 Task: Find connections with filter location Ipameri with filter topic #sustainabilitywith filter profile language German with filter current company Lenovo India with filter school SHRI RAMSWAROOP MEMORIAL UNIVERSITY with filter industry Dairy Product Manufacturing with filter service category Lead Generation with filter keywords title Solar Photovoltaic Installer
Action: Mouse moved to (582, 110)
Screenshot: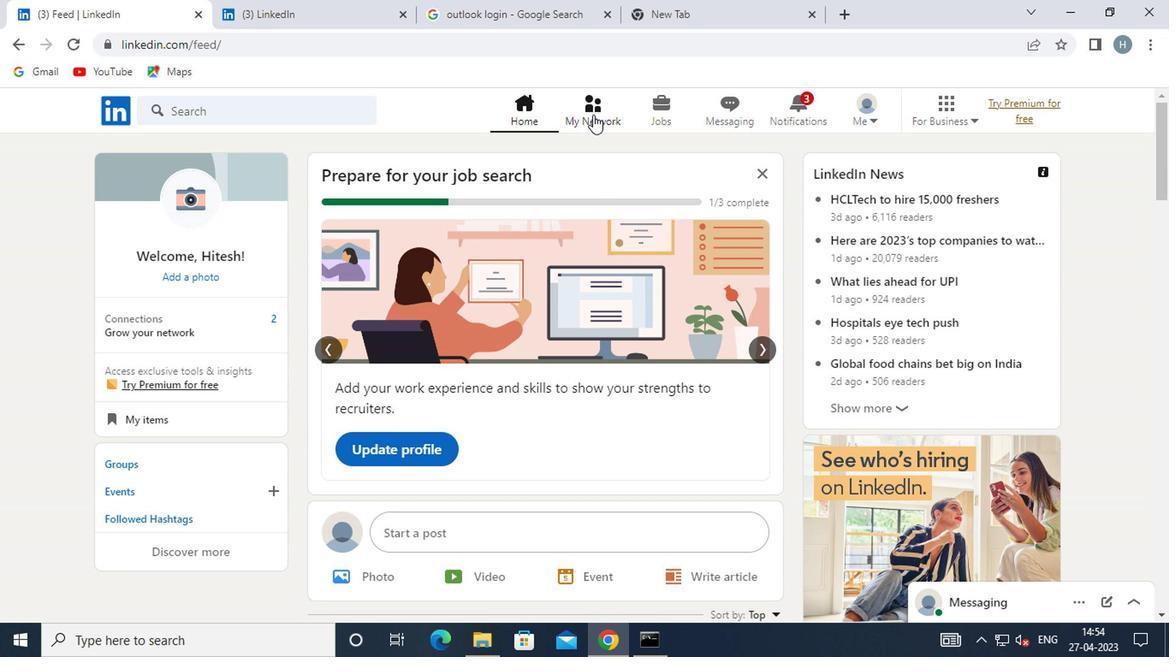
Action: Mouse pressed left at (582, 110)
Screenshot: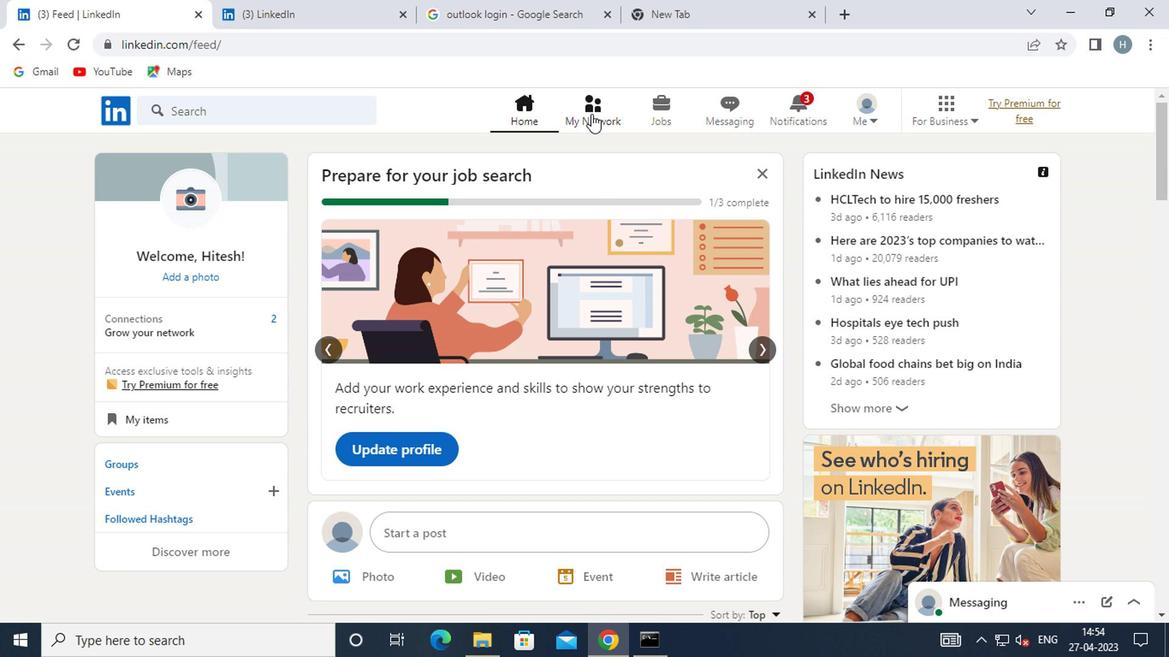 
Action: Mouse moved to (266, 205)
Screenshot: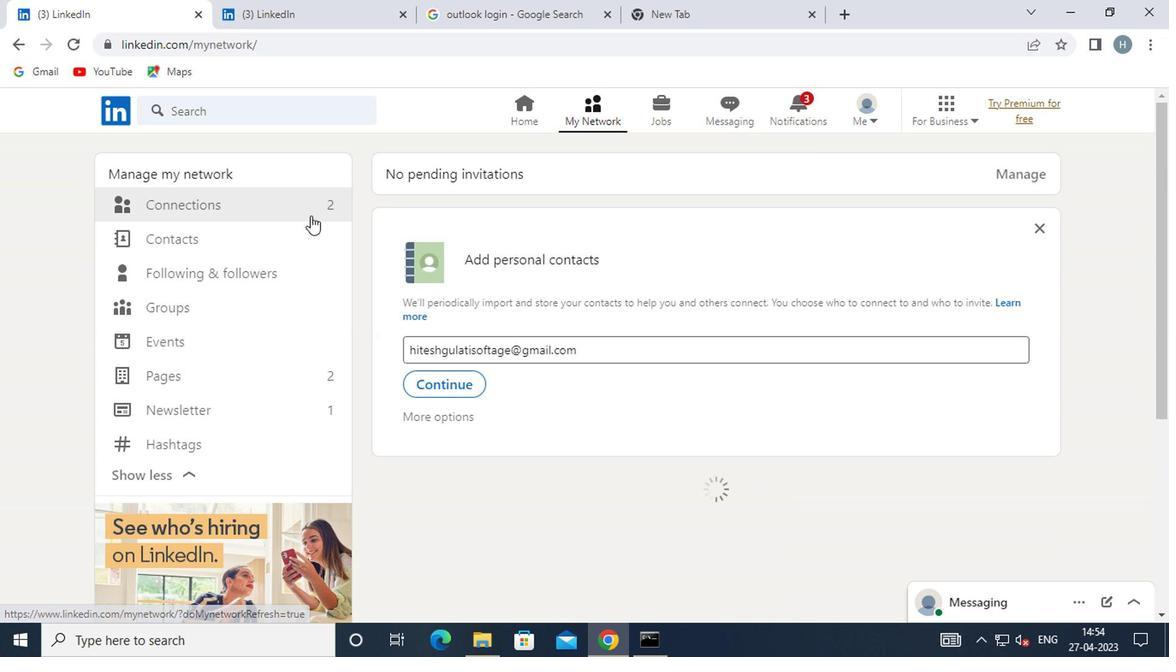 
Action: Mouse pressed left at (266, 205)
Screenshot: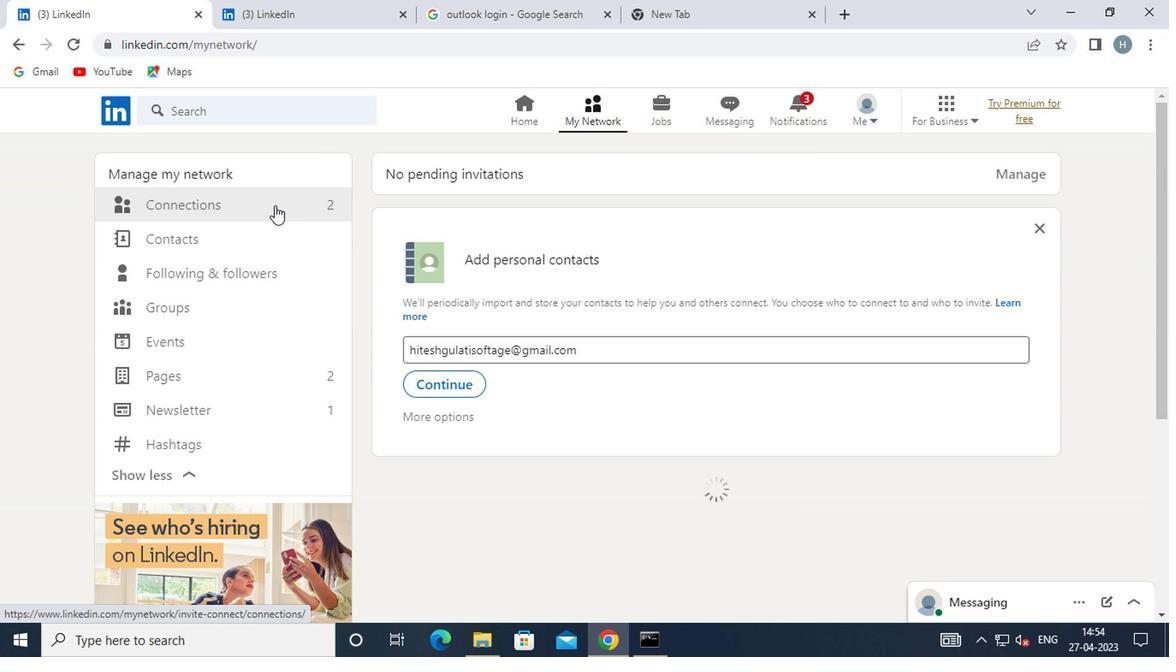 
Action: Mouse moved to (688, 201)
Screenshot: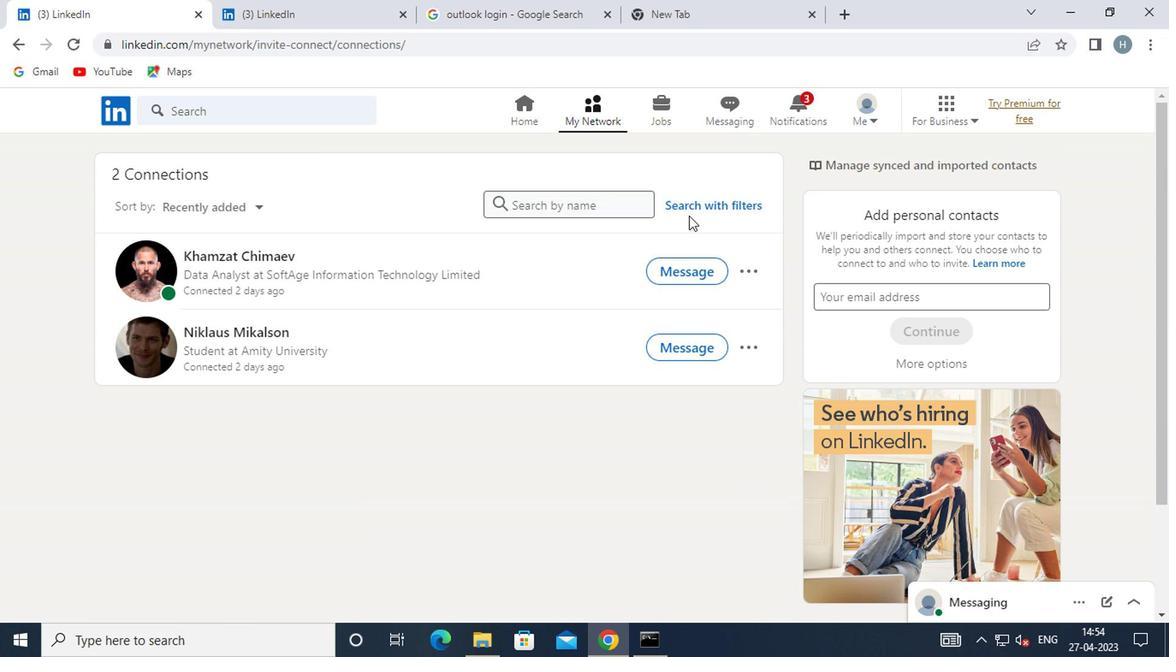 
Action: Mouse pressed left at (688, 201)
Screenshot: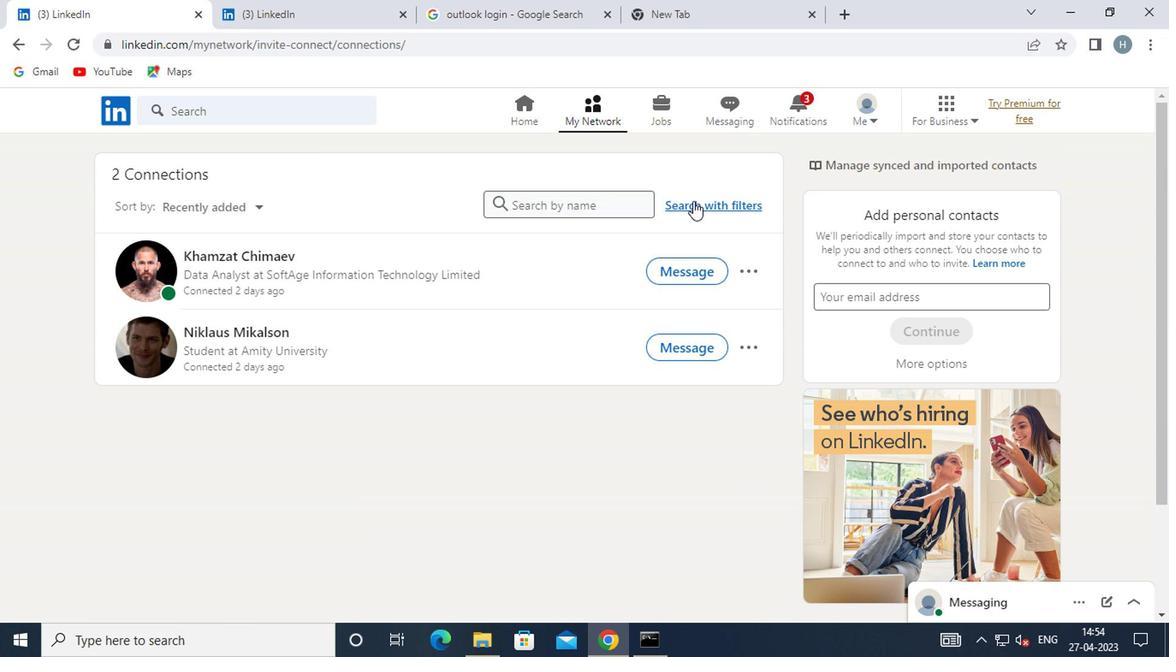 
Action: Mouse moved to (629, 157)
Screenshot: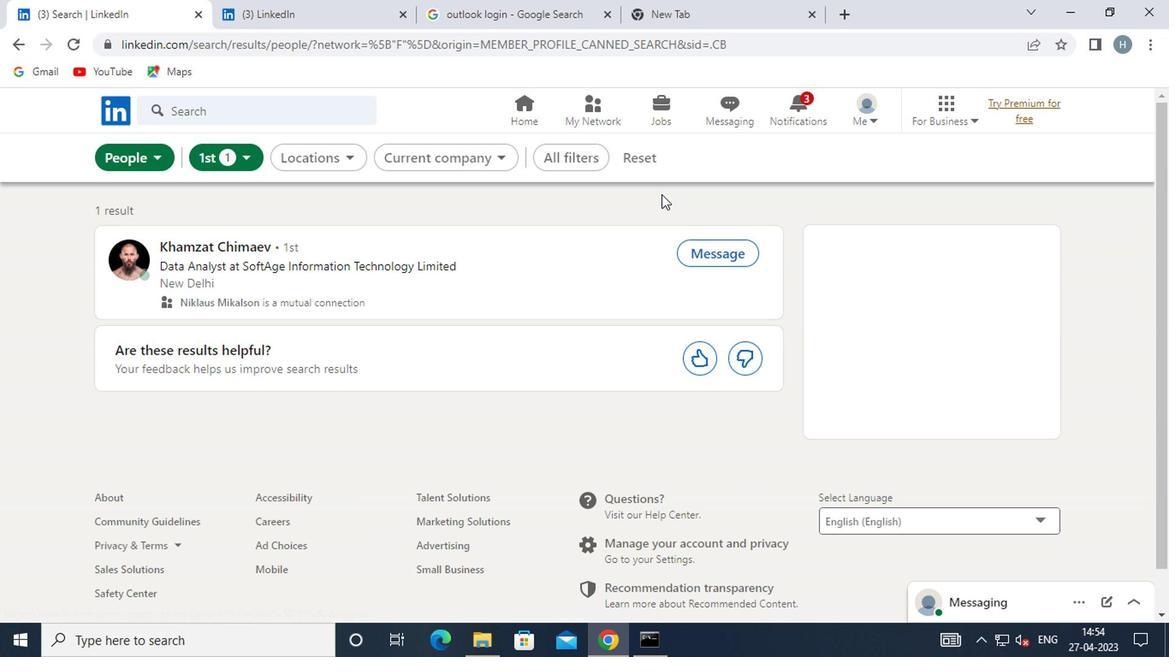 
Action: Mouse pressed left at (629, 157)
Screenshot: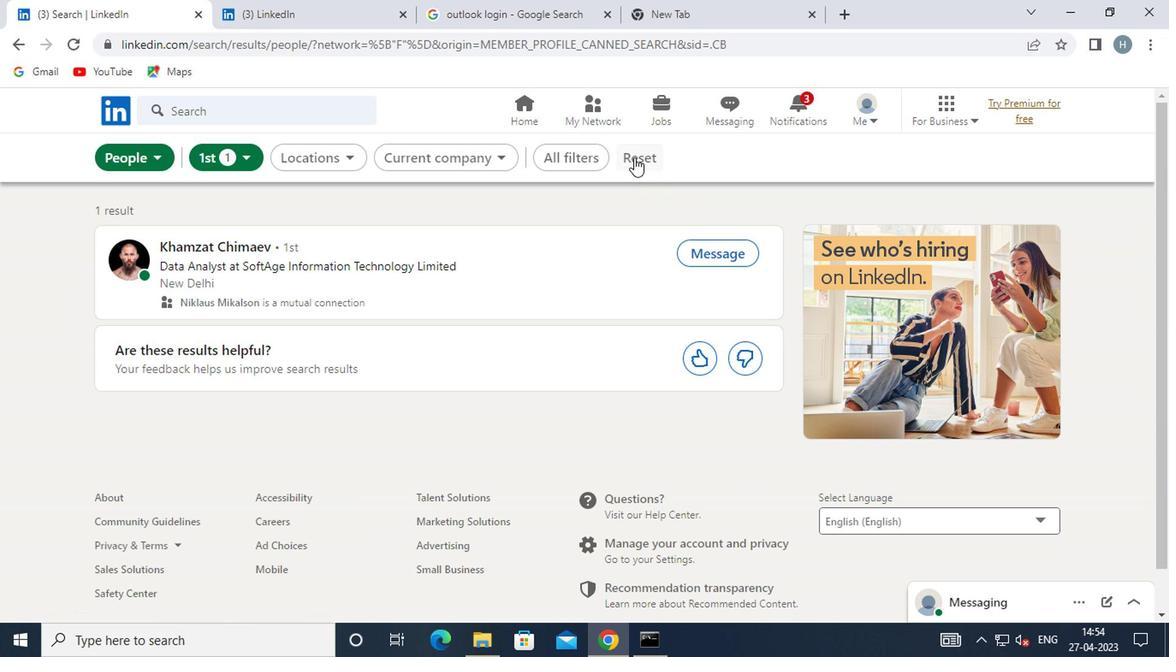 
Action: Mouse moved to (600, 156)
Screenshot: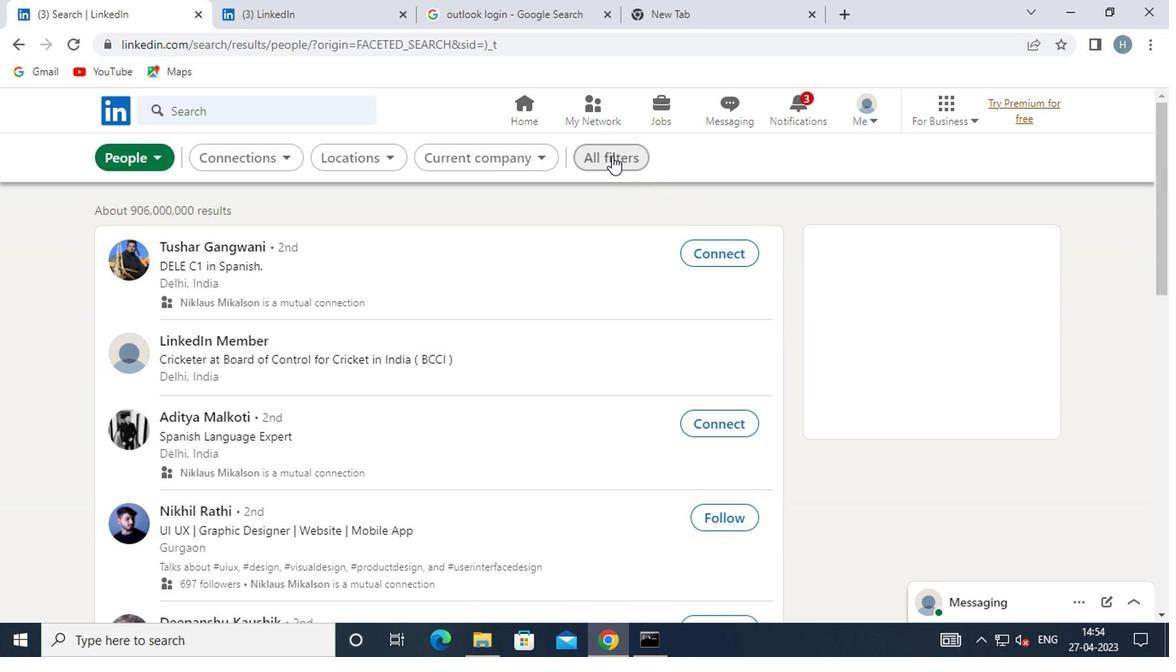 
Action: Mouse pressed left at (600, 156)
Screenshot: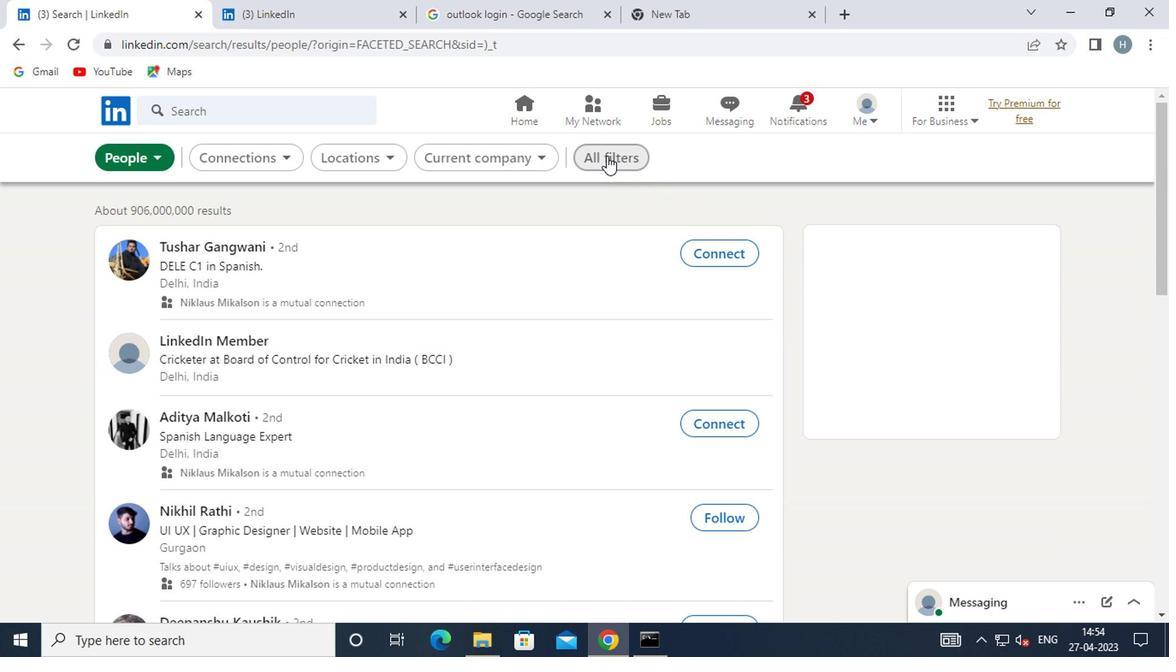 
Action: Mouse moved to (921, 401)
Screenshot: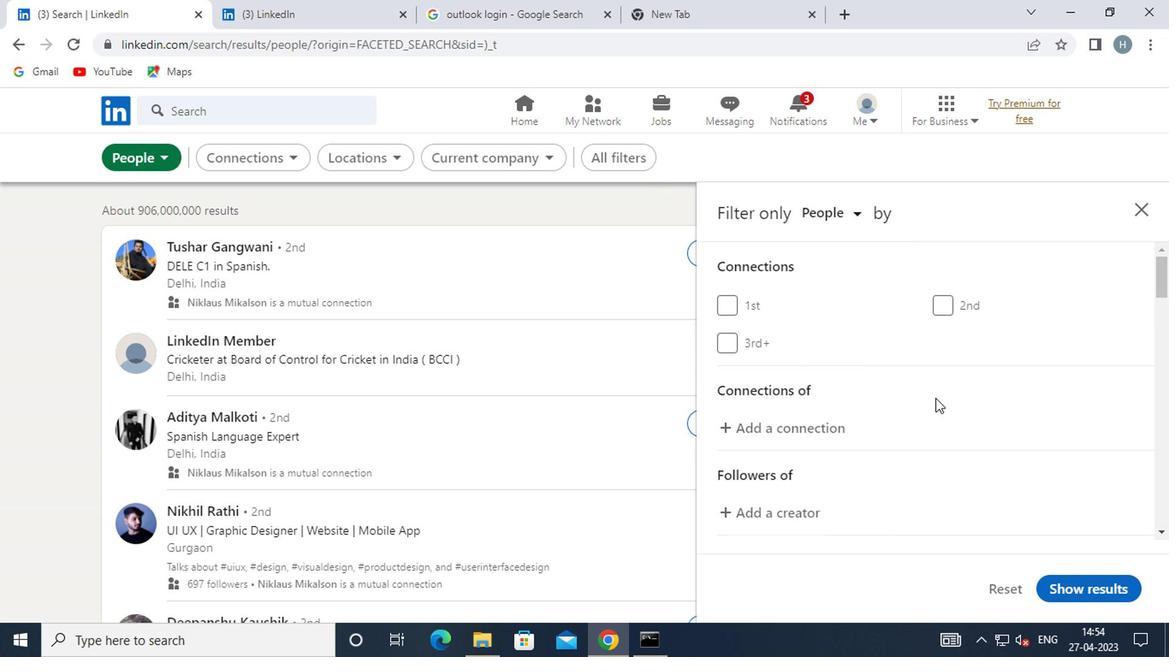 
Action: Mouse scrolled (921, 400) with delta (0, -1)
Screenshot: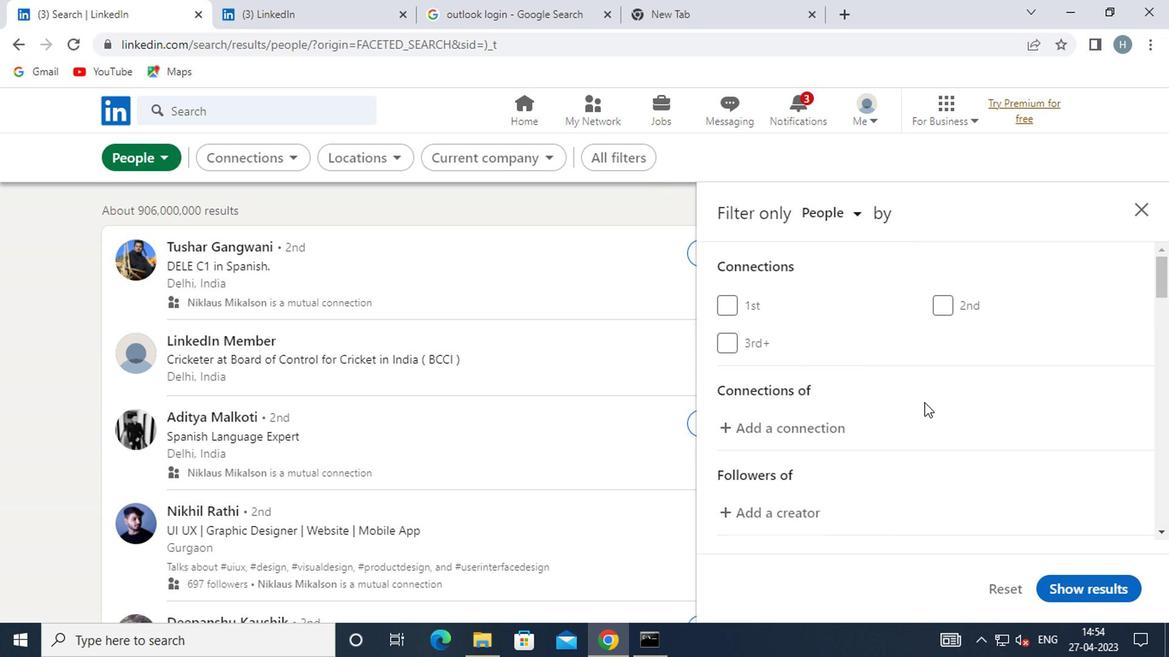 
Action: Mouse scrolled (921, 400) with delta (0, -1)
Screenshot: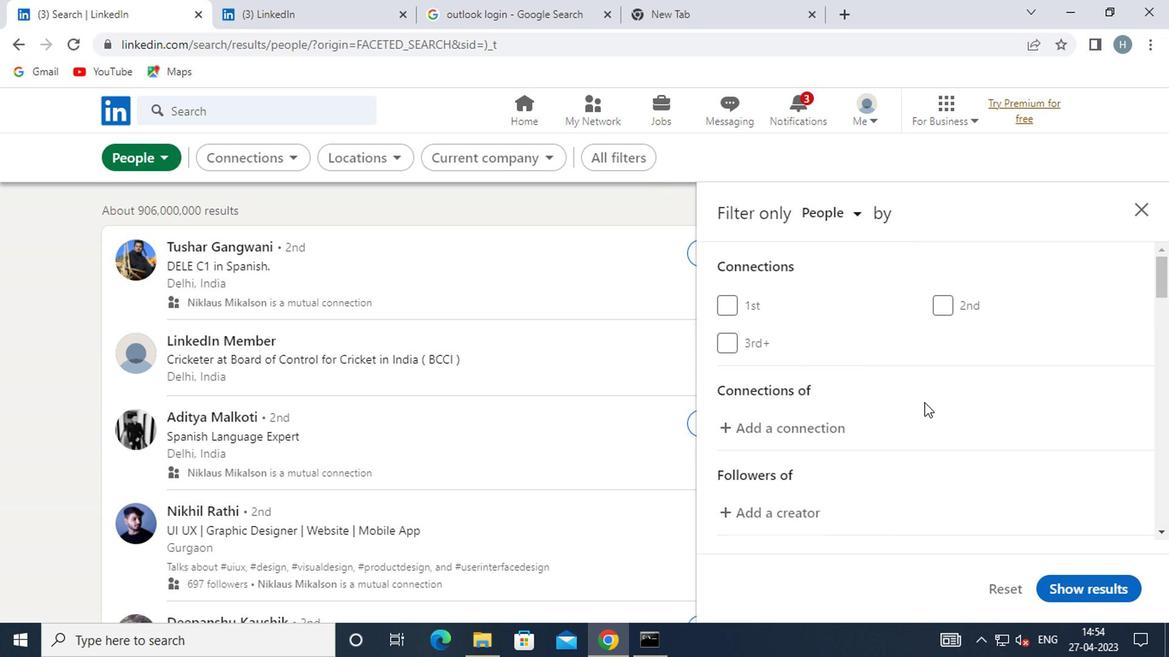 
Action: Mouse moved to (952, 438)
Screenshot: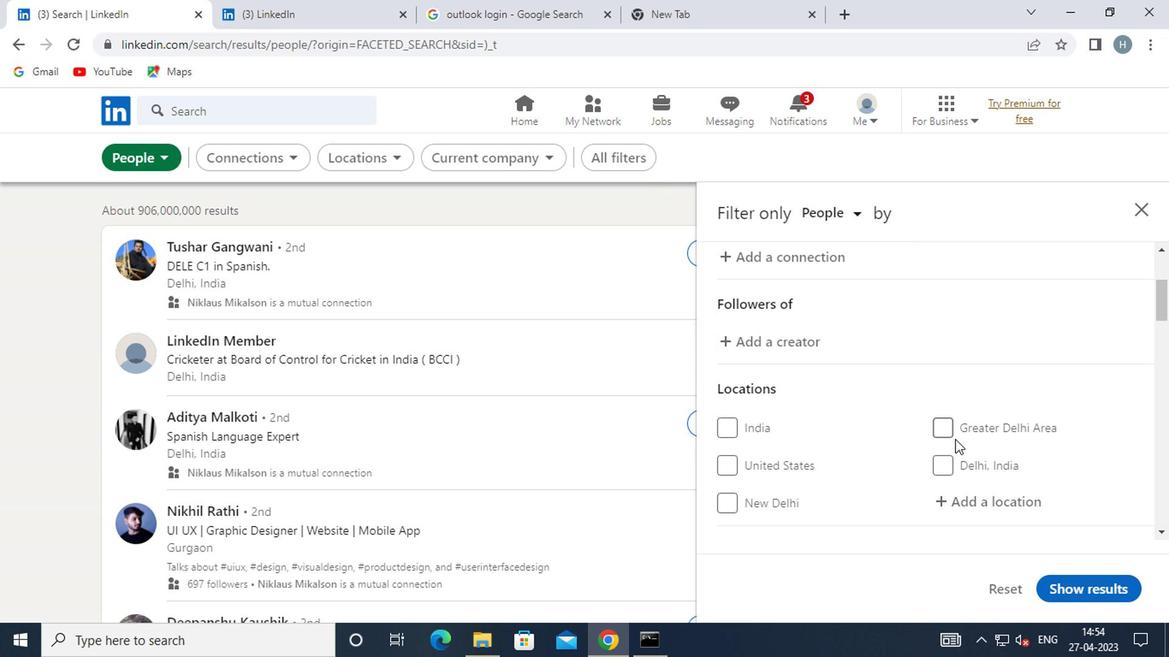 
Action: Mouse scrolled (952, 437) with delta (0, 0)
Screenshot: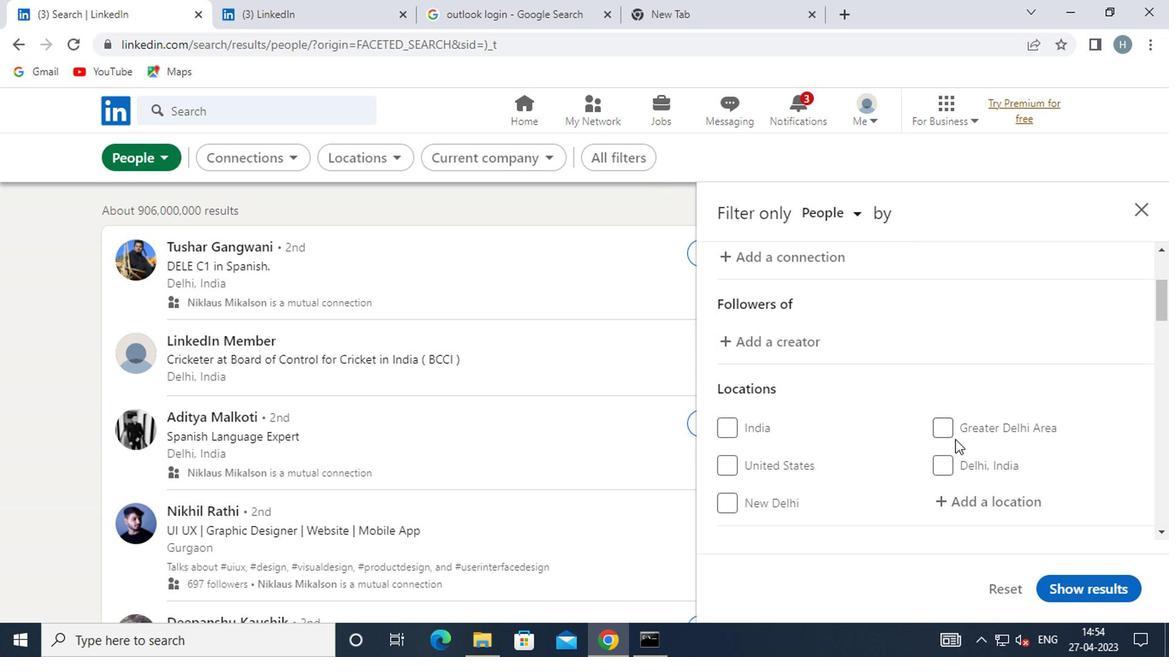 
Action: Mouse moved to (972, 412)
Screenshot: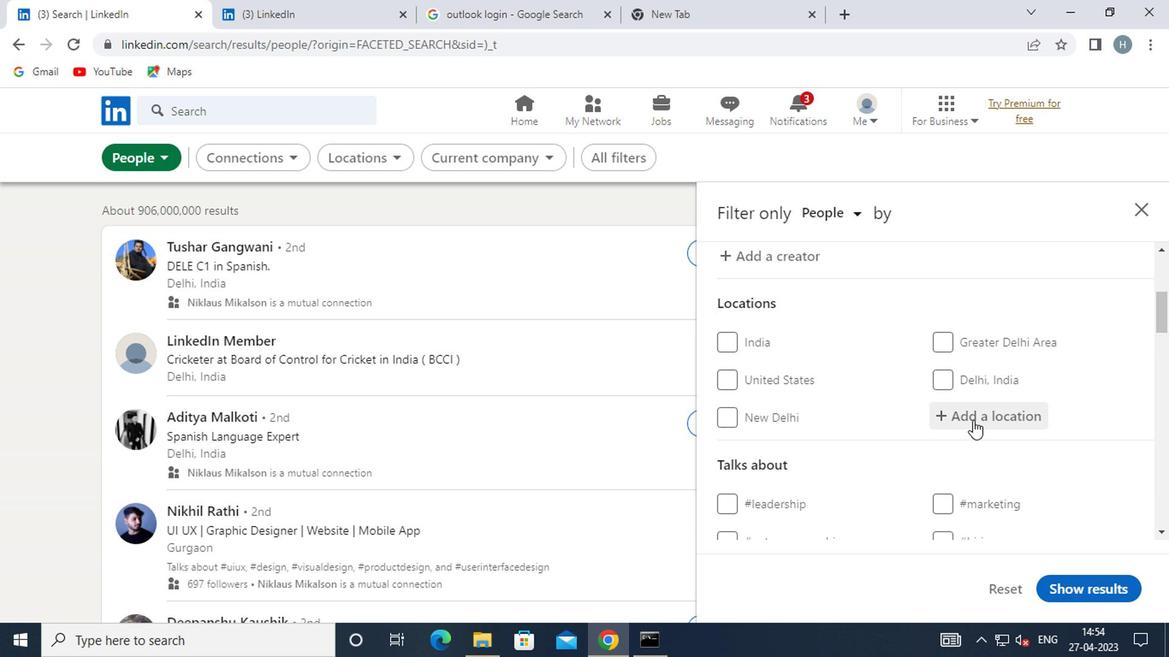 
Action: Mouse pressed left at (972, 412)
Screenshot: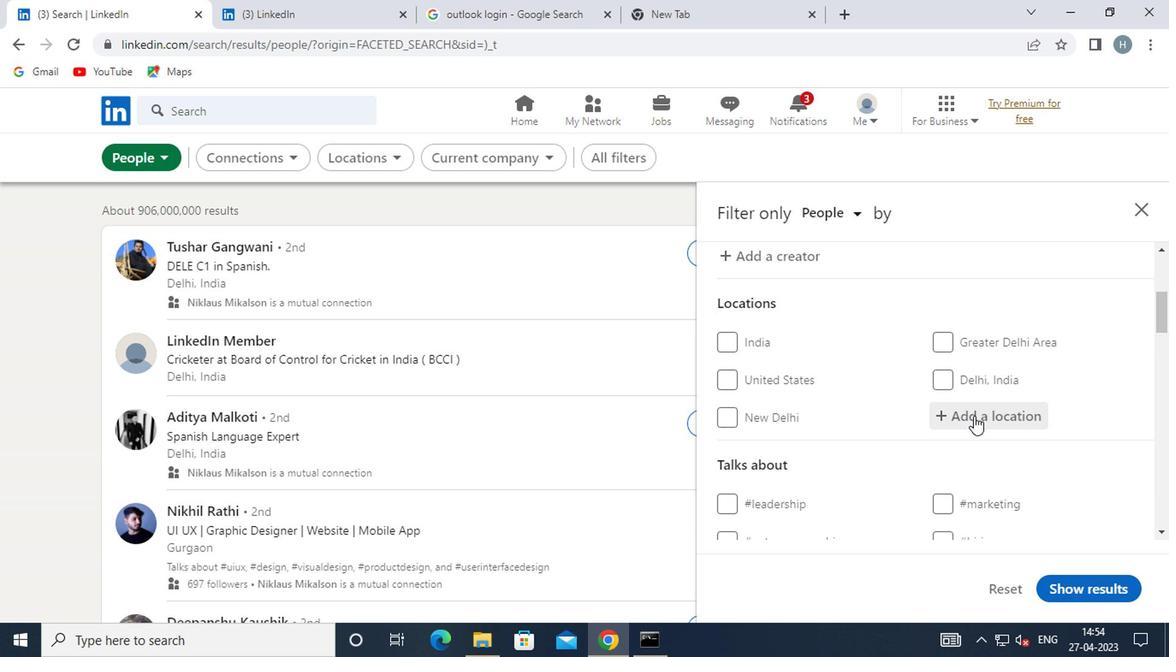 
Action: Key pressed <Key.shift>IPAMERI
Screenshot: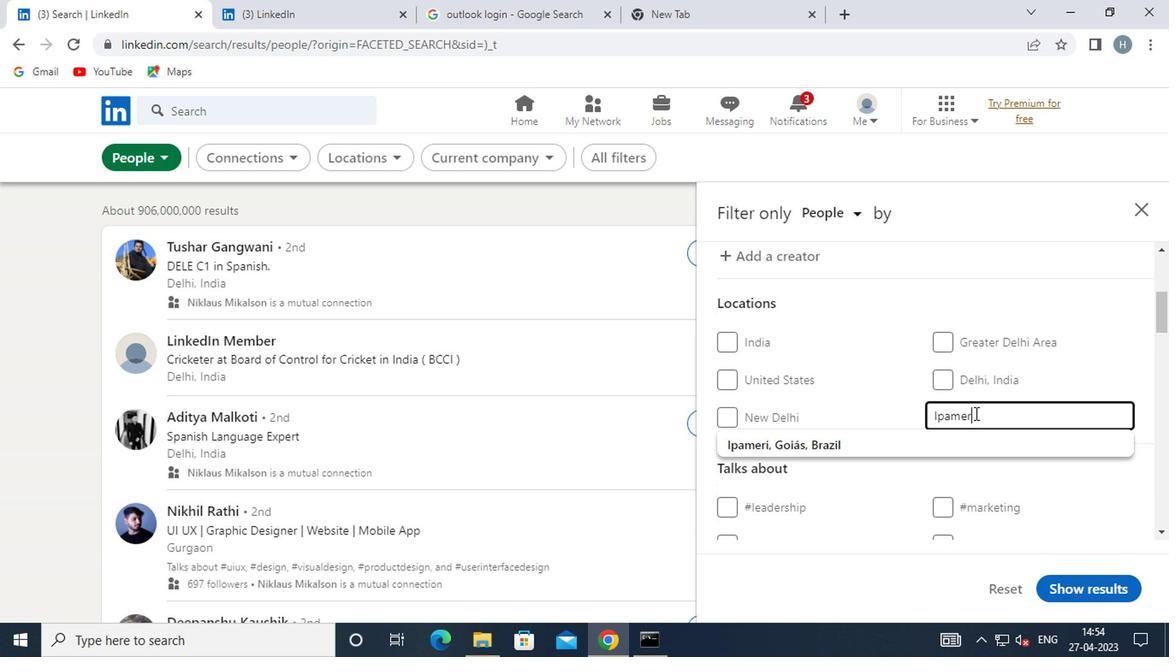 
Action: Mouse moved to (1106, 362)
Screenshot: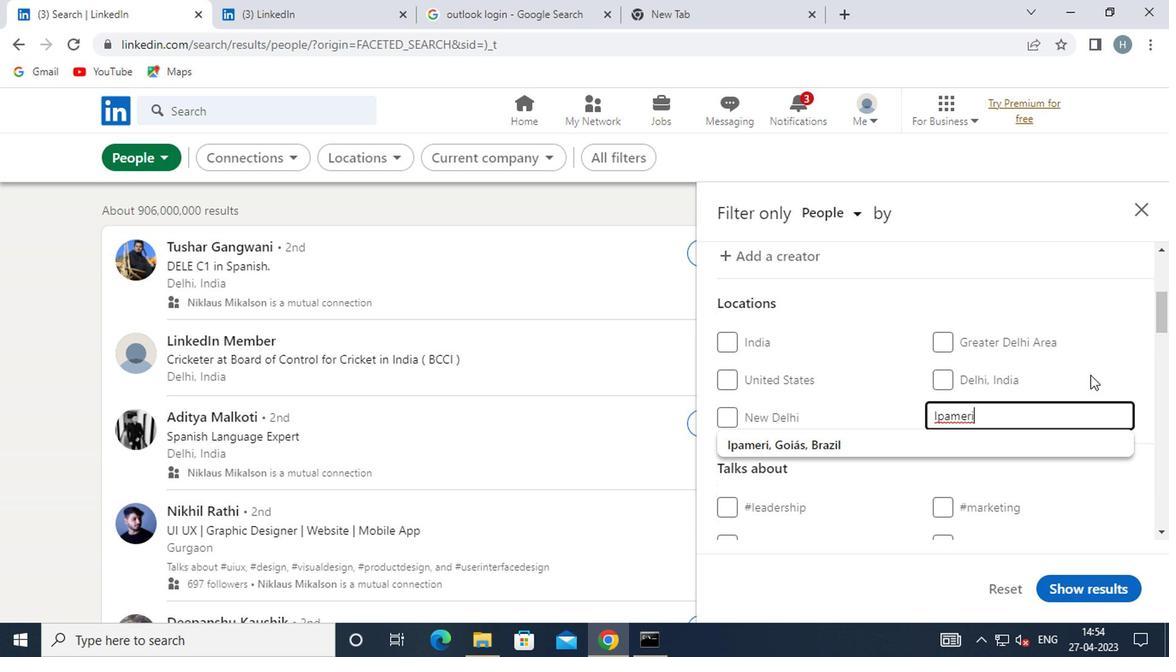 
Action: Mouse pressed left at (1106, 362)
Screenshot: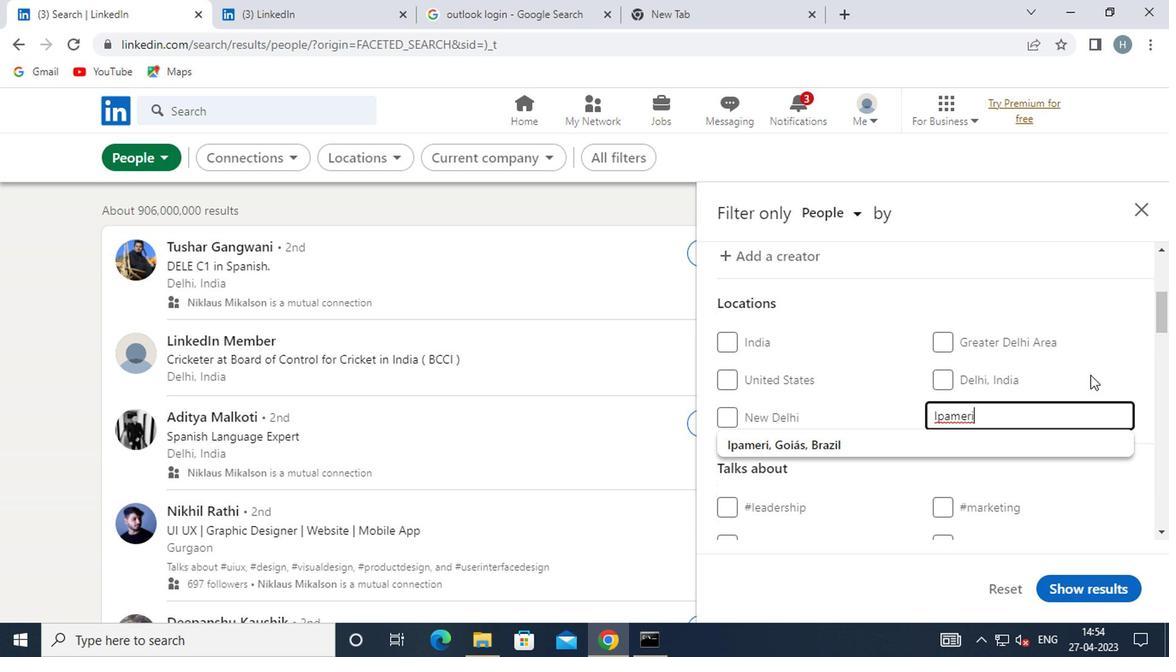 
Action: Mouse moved to (1106, 365)
Screenshot: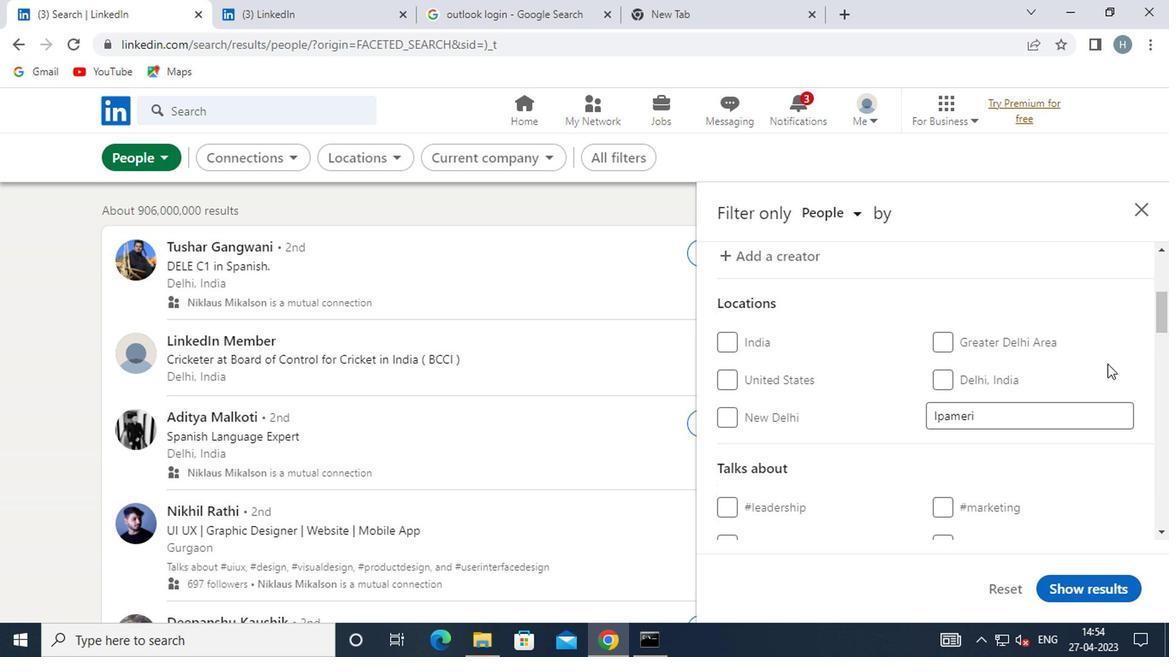 
Action: Mouse scrolled (1106, 364) with delta (0, -1)
Screenshot: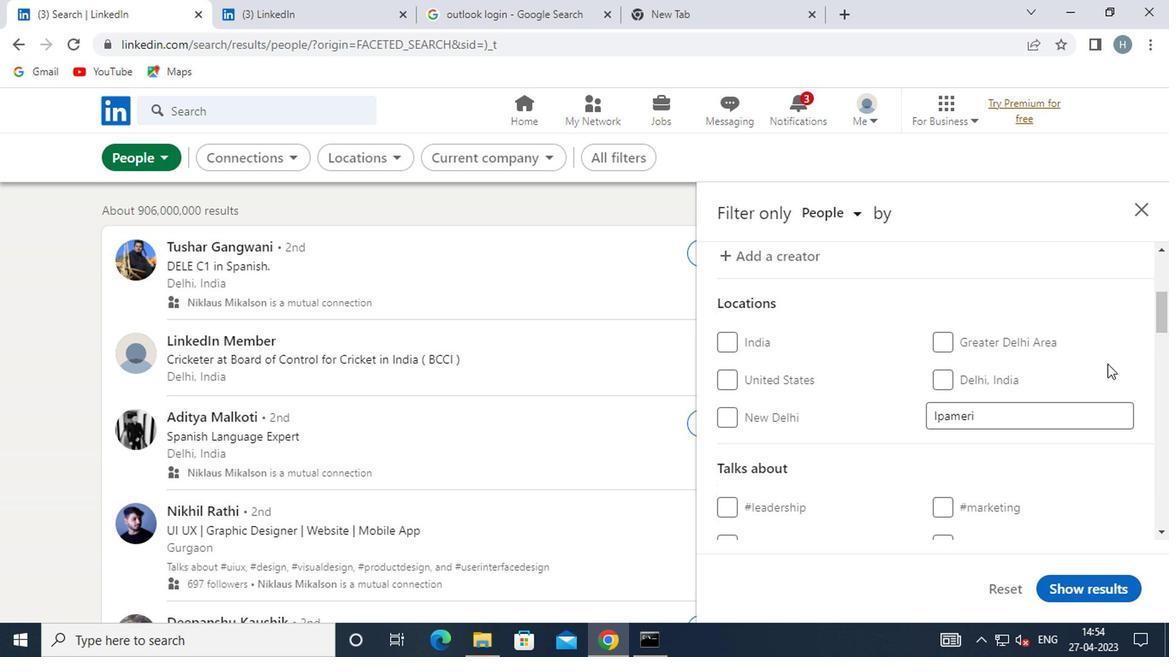
Action: Mouse moved to (1102, 366)
Screenshot: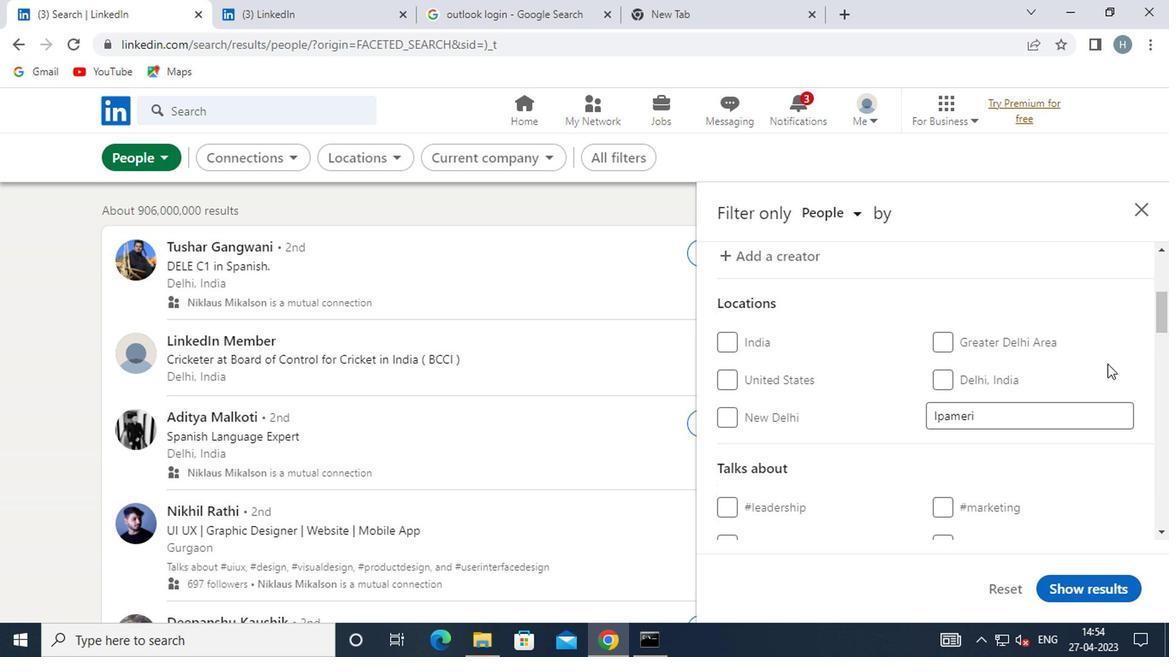 
Action: Mouse scrolled (1102, 366) with delta (0, 0)
Screenshot: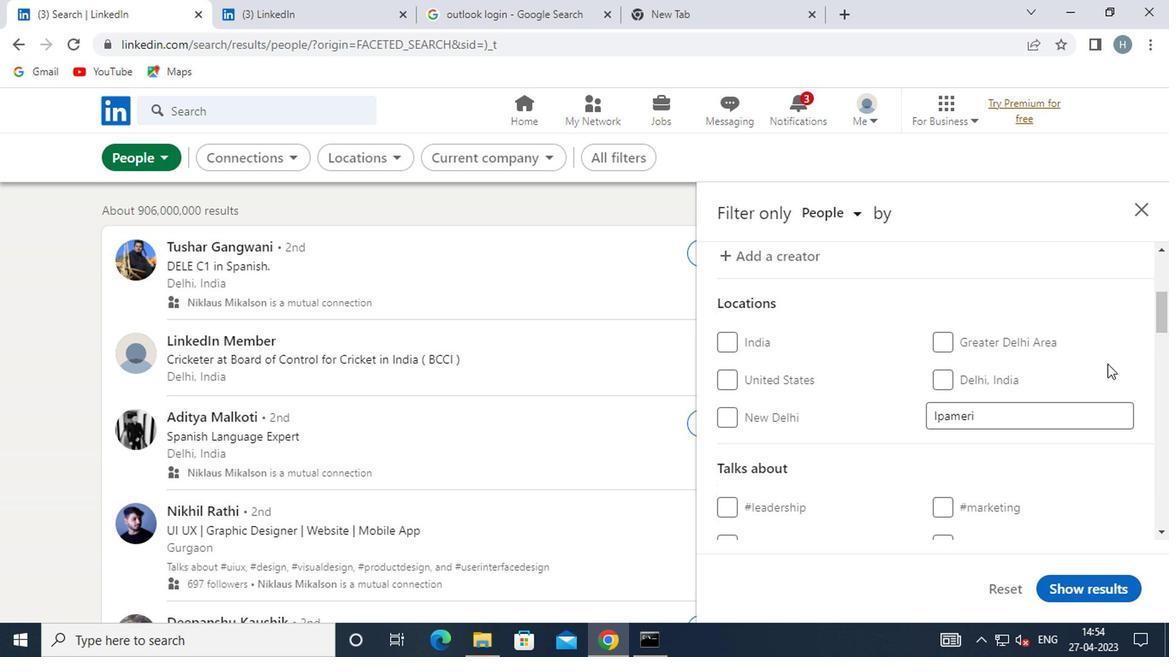 
Action: Mouse moved to (995, 404)
Screenshot: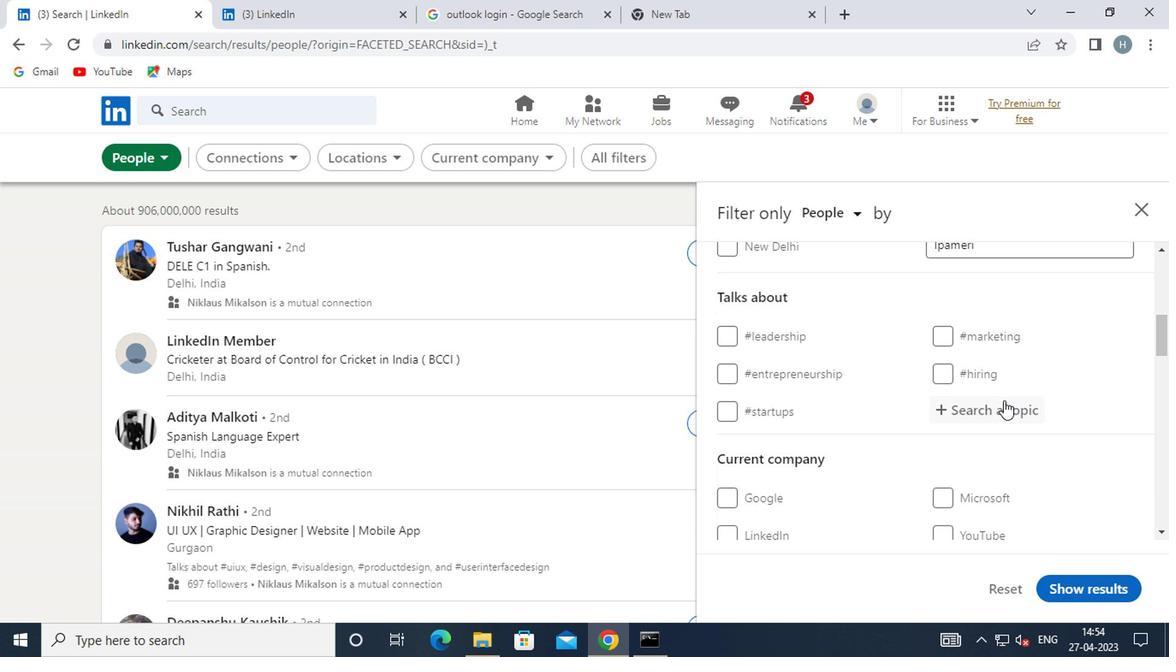 
Action: Mouse pressed left at (995, 404)
Screenshot: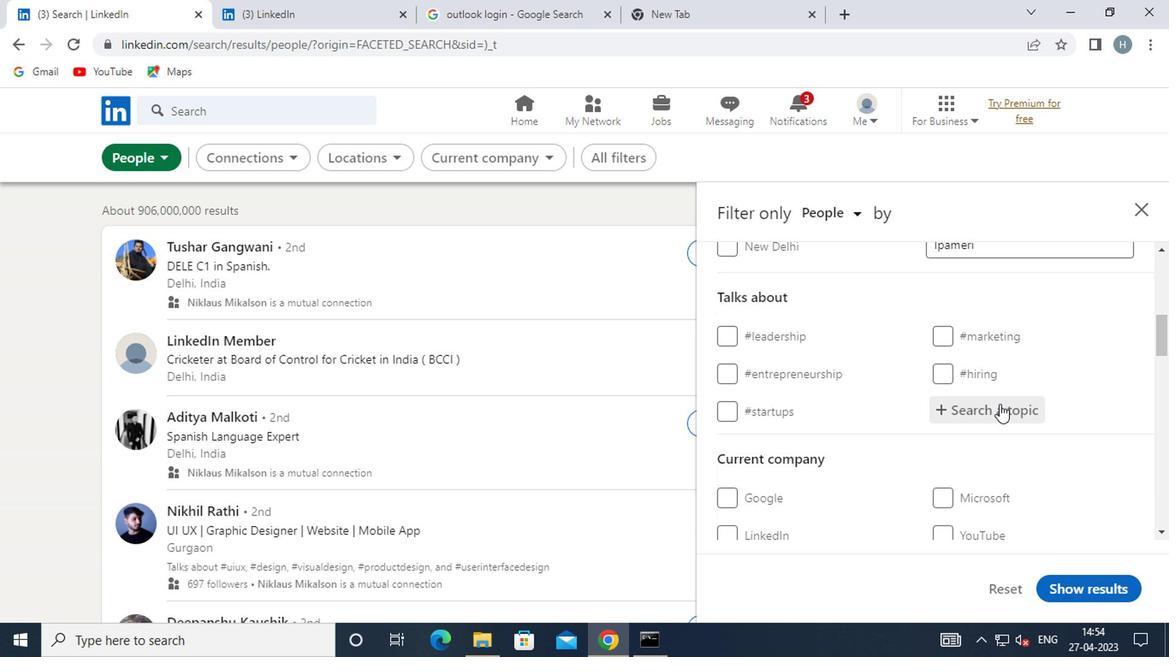 
Action: Key pressed <Key.shift><Key.shift><Key.shift><Key.shift><Key.shift><Key.shift><Key.shift>#SUSTAINABLILITYWITH
Screenshot: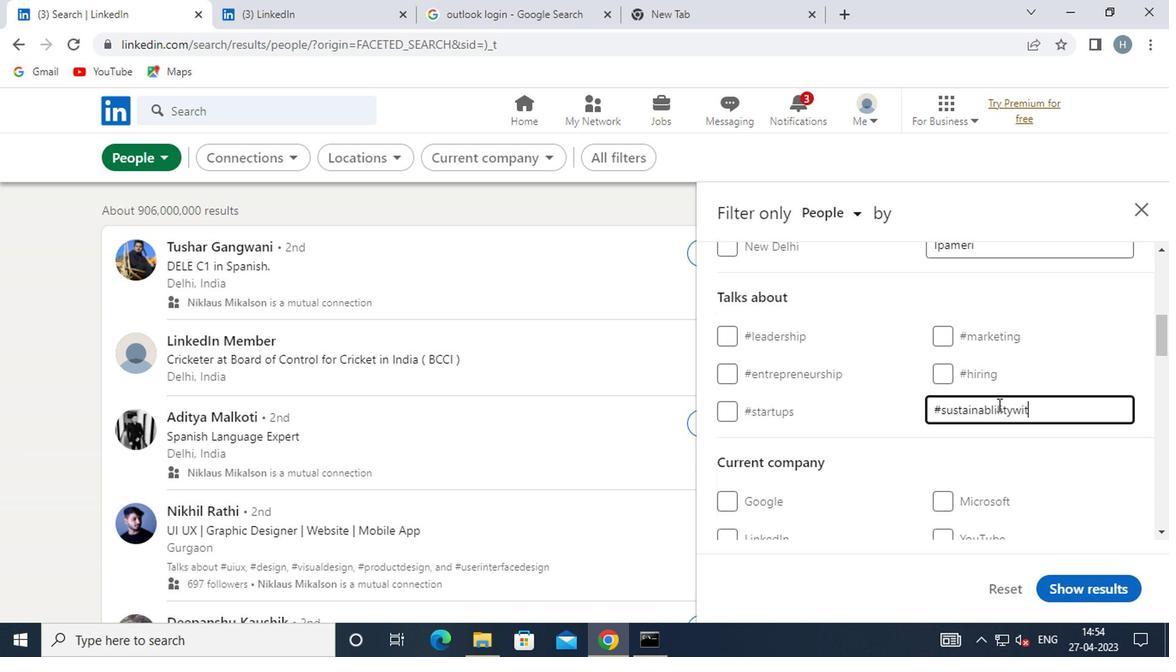 
Action: Mouse moved to (1076, 366)
Screenshot: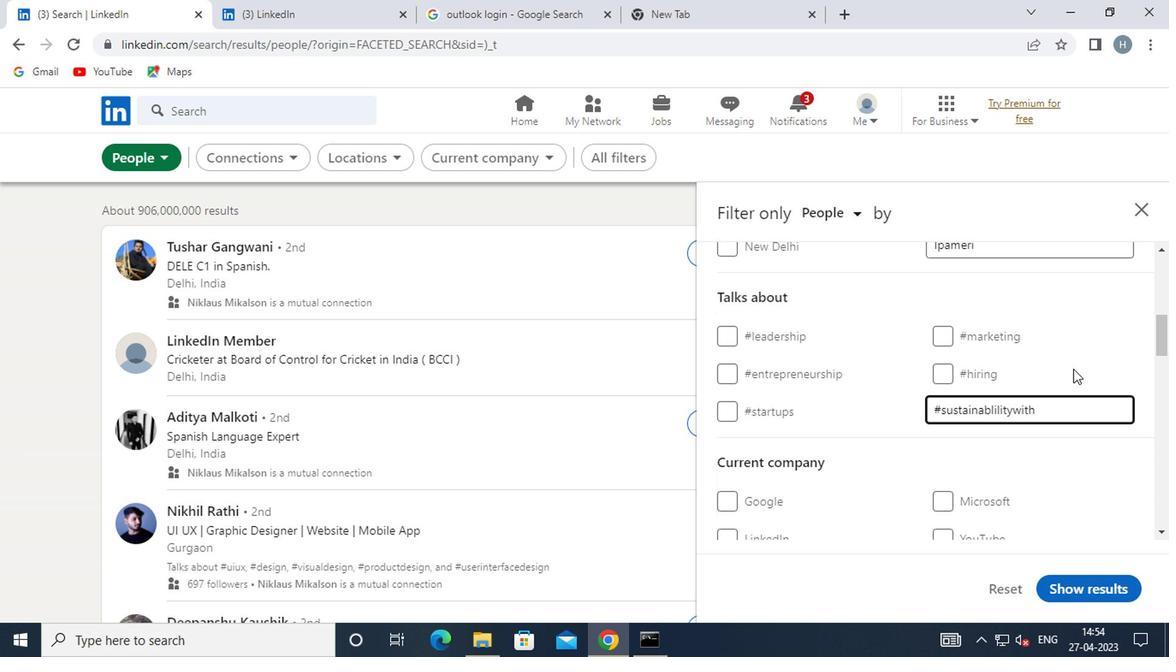 
Action: Mouse pressed left at (1076, 366)
Screenshot: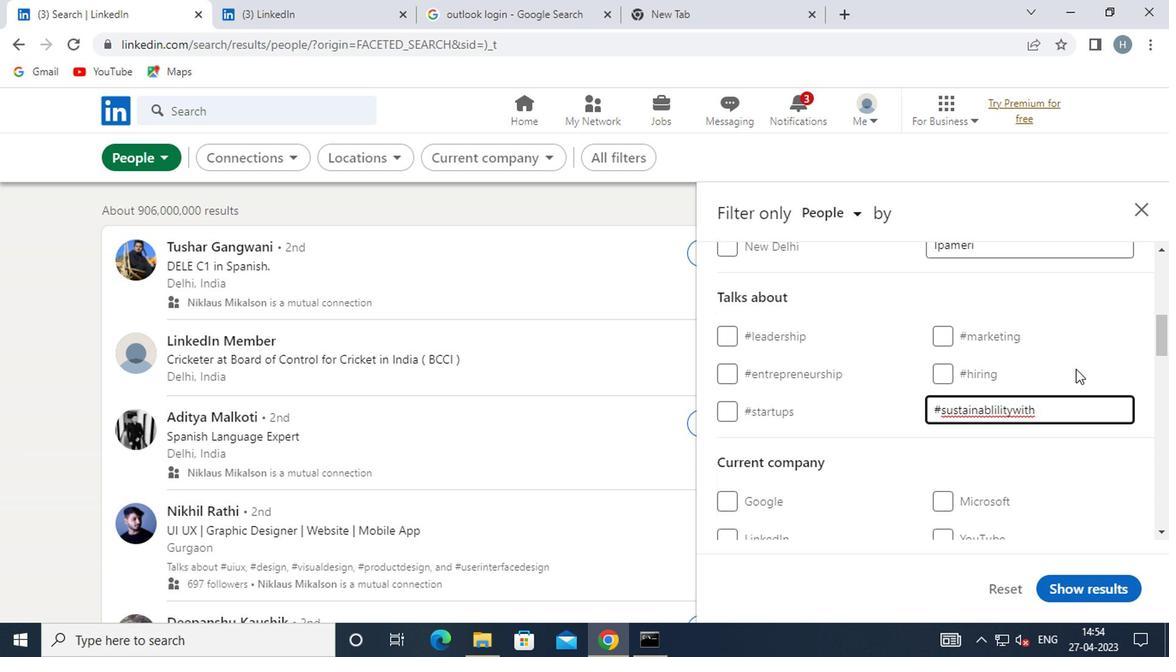 
Action: Mouse moved to (1059, 380)
Screenshot: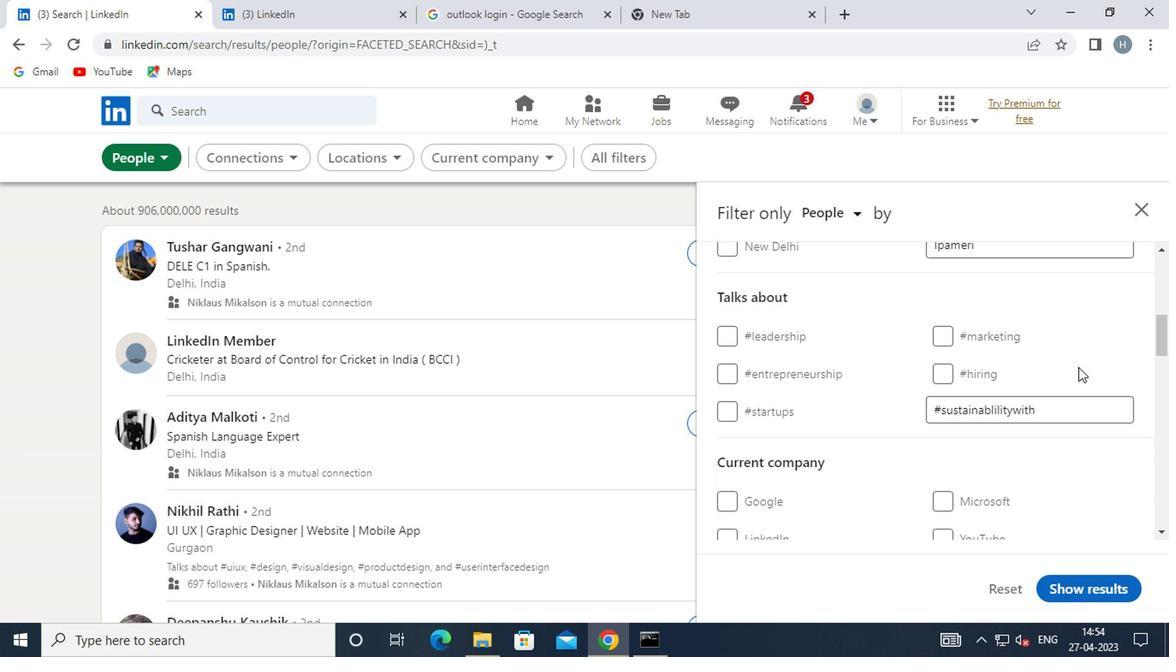 
Action: Mouse scrolled (1059, 379) with delta (0, -1)
Screenshot: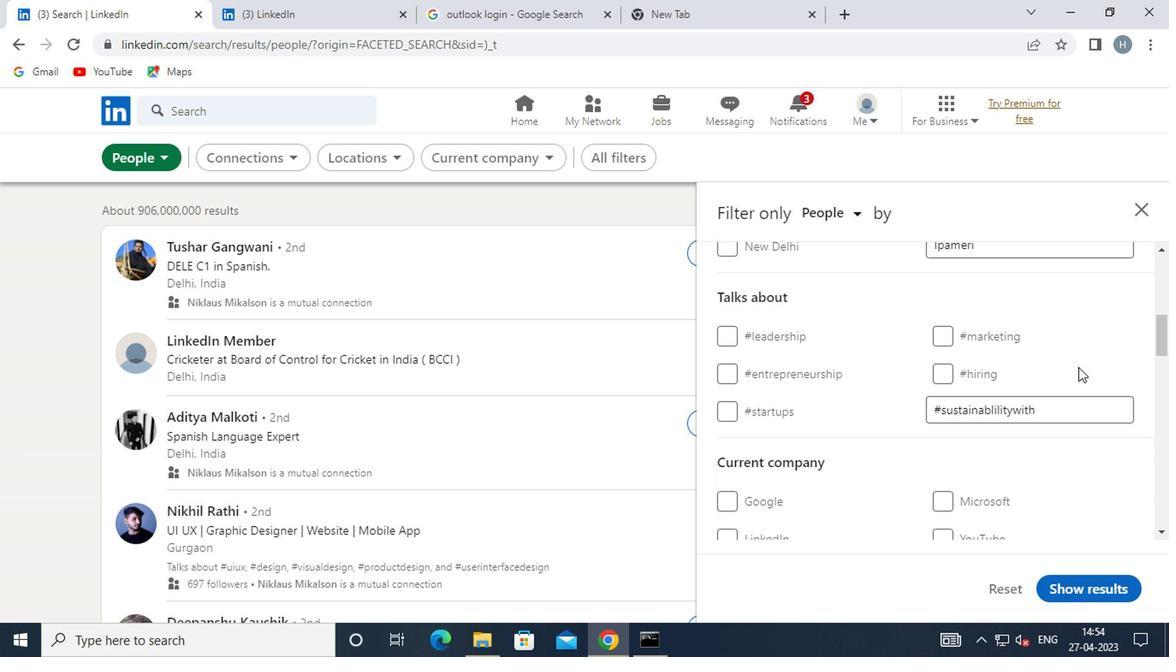 
Action: Mouse moved to (1048, 397)
Screenshot: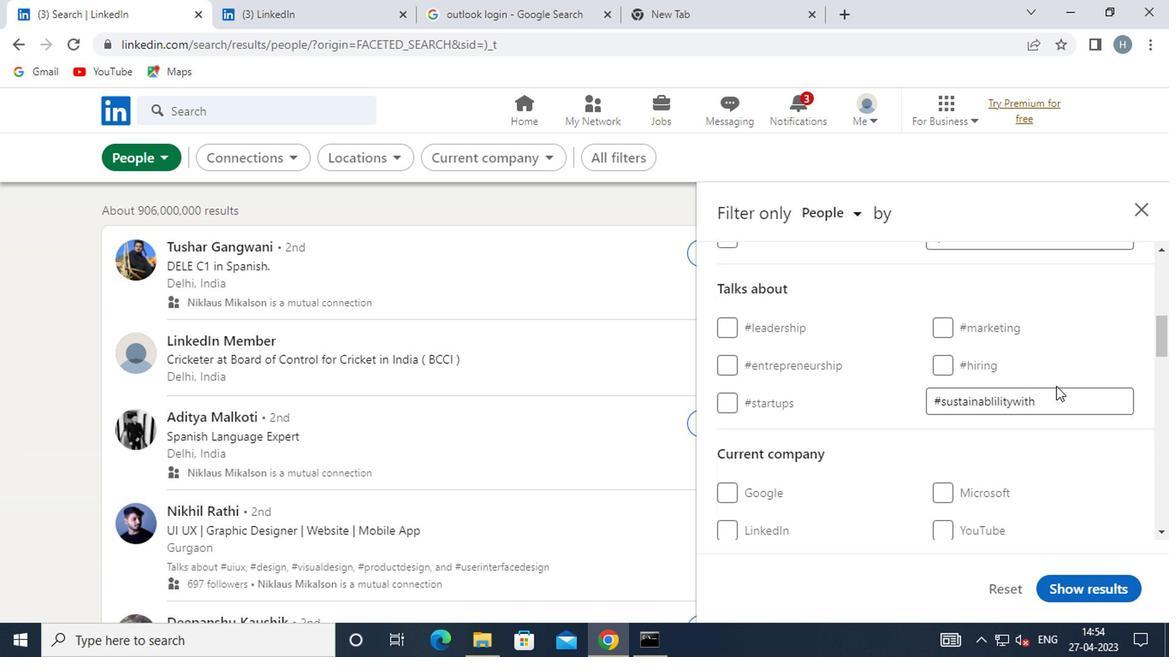 
Action: Mouse scrolled (1048, 396) with delta (0, -1)
Screenshot: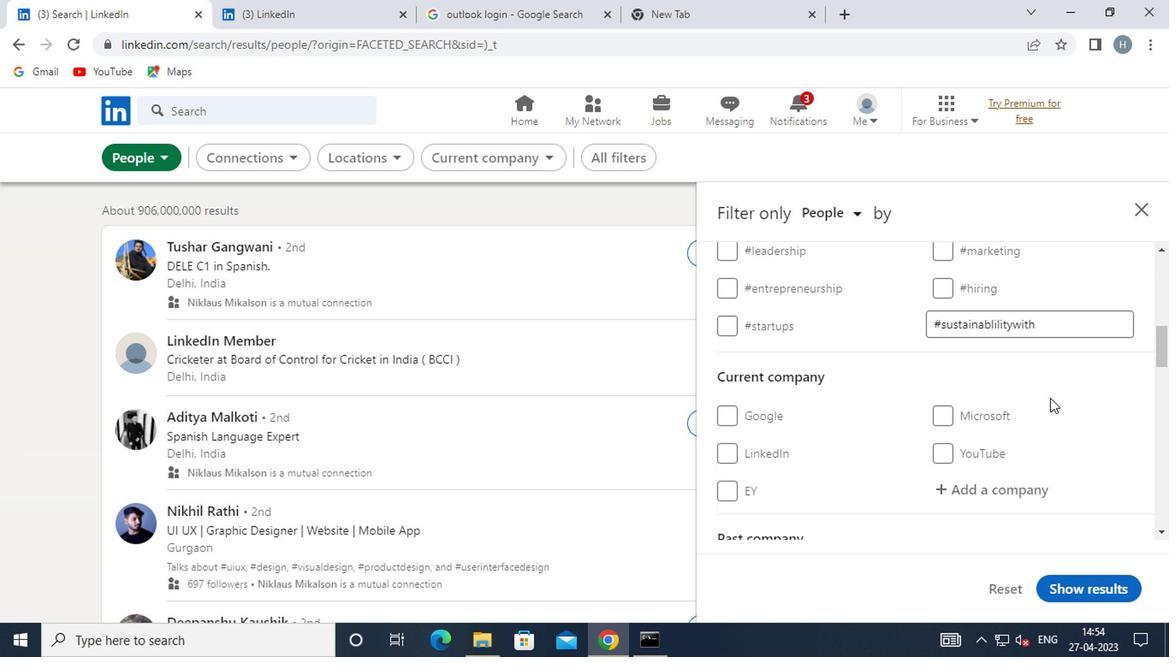 
Action: Mouse moved to (1043, 400)
Screenshot: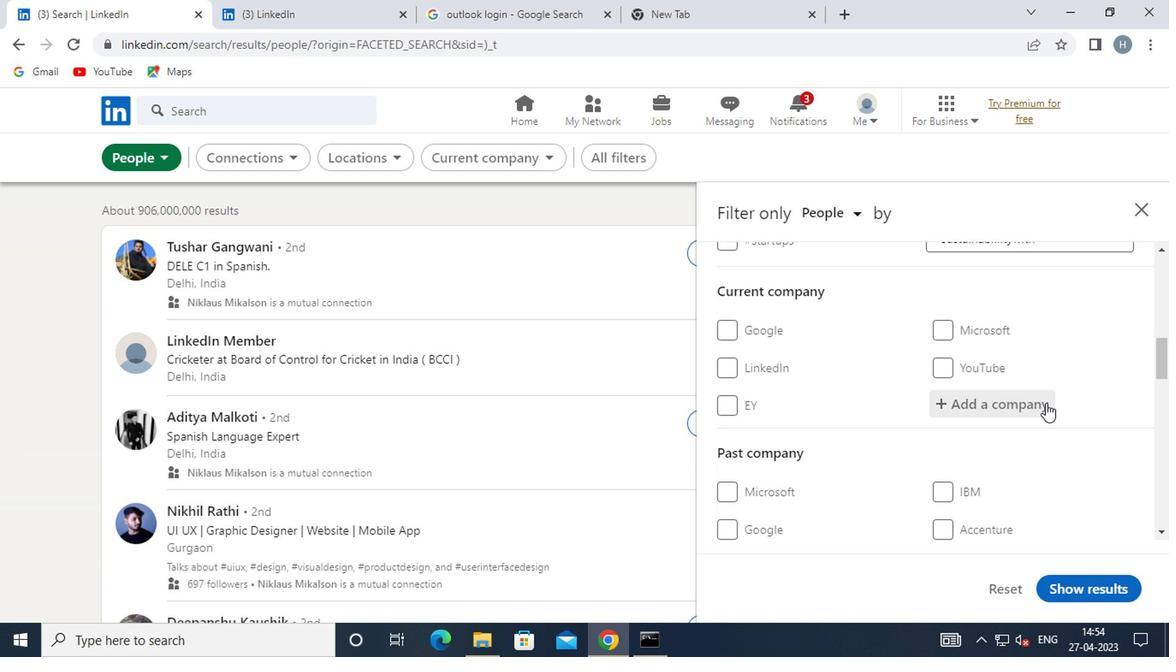 
Action: Mouse pressed left at (1043, 400)
Screenshot: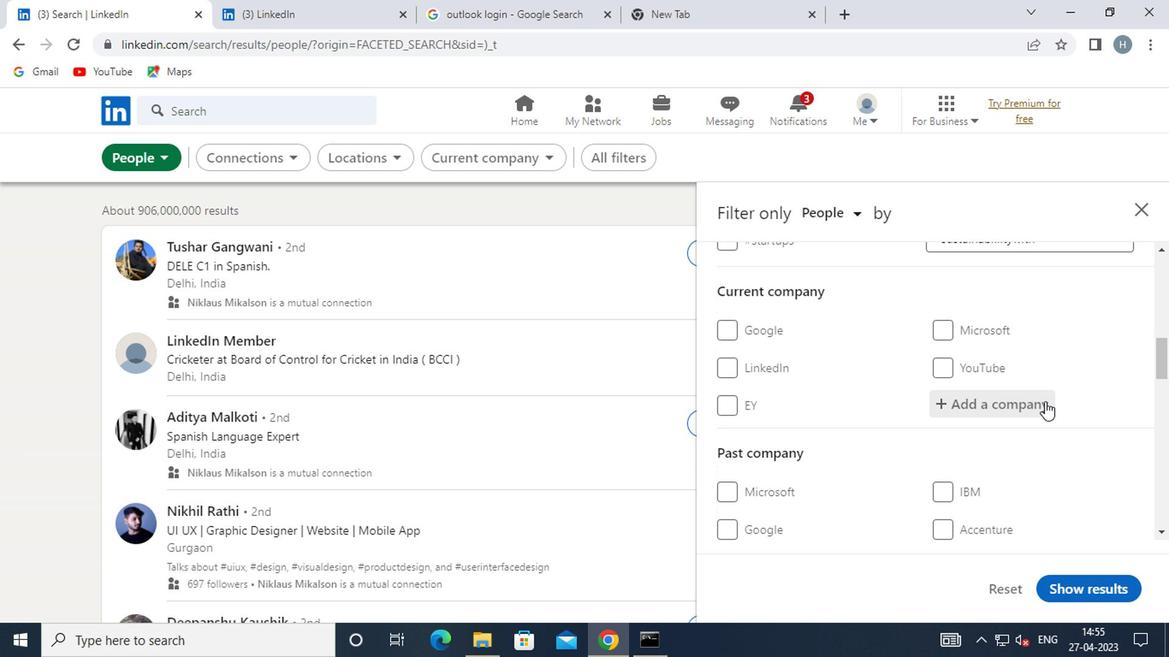
Action: Mouse moved to (1042, 400)
Screenshot: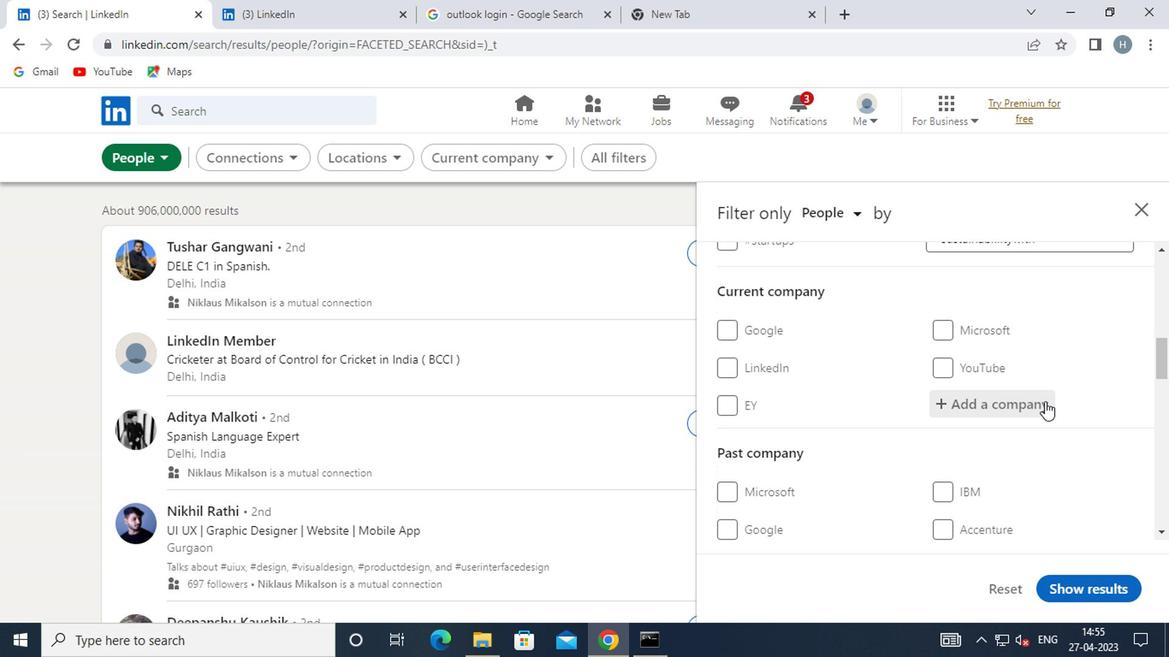 
Action: Key pressed <Key.shift><Key.shift><Key.shift><Key.shift><Key.shift>LENI<Key.backspace>OVO
Screenshot: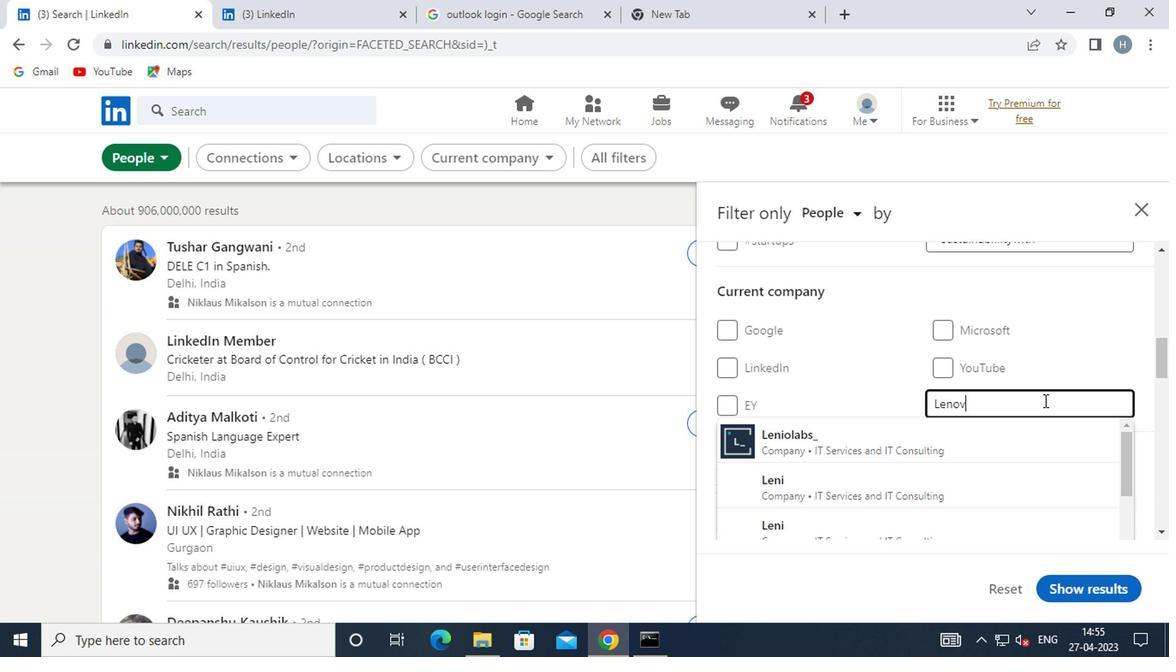 
Action: Mouse moved to (940, 485)
Screenshot: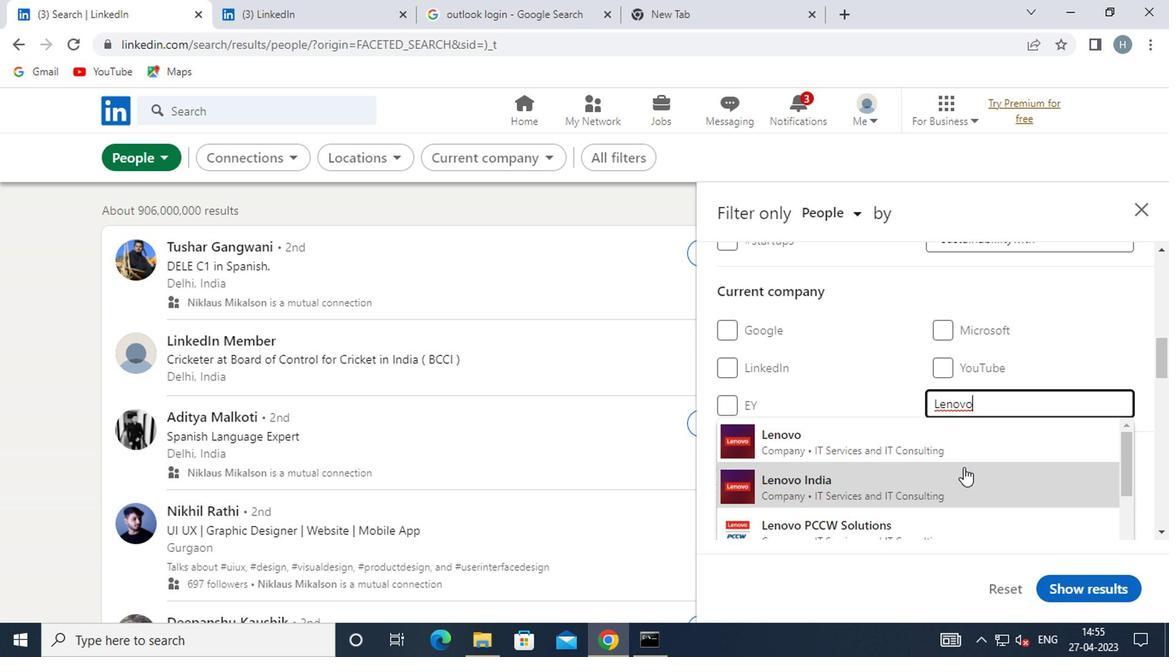 
Action: Mouse pressed left at (940, 485)
Screenshot: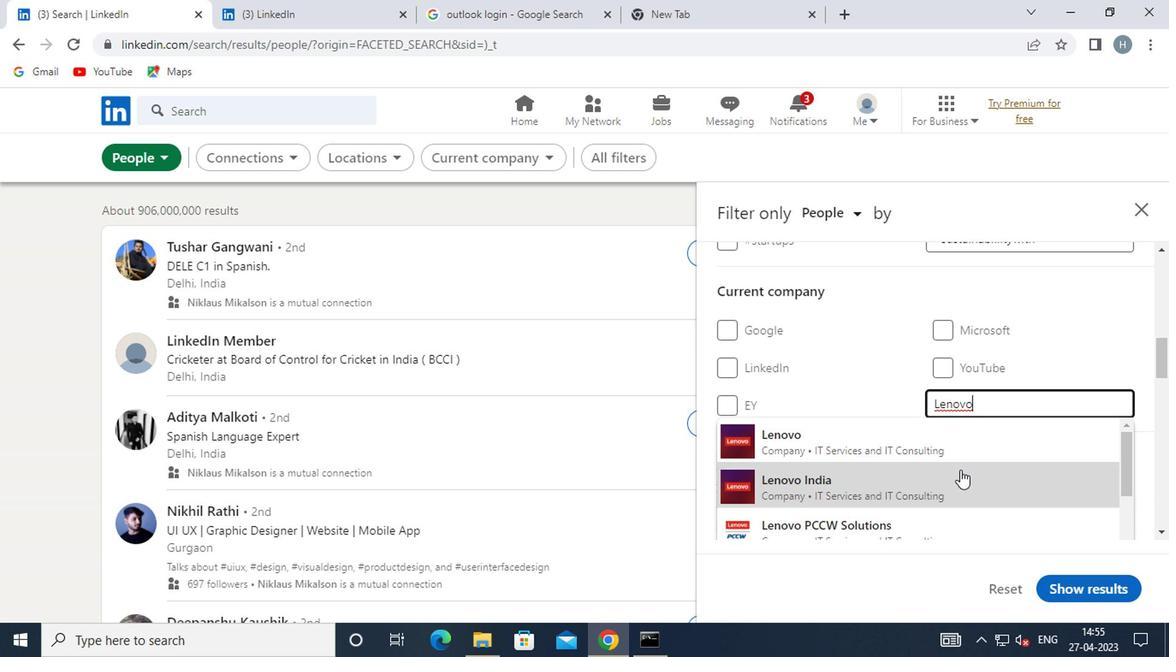 
Action: Mouse moved to (943, 456)
Screenshot: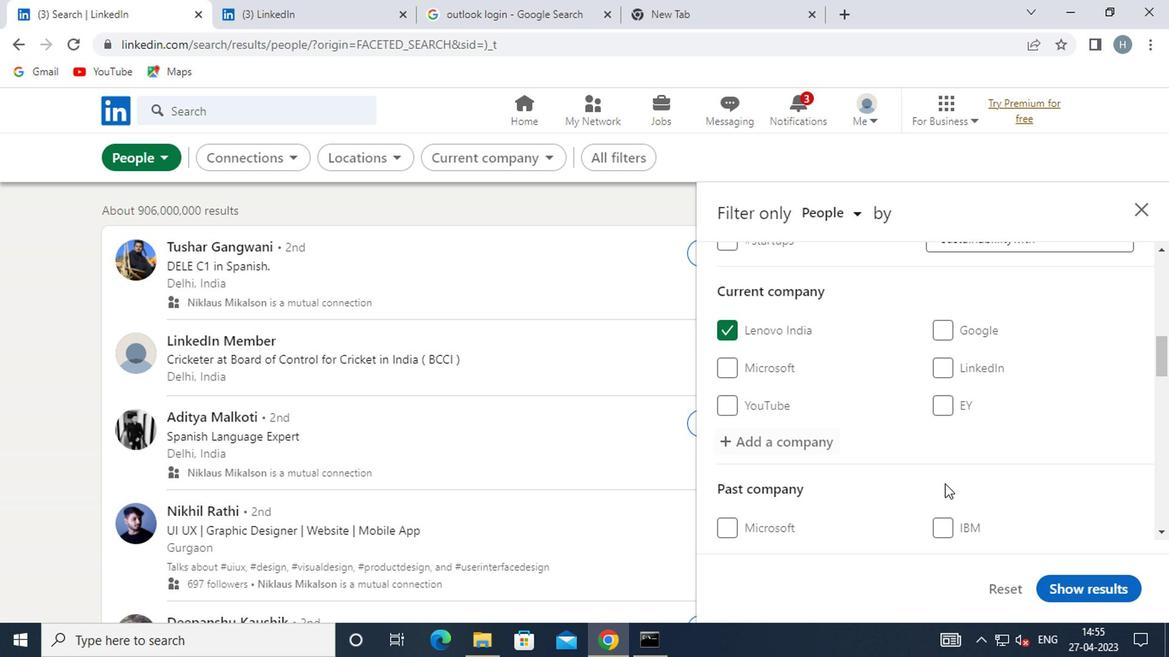 
Action: Mouse scrolled (943, 455) with delta (0, 0)
Screenshot: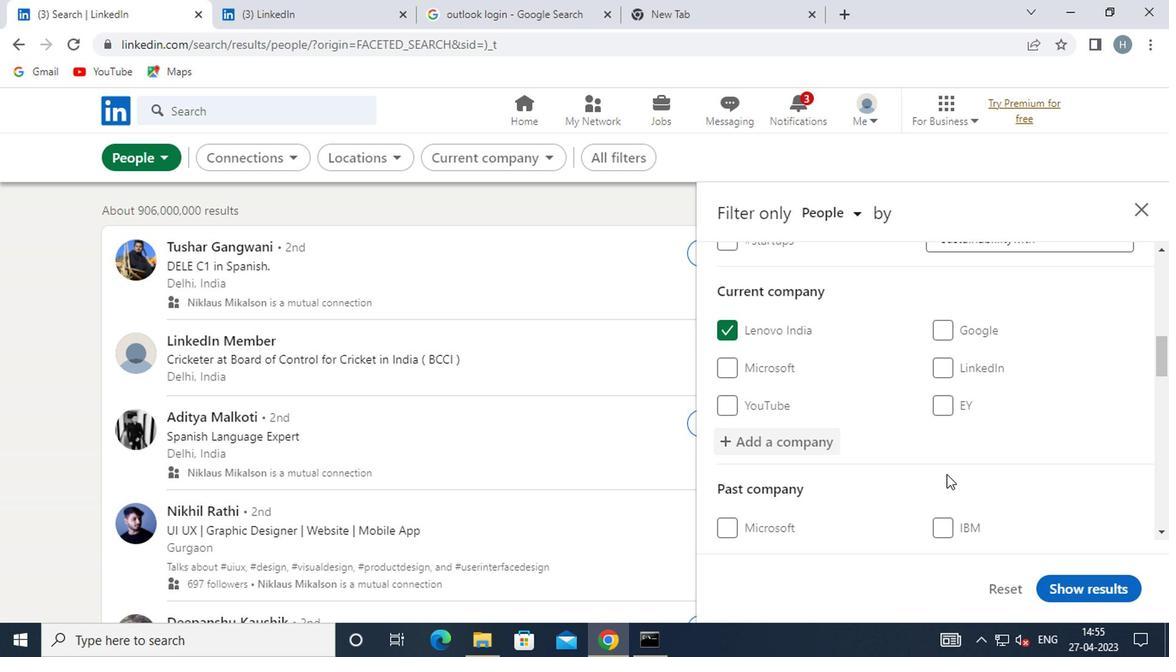 
Action: Mouse scrolled (943, 455) with delta (0, 0)
Screenshot: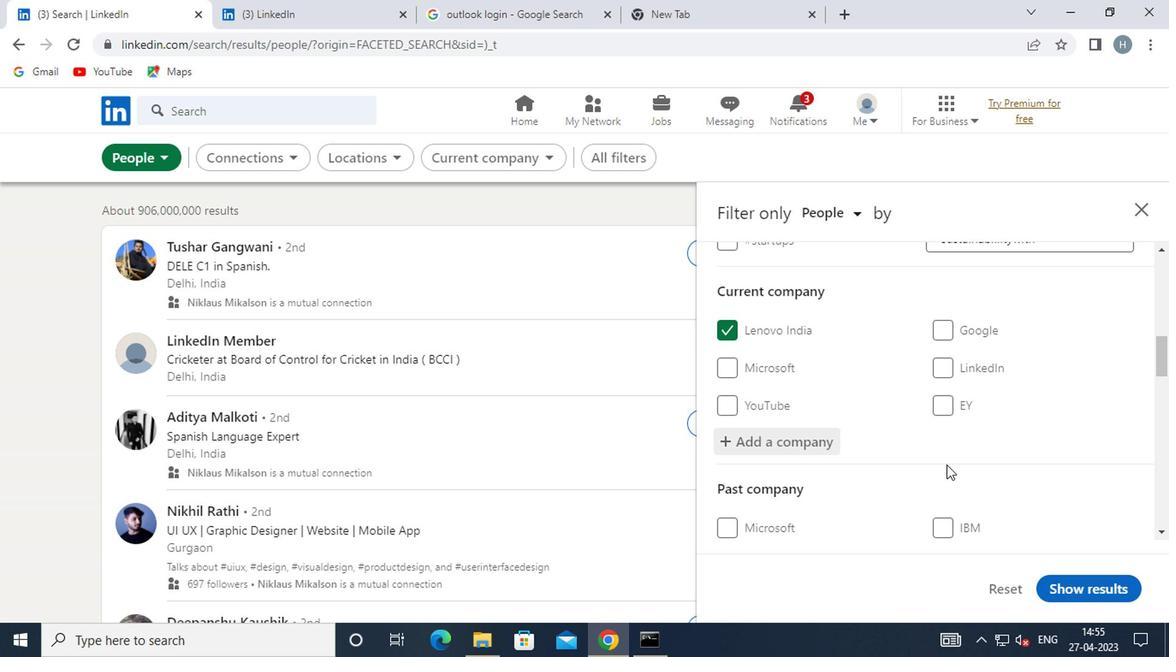 
Action: Mouse moved to (932, 396)
Screenshot: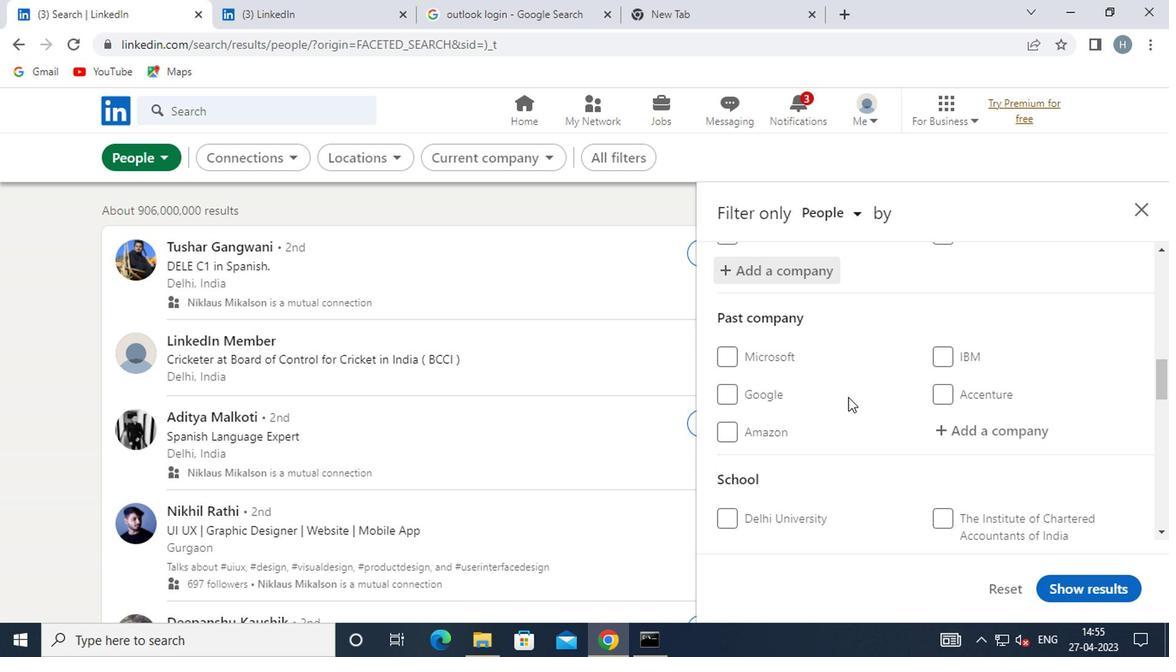 
Action: Mouse scrolled (932, 395) with delta (0, 0)
Screenshot: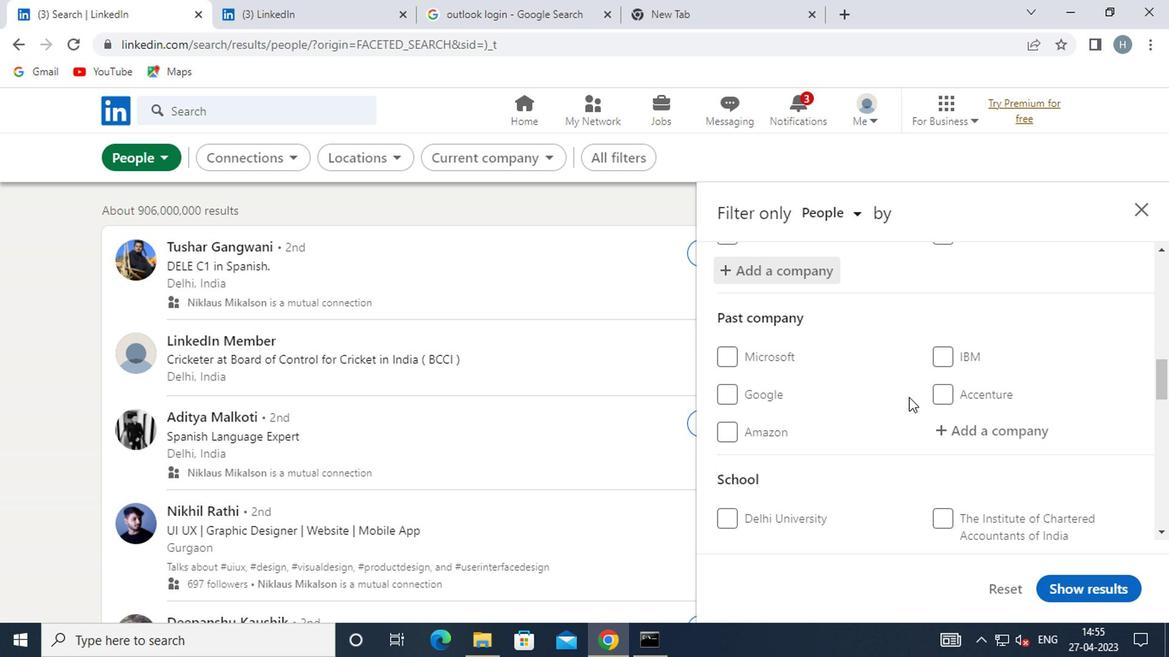 
Action: Mouse moved to (932, 397)
Screenshot: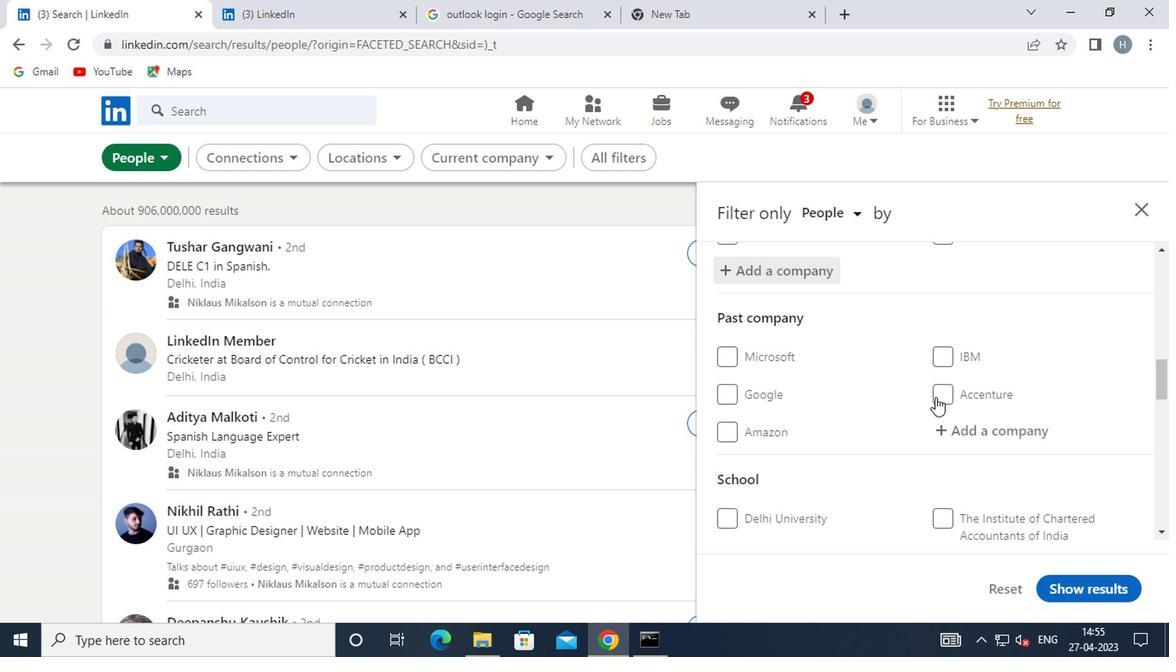 
Action: Mouse scrolled (932, 396) with delta (0, -1)
Screenshot: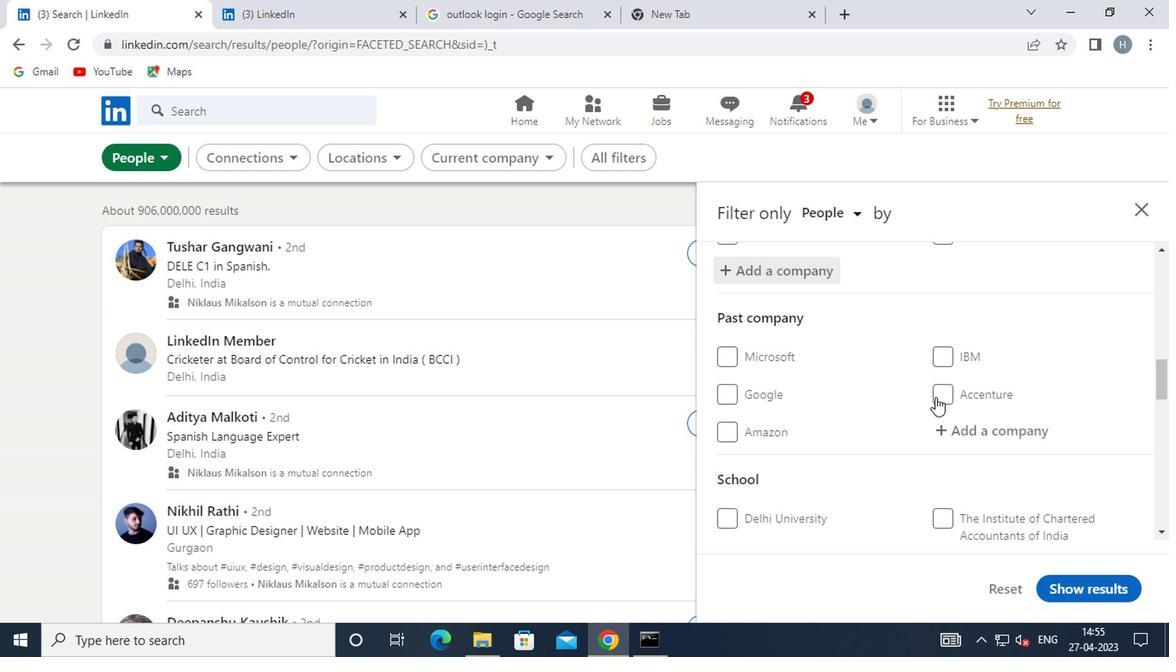 
Action: Mouse moved to (937, 404)
Screenshot: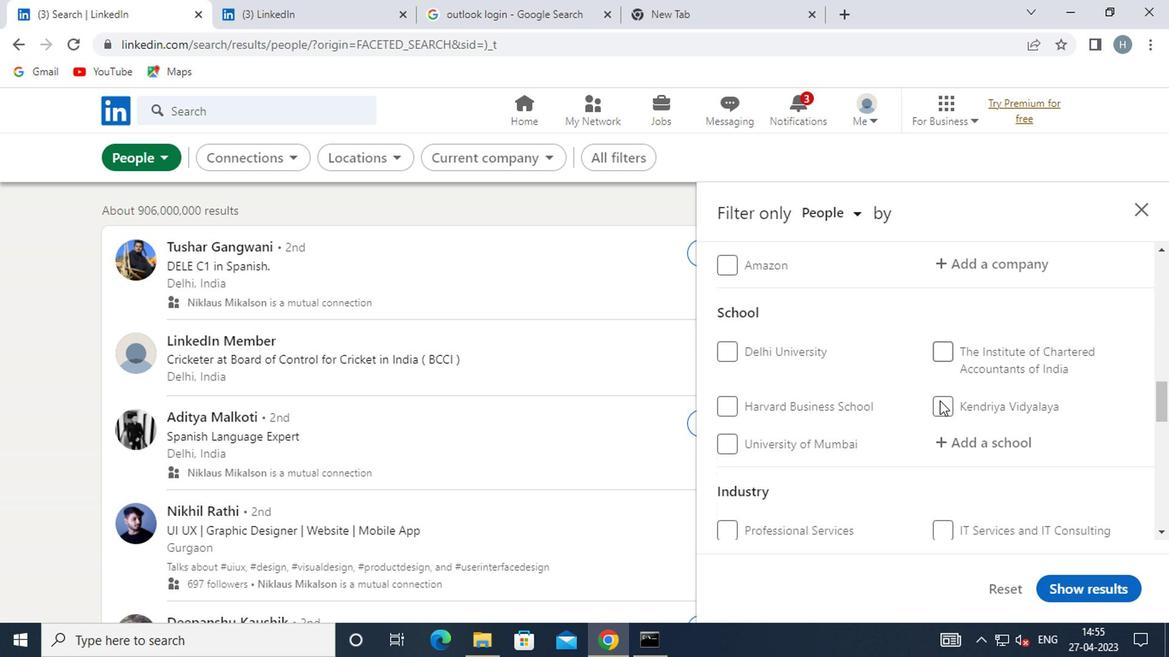 
Action: Mouse scrolled (937, 403) with delta (0, 0)
Screenshot: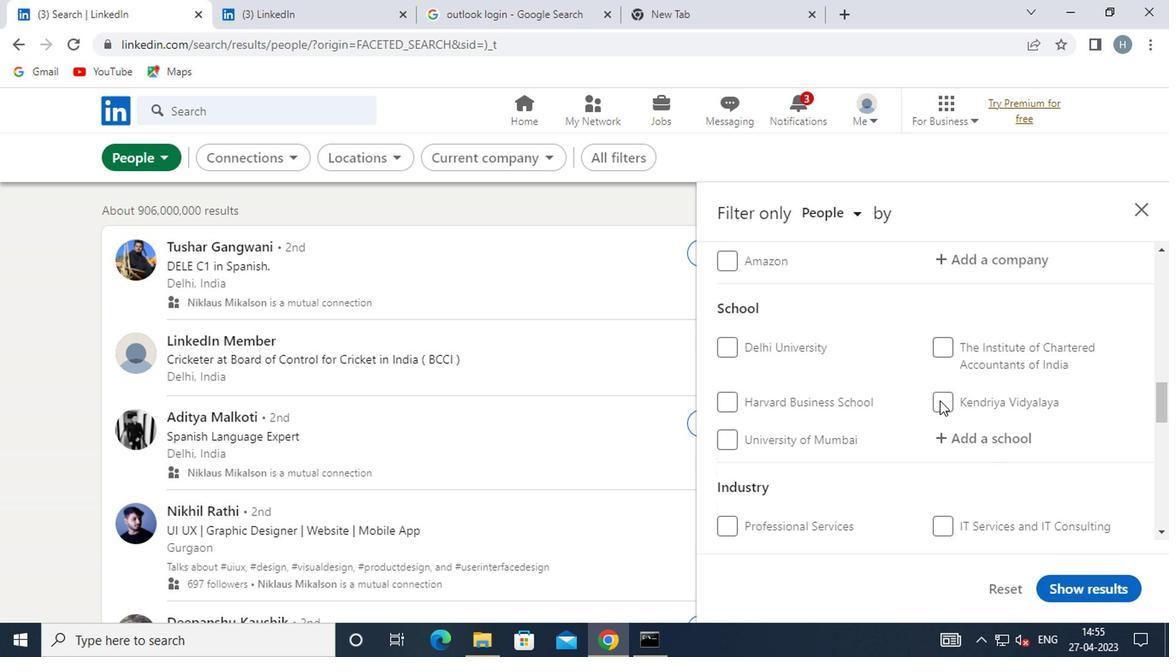 
Action: Mouse moved to (988, 344)
Screenshot: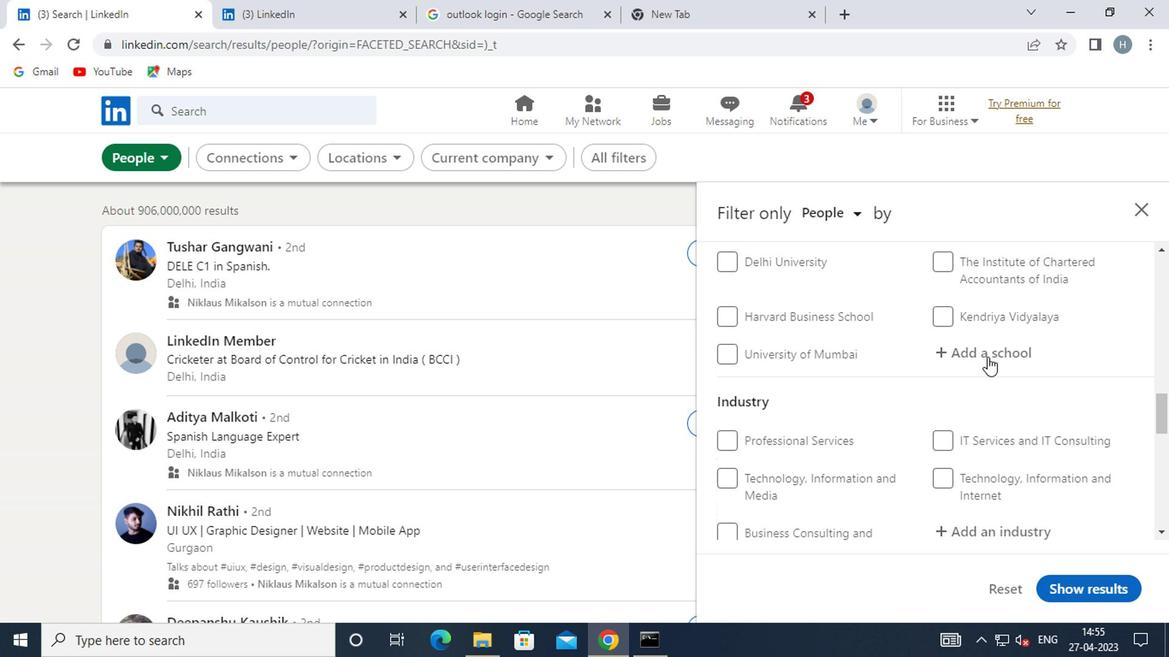 
Action: Mouse pressed left at (988, 344)
Screenshot: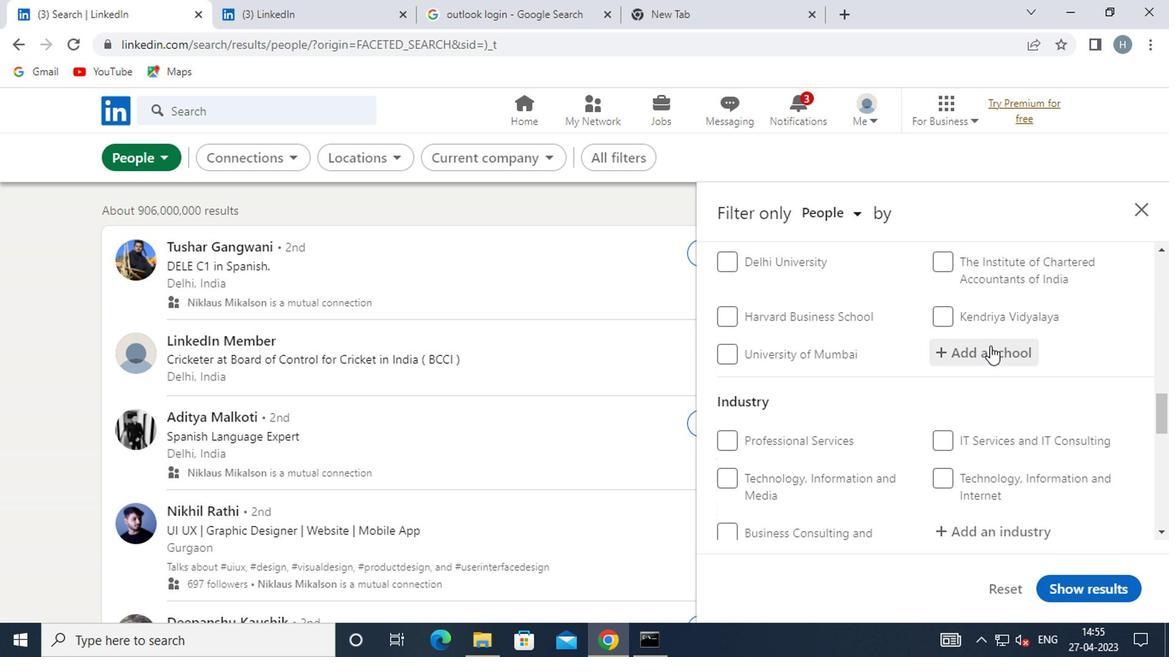 
Action: Key pressed <Key.shift>SHRI<Key.space>RAMSW
Screenshot: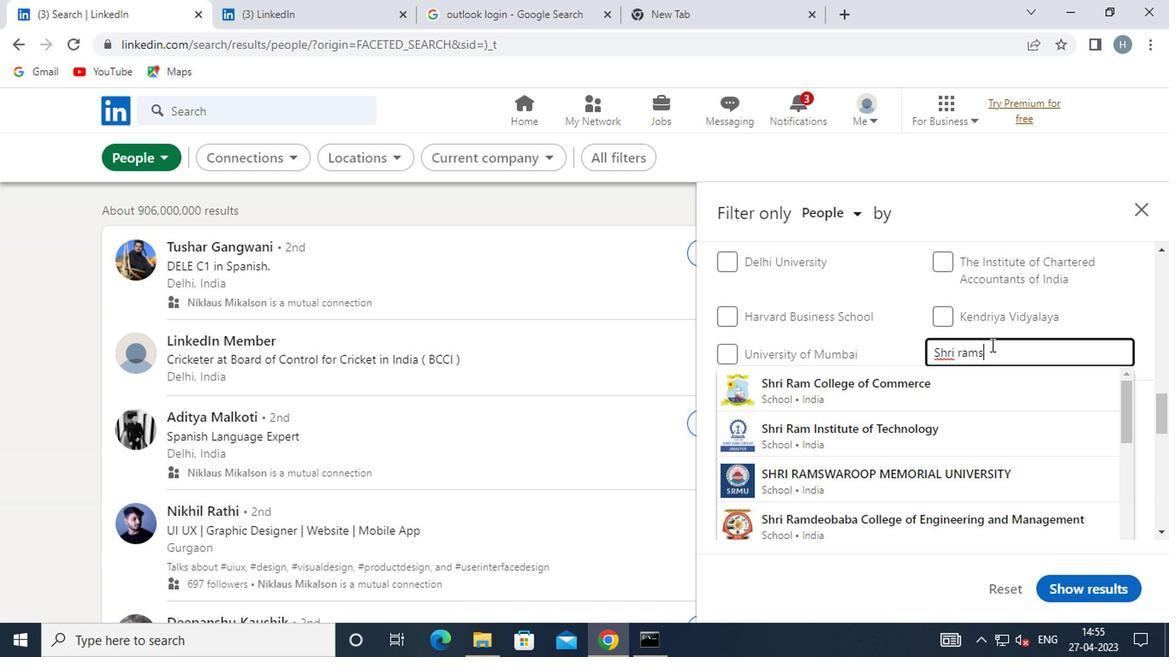 
Action: Mouse moved to (998, 346)
Screenshot: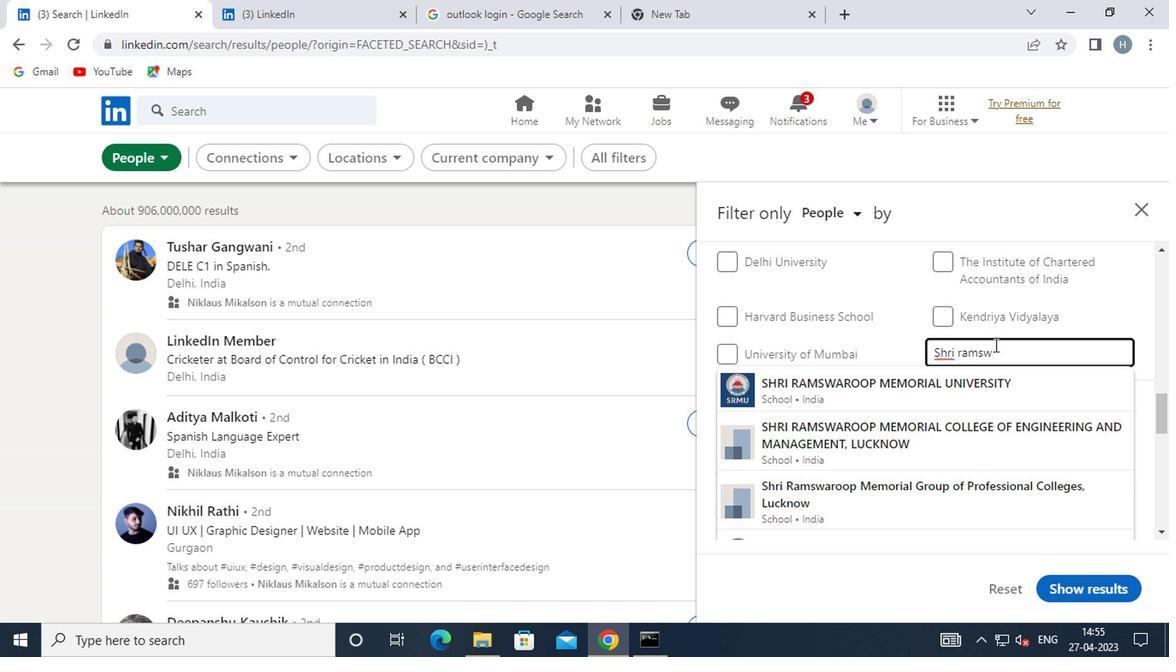 
Action: Key pressed A
Screenshot: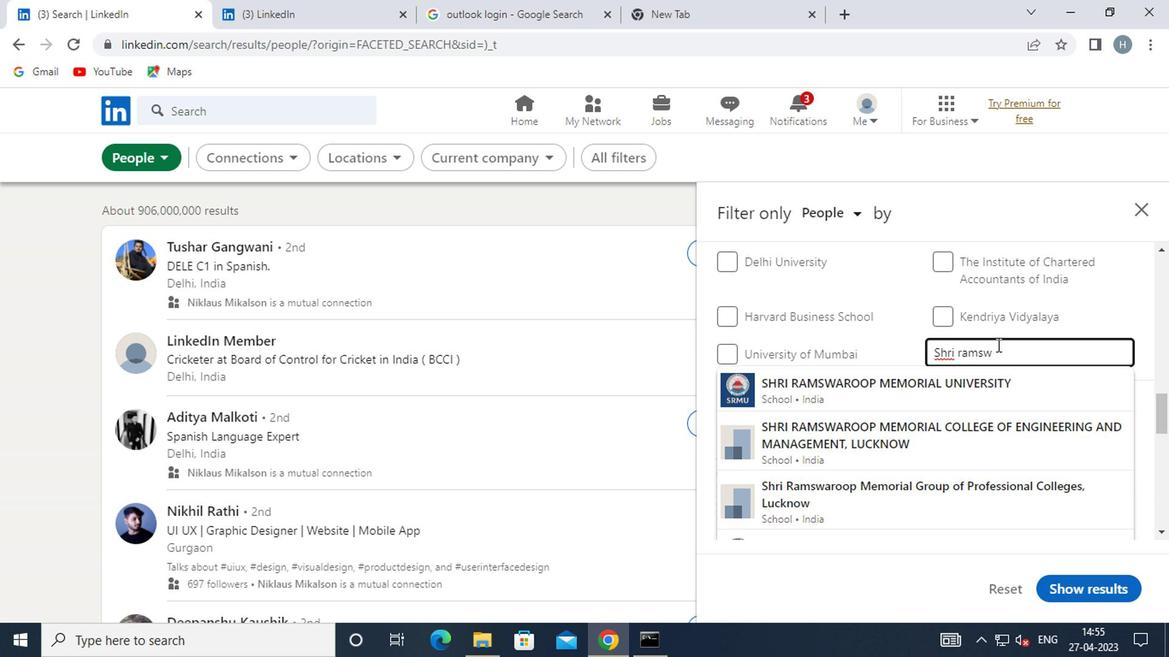 
Action: Mouse moved to (995, 348)
Screenshot: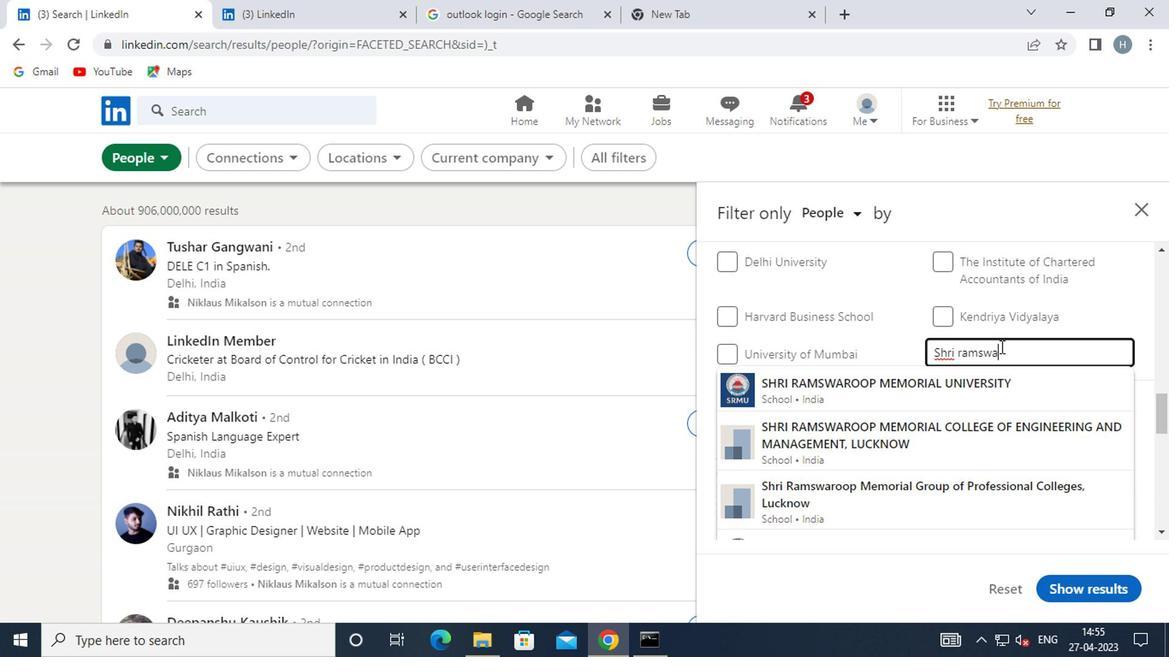 
Action: Key pressed R
Screenshot: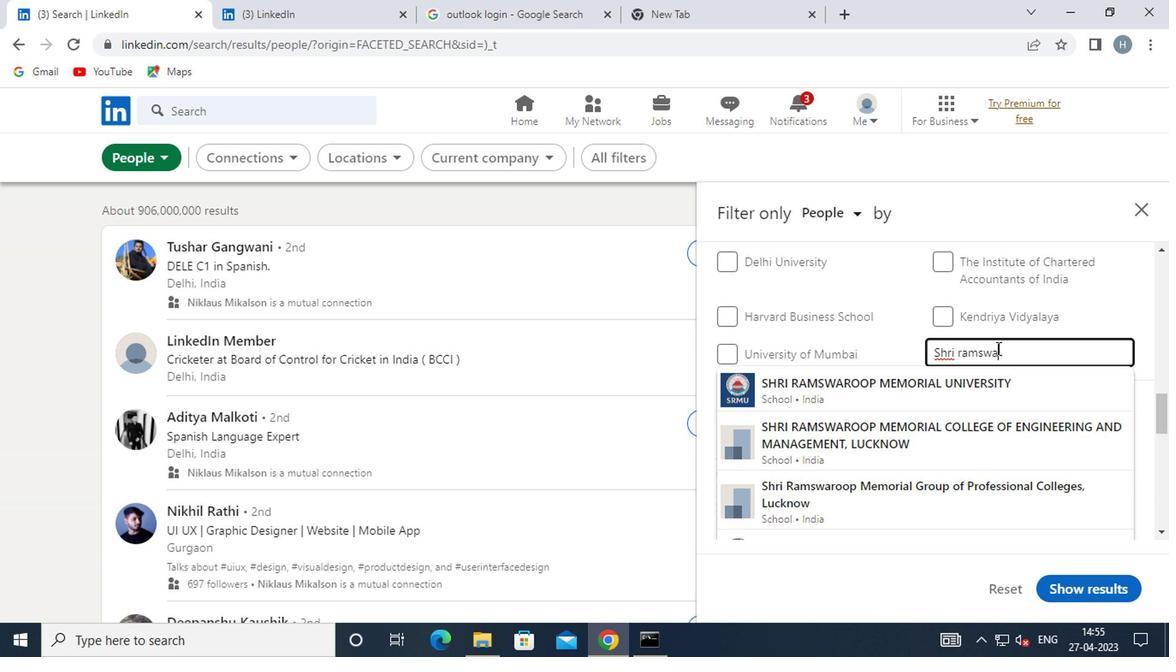 
Action: Mouse moved to (925, 391)
Screenshot: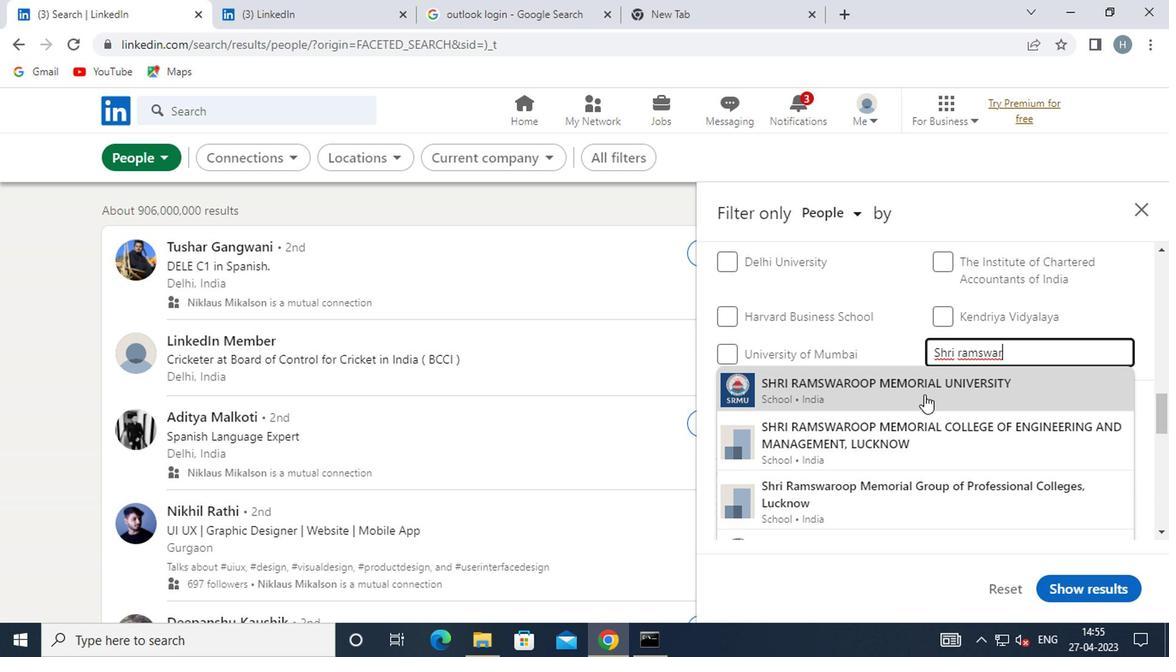 
Action: Mouse pressed left at (925, 391)
Screenshot: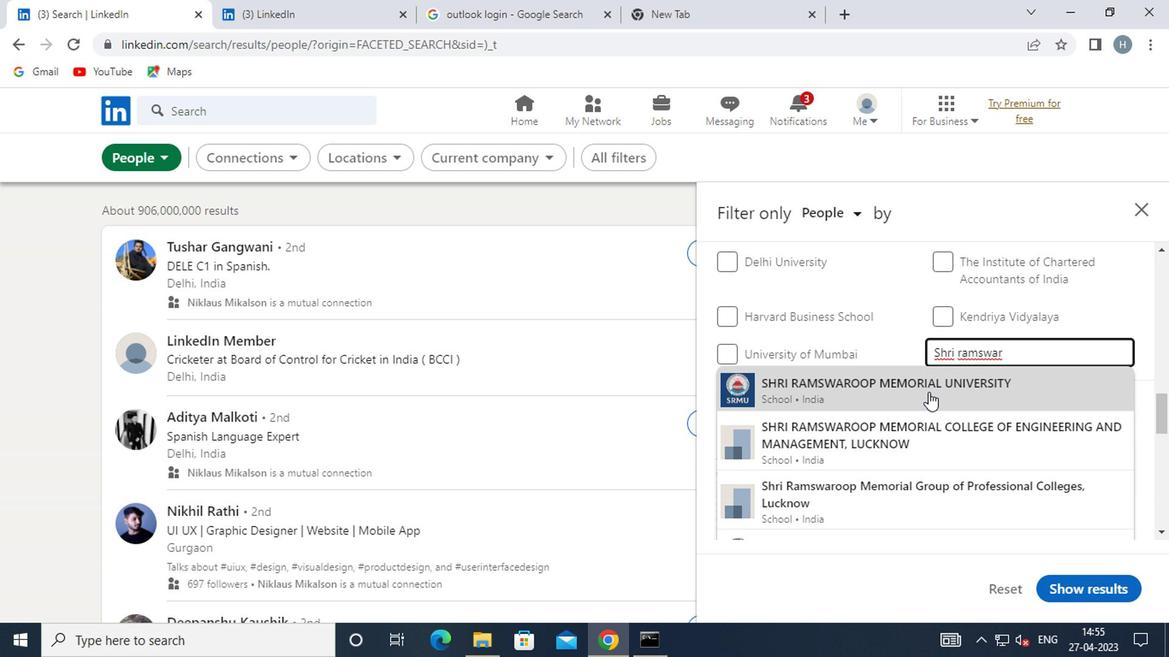
Action: Mouse moved to (925, 390)
Screenshot: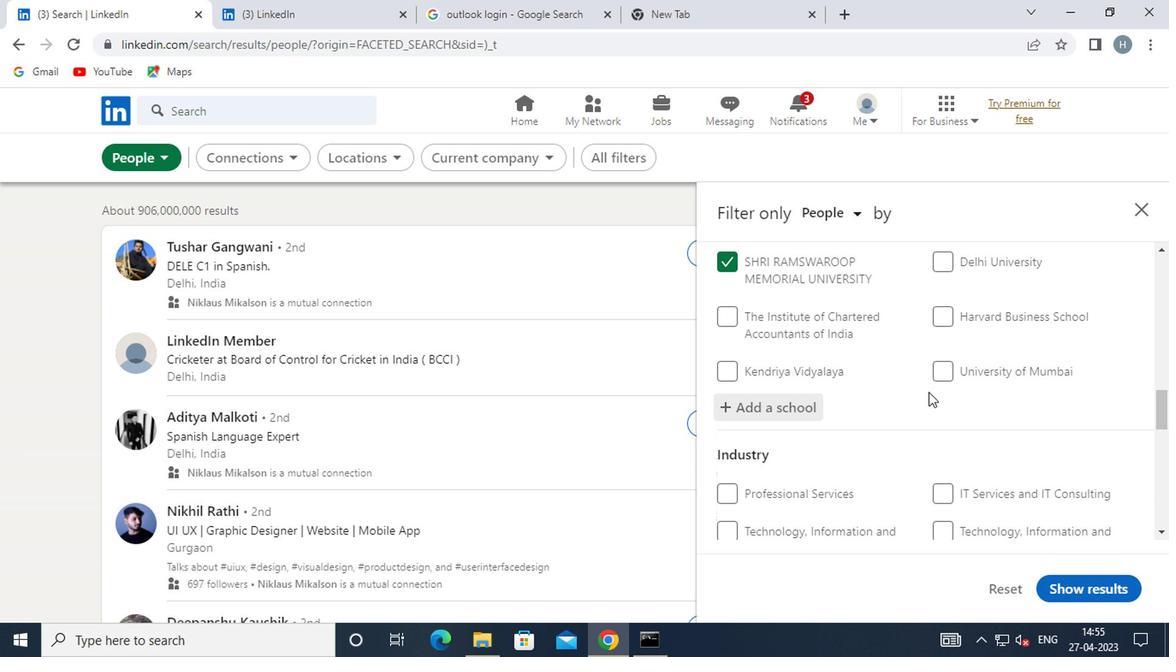 
Action: Mouse scrolled (925, 389) with delta (0, -1)
Screenshot: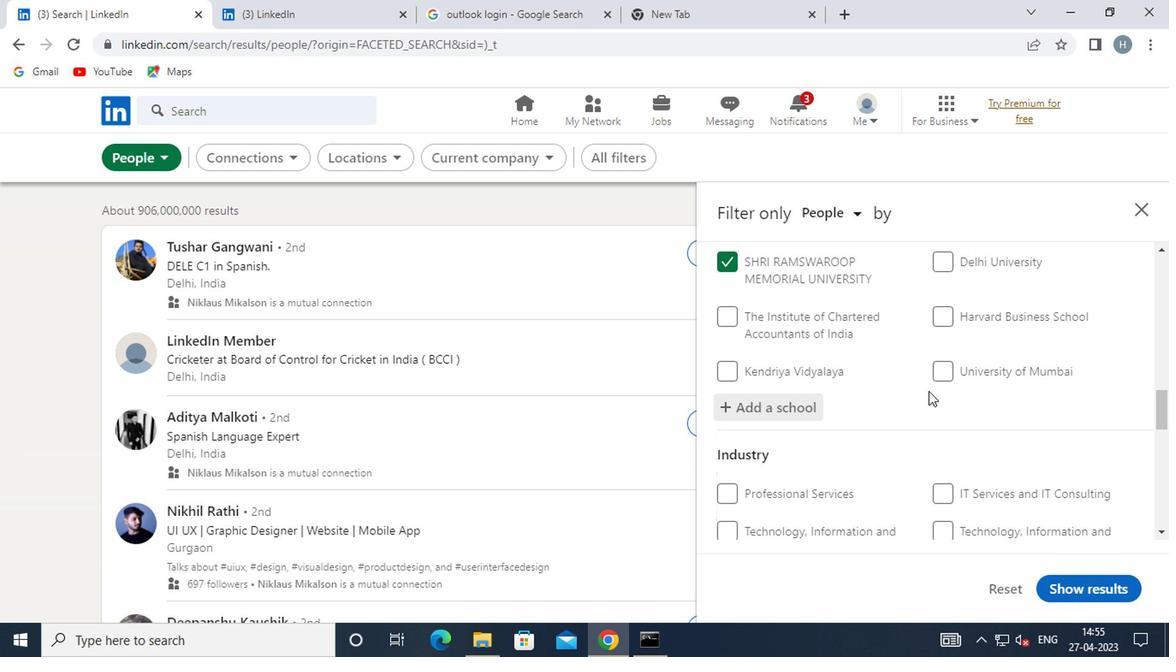 
Action: Mouse scrolled (925, 389) with delta (0, -1)
Screenshot: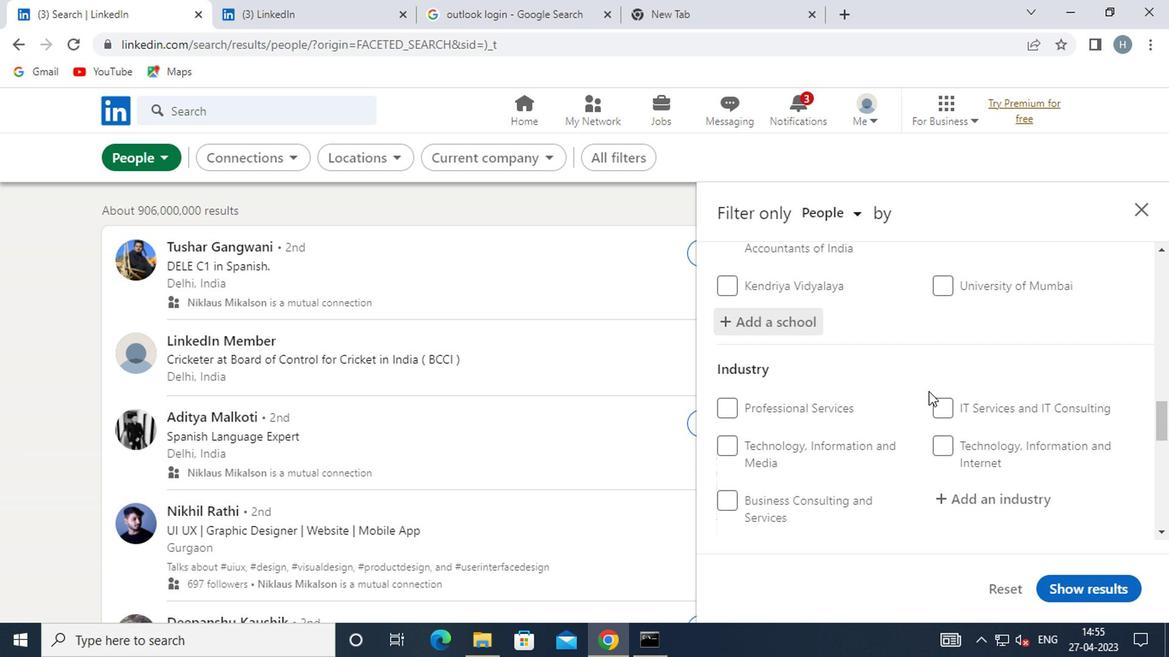 
Action: Mouse moved to (982, 408)
Screenshot: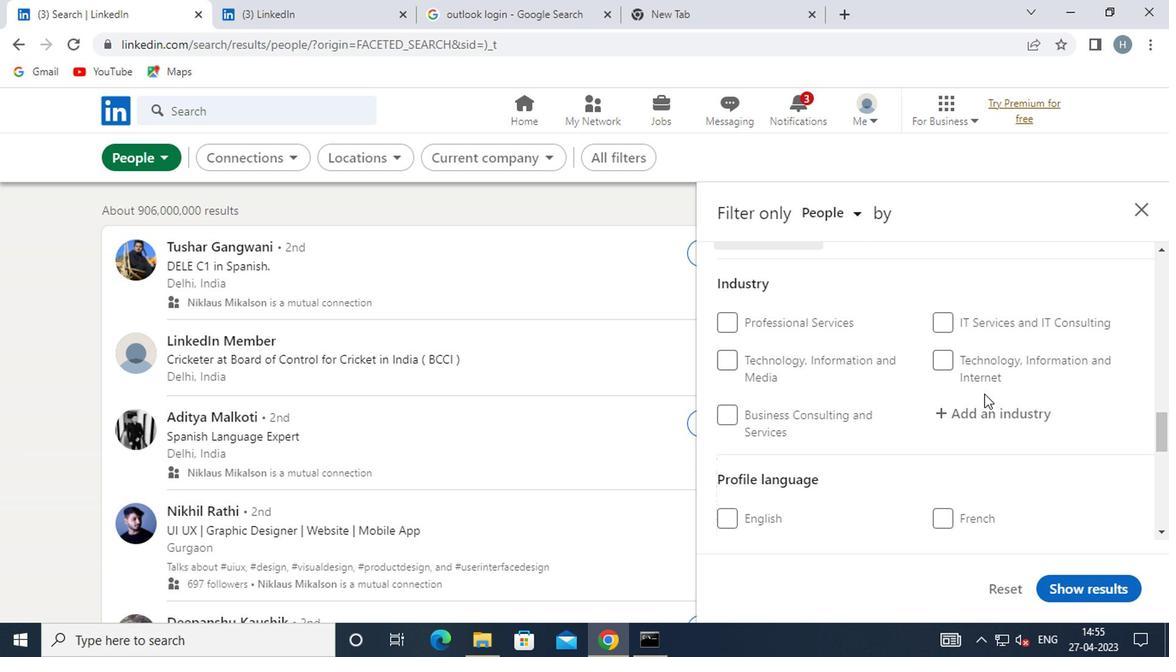 
Action: Mouse pressed left at (982, 408)
Screenshot: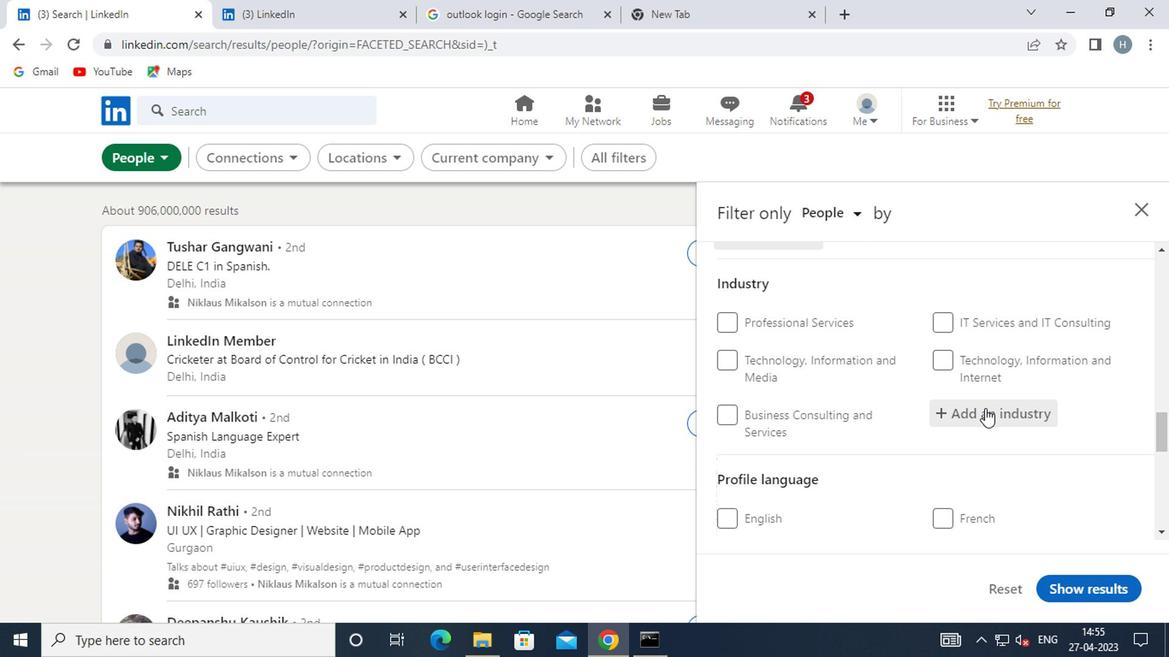 
Action: Mouse moved to (982, 408)
Screenshot: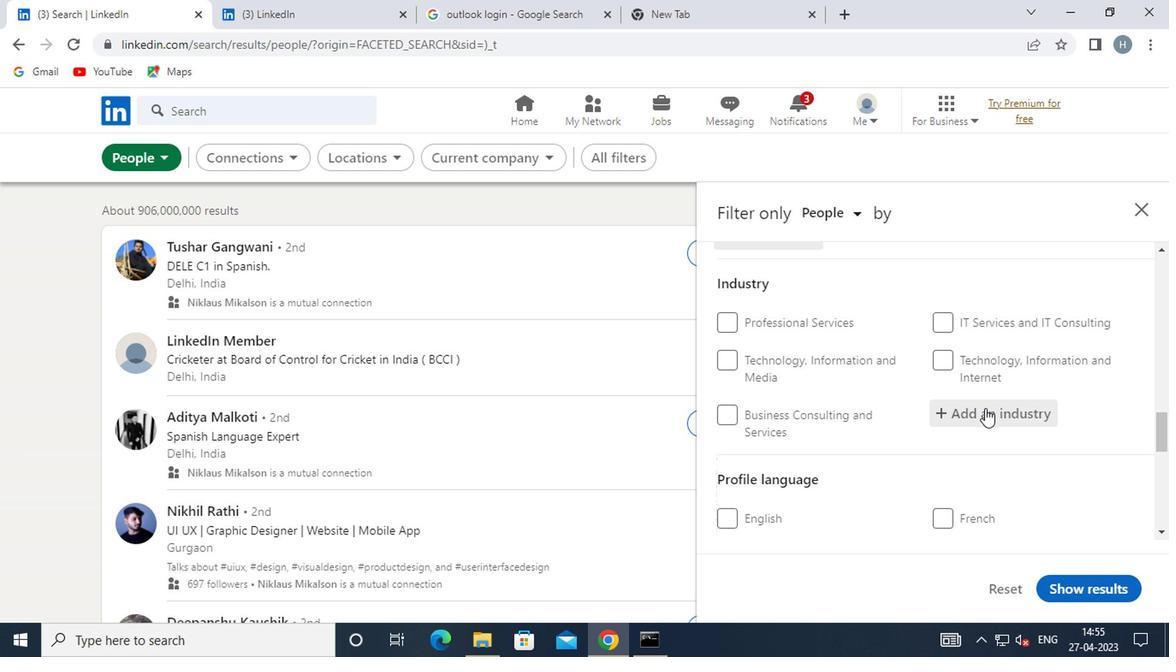 
Action: Key pressed <Key.shift>DAIRY
Screenshot: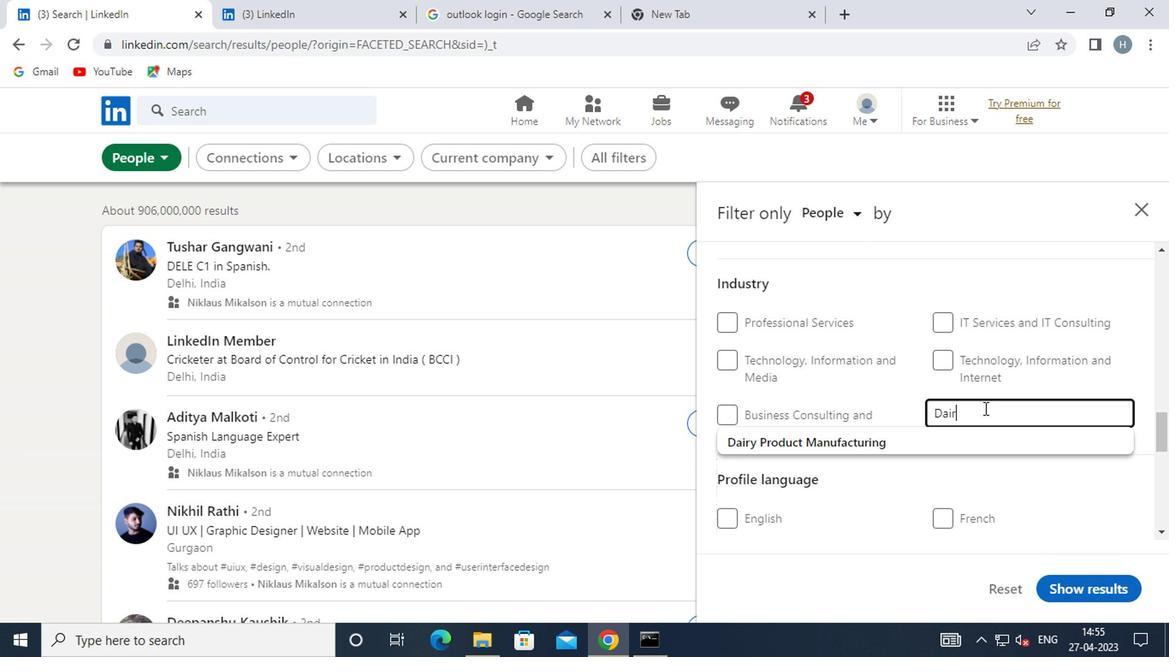 
Action: Mouse moved to (894, 432)
Screenshot: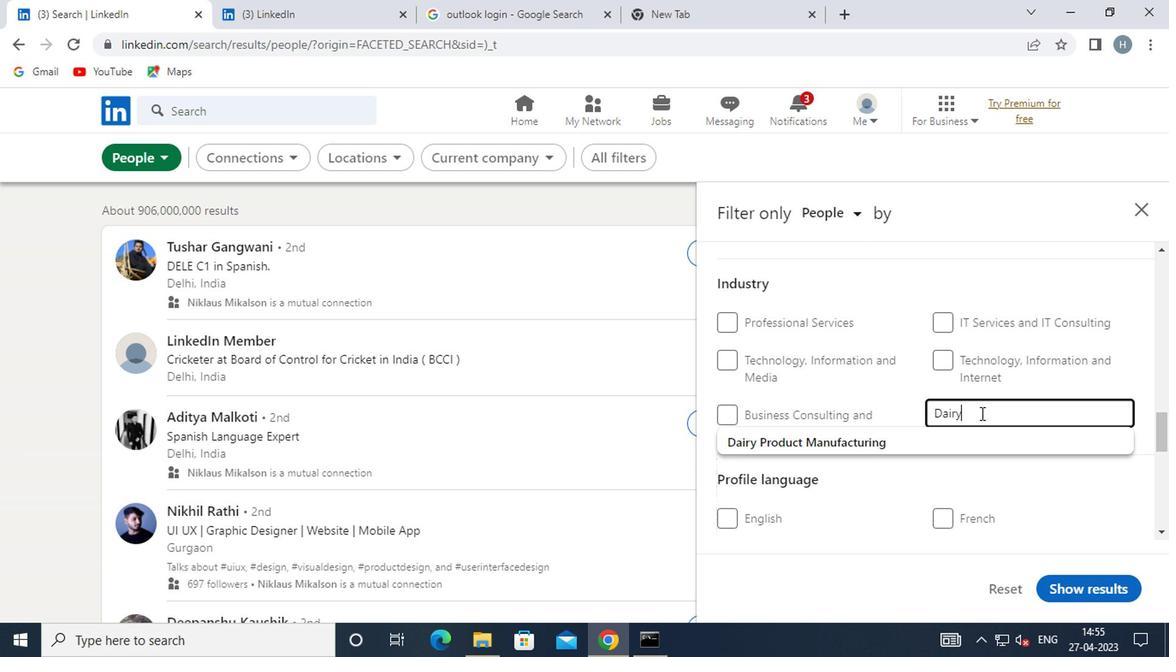 
Action: Mouse pressed left at (894, 432)
Screenshot: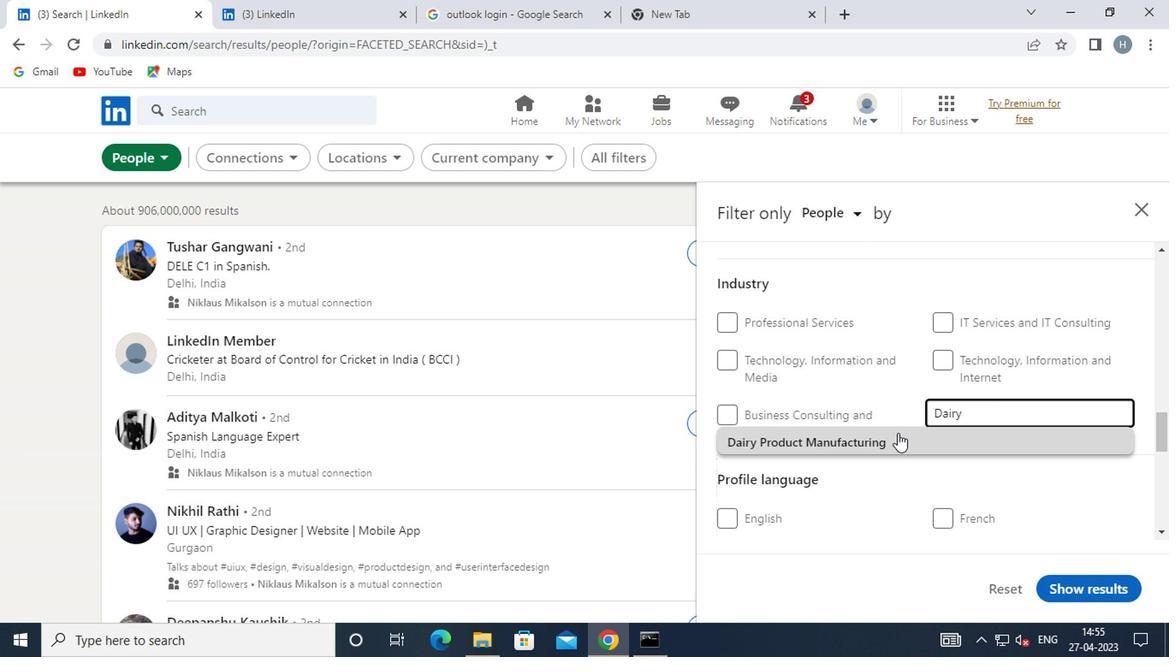 
Action: Mouse moved to (904, 425)
Screenshot: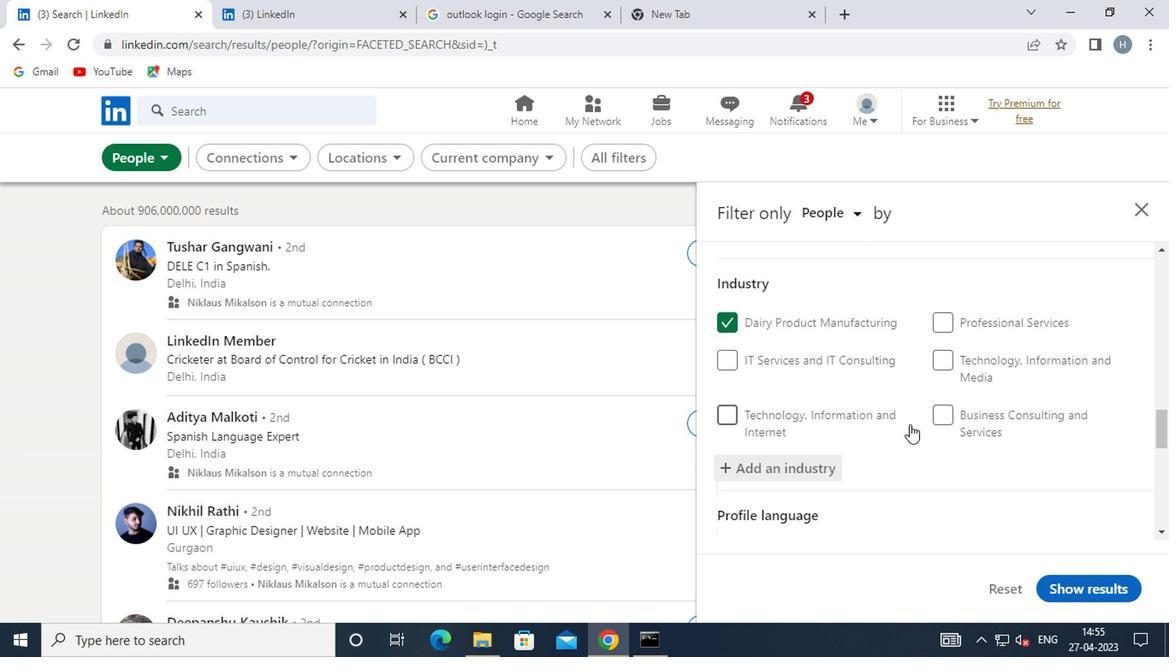 
Action: Mouse scrolled (904, 423) with delta (0, -1)
Screenshot: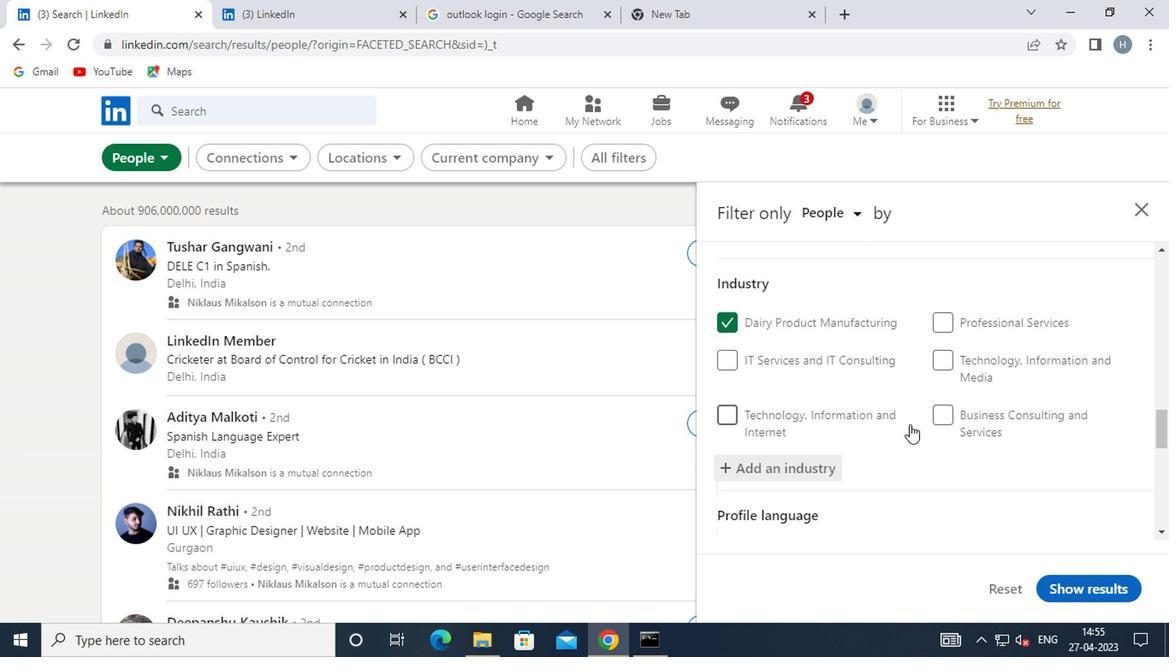
Action: Mouse moved to (898, 430)
Screenshot: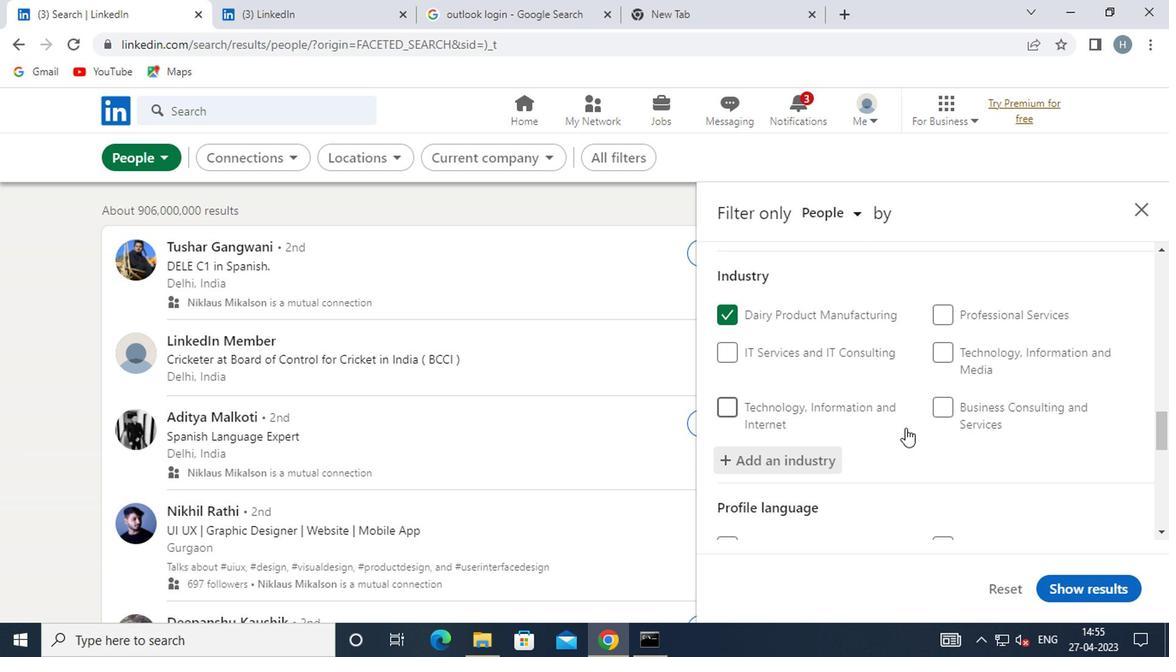 
Action: Mouse scrolled (898, 429) with delta (0, 0)
Screenshot: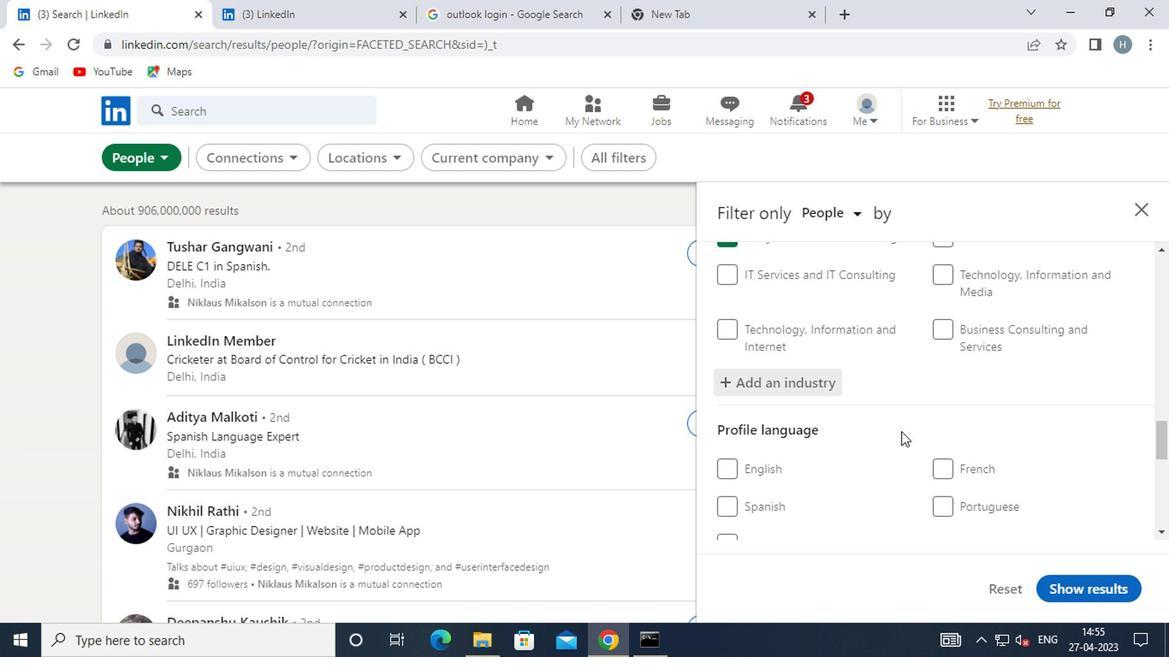
Action: Mouse scrolled (898, 429) with delta (0, 0)
Screenshot: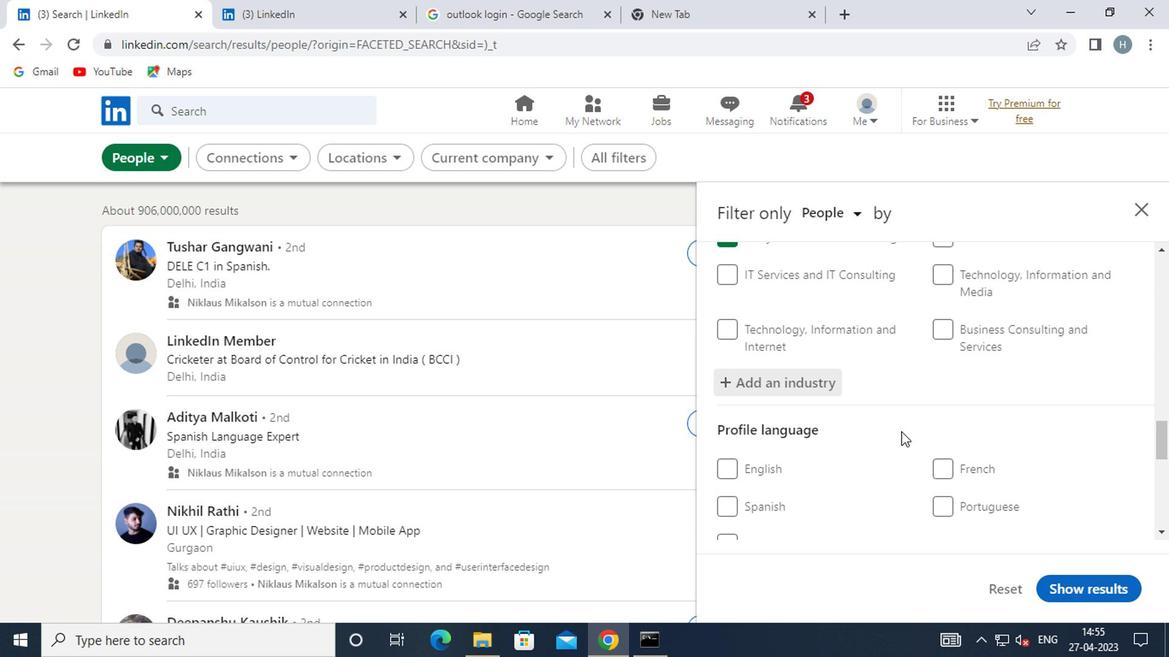 
Action: Mouse moved to (734, 370)
Screenshot: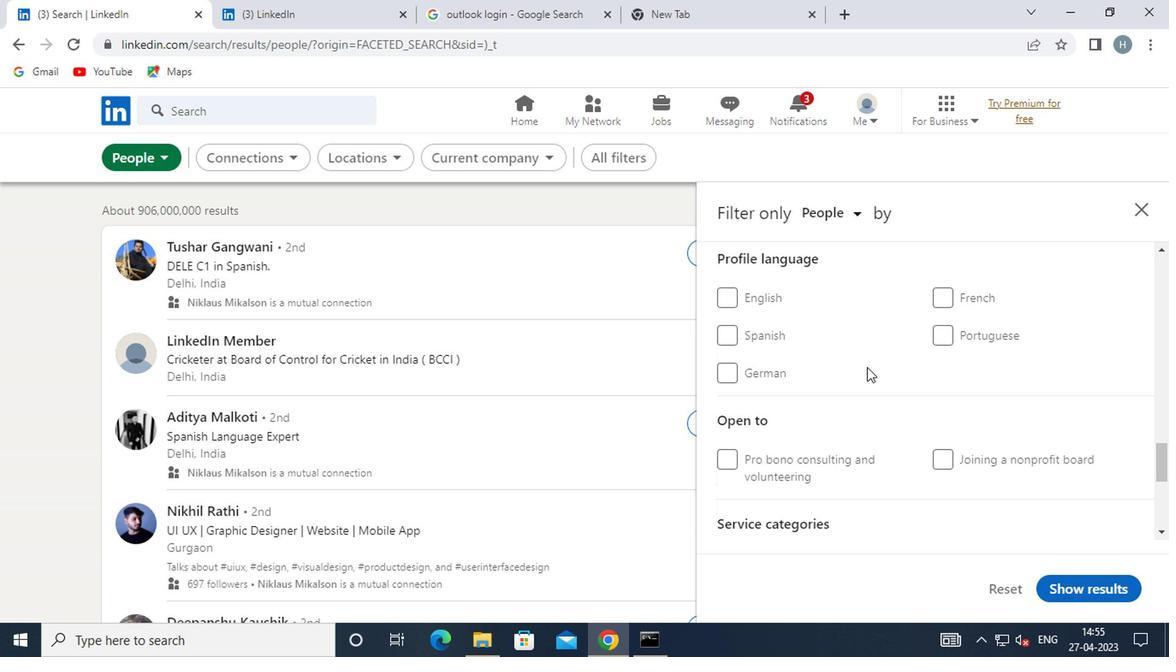 
Action: Mouse pressed left at (734, 370)
Screenshot: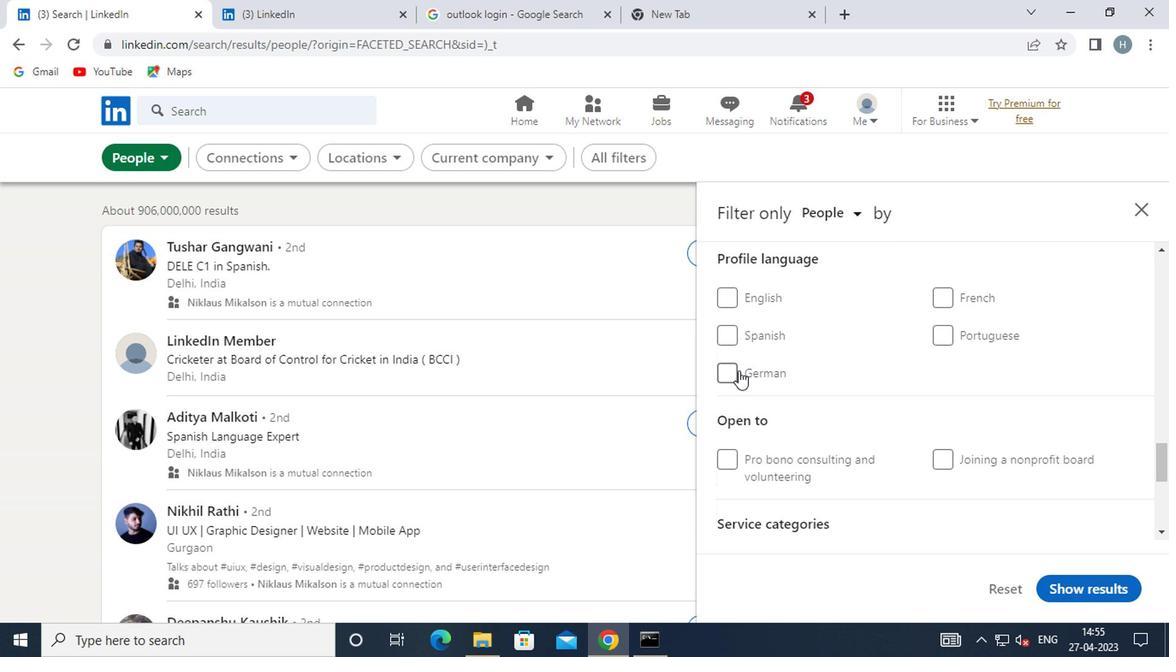 
Action: Mouse moved to (820, 383)
Screenshot: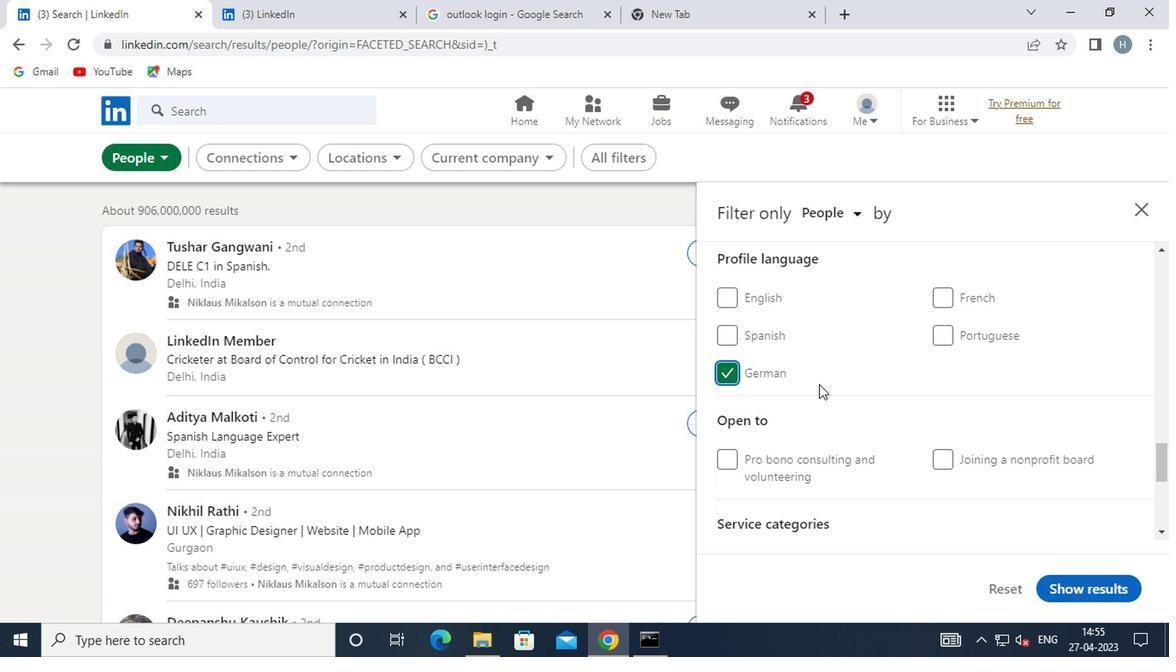 
Action: Mouse scrolled (820, 383) with delta (0, 0)
Screenshot: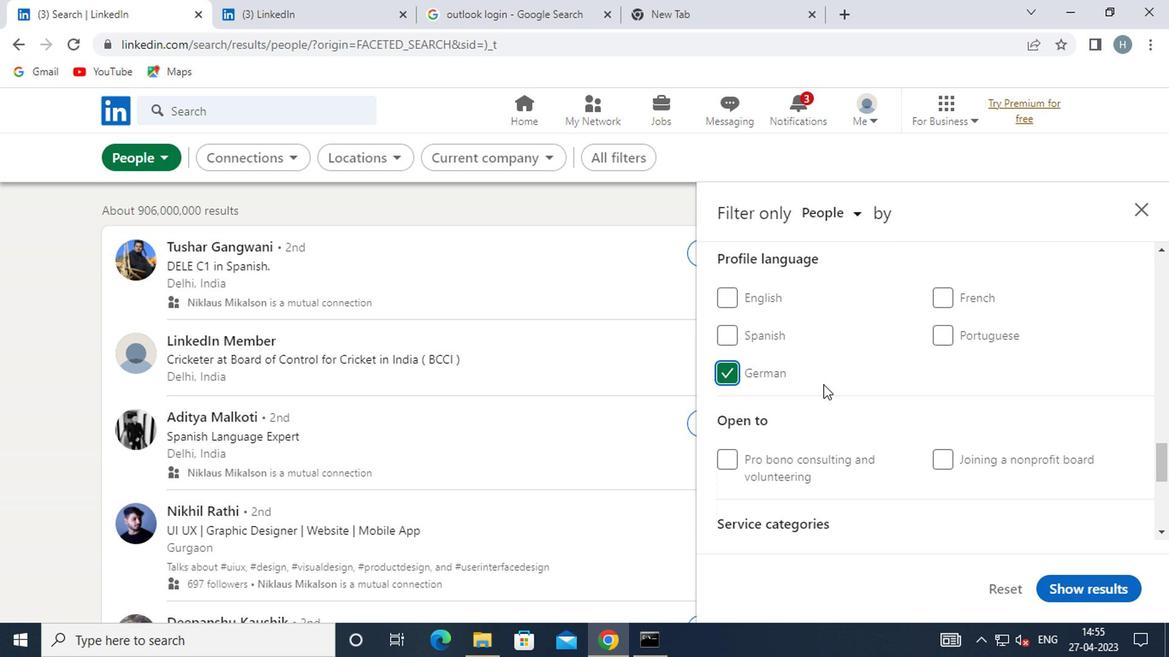 
Action: Mouse scrolled (820, 383) with delta (0, 0)
Screenshot: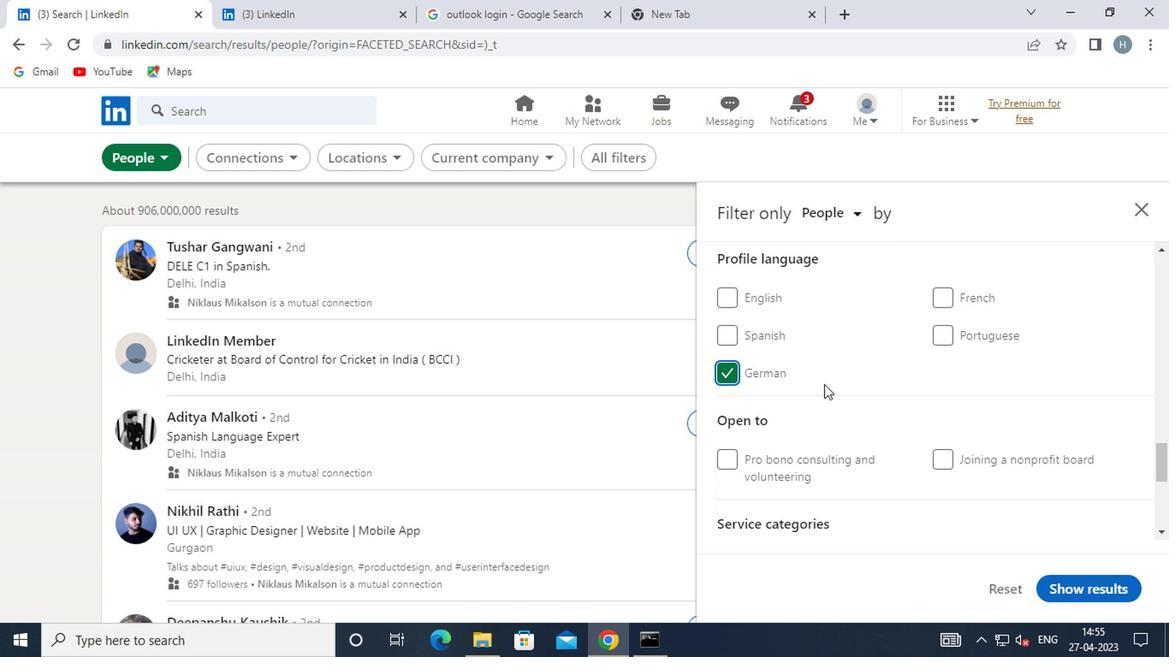 
Action: Mouse moved to (820, 383)
Screenshot: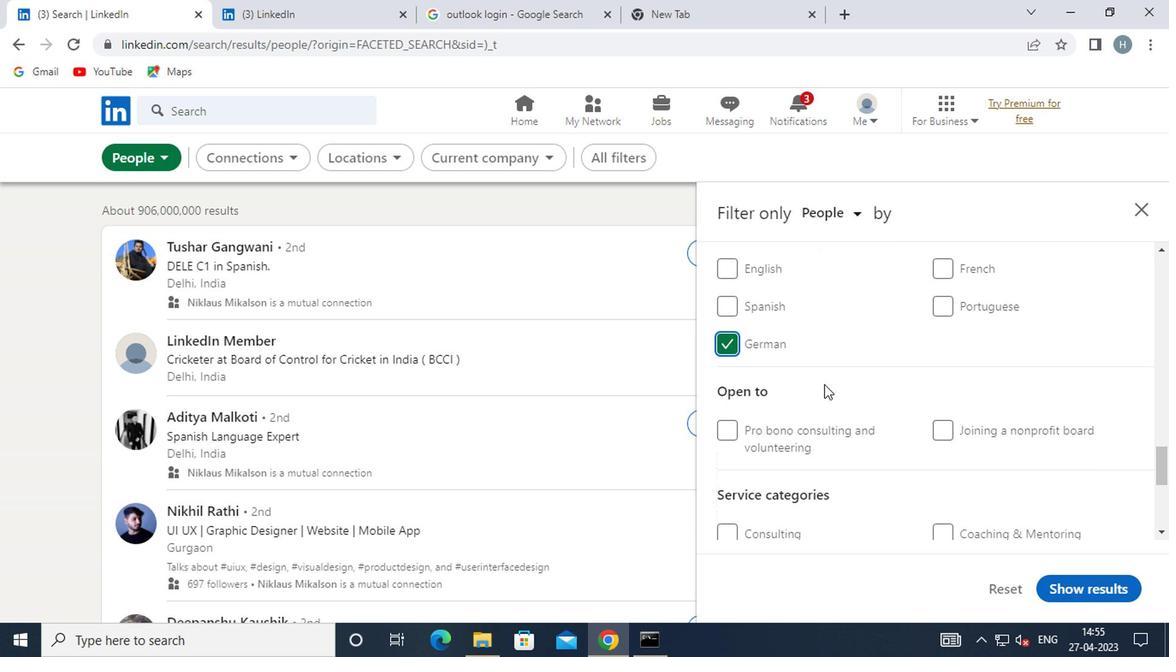 
Action: Mouse scrolled (820, 383) with delta (0, 0)
Screenshot: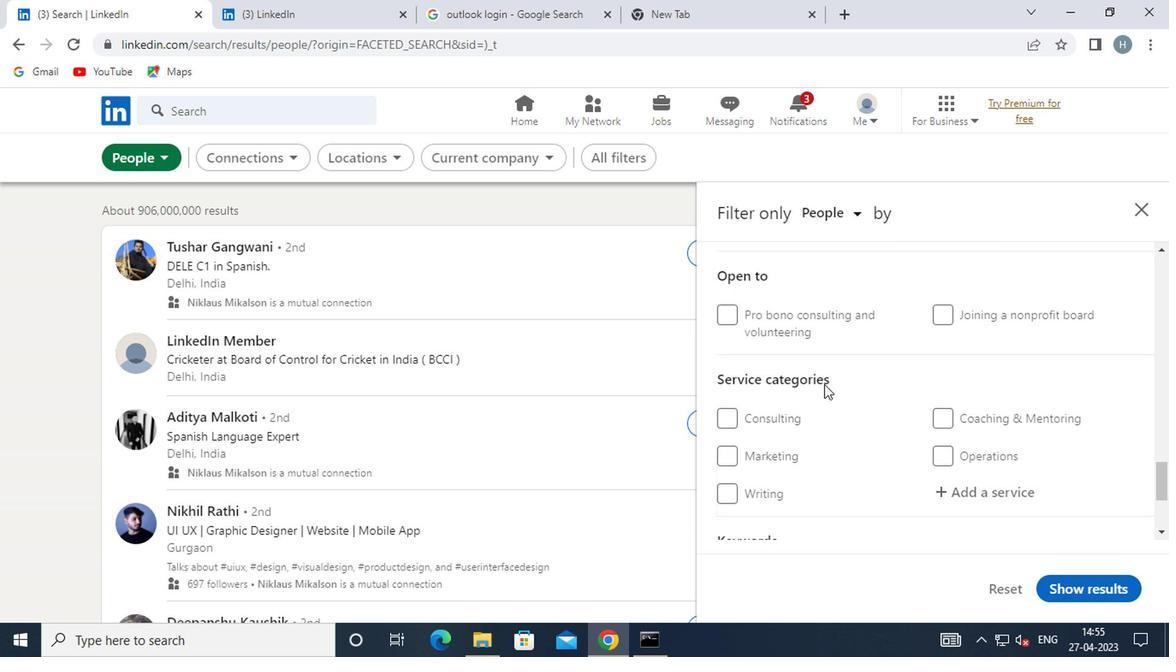 
Action: Mouse moved to (968, 372)
Screenshot: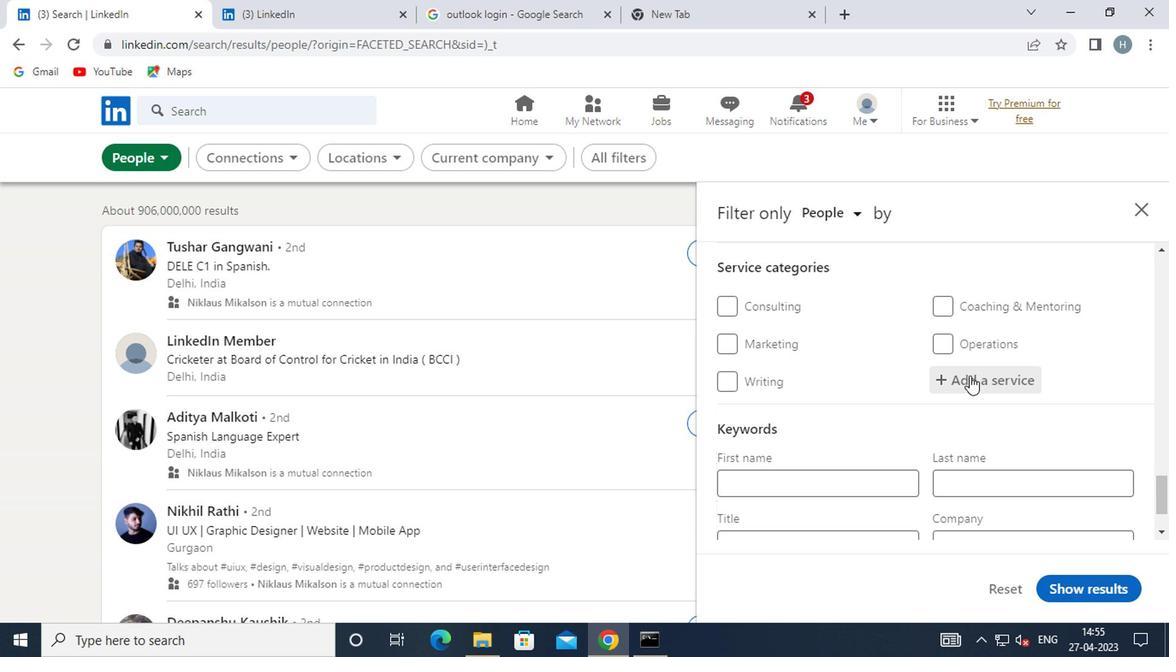 
Action: Mouse pressed left at (968, 372)
Screenshot: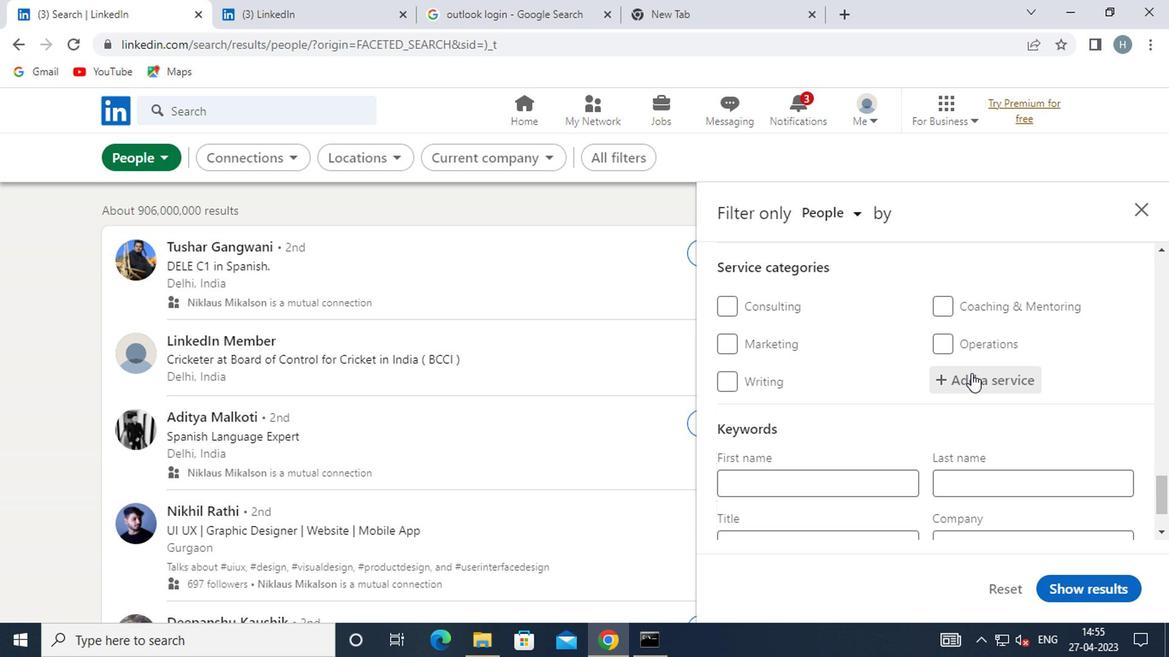 
Action: Mouse moved to (971, 372)
Screenshot: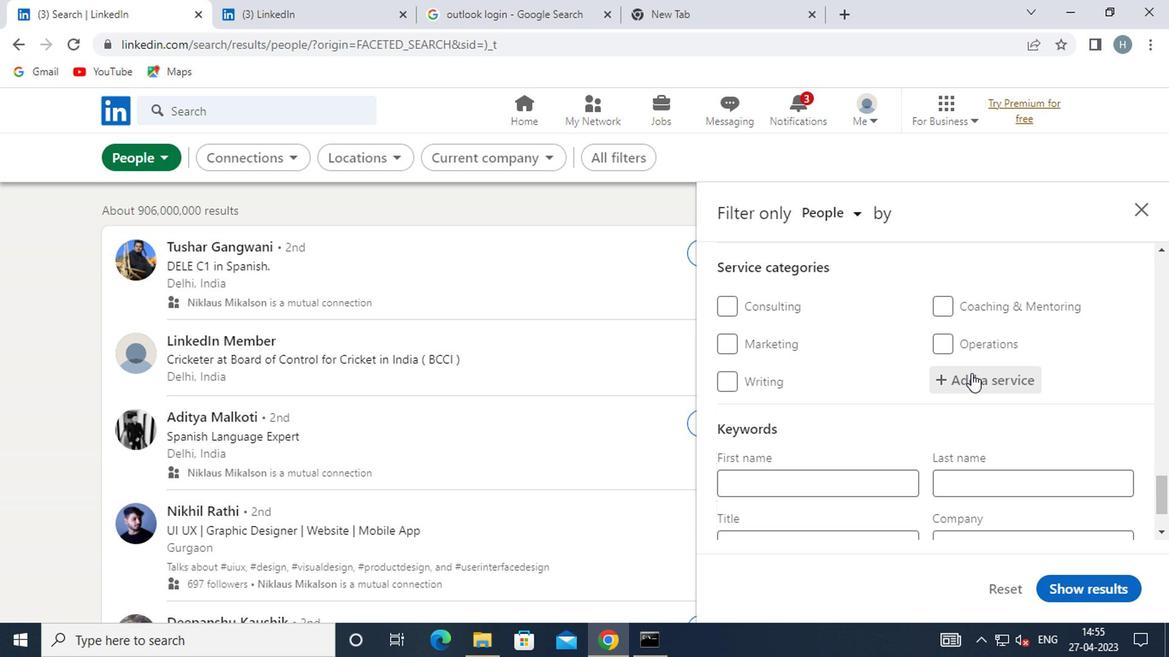 
Action: Key pressed <Key.shift>LEADV
Screenshot: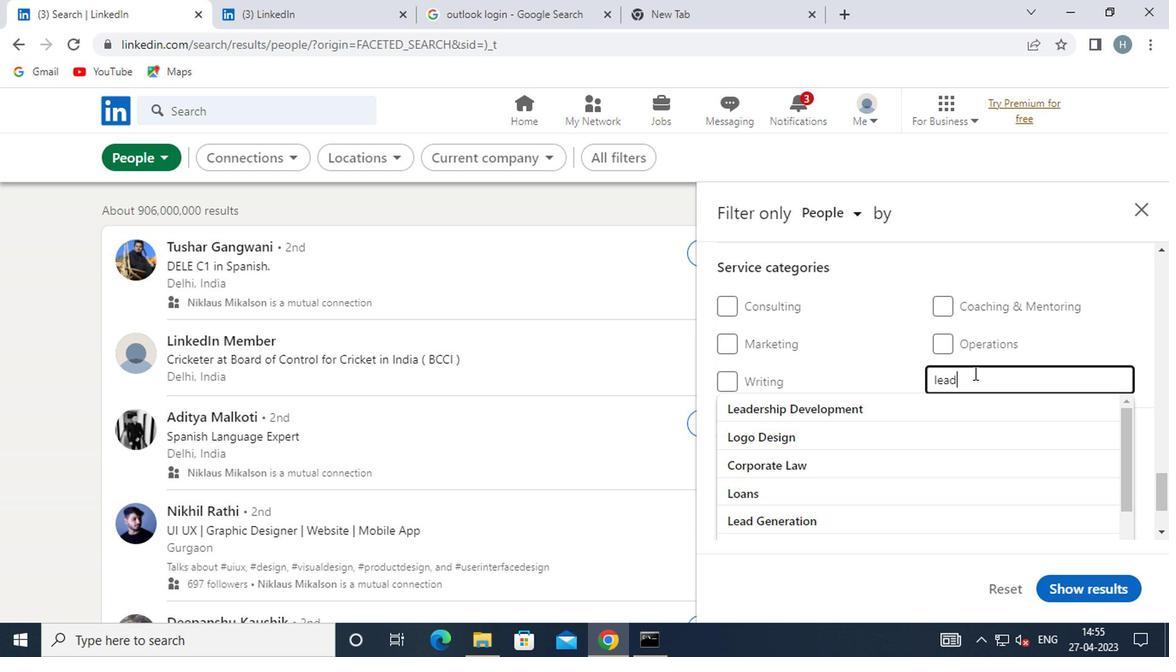 
Action: Mouse moved to (994, 376)
Screenshot: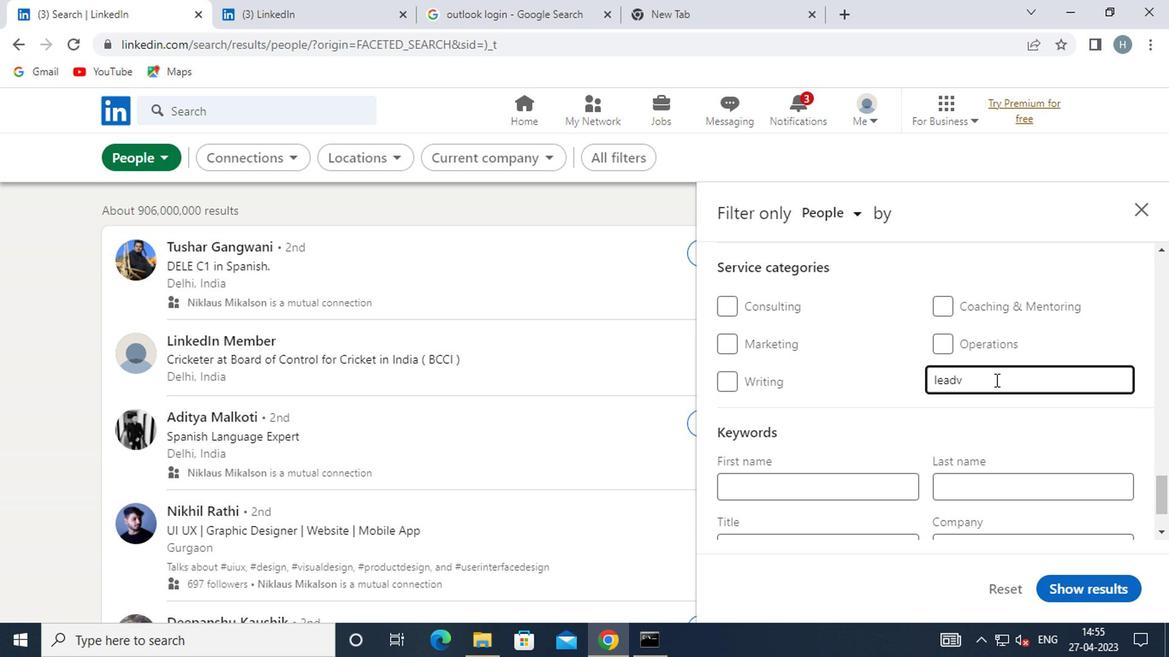 
Action: Key pressed <Key.backspace>
Screenshot: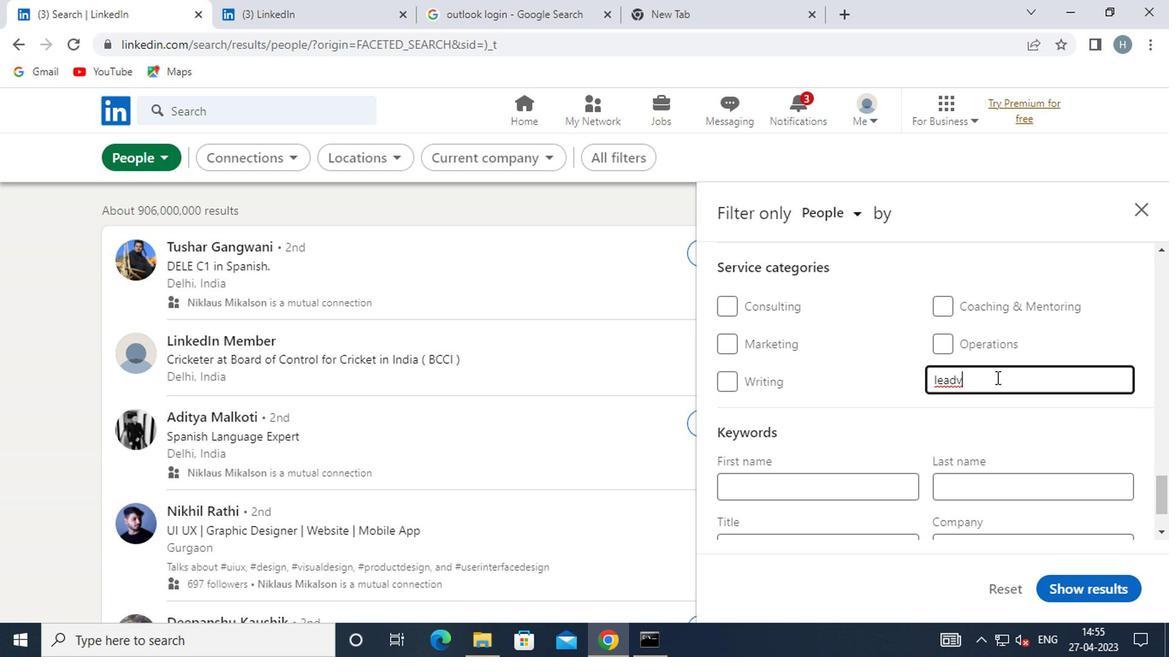 
Action: Mouse moved to (993, 374)
Screenshot: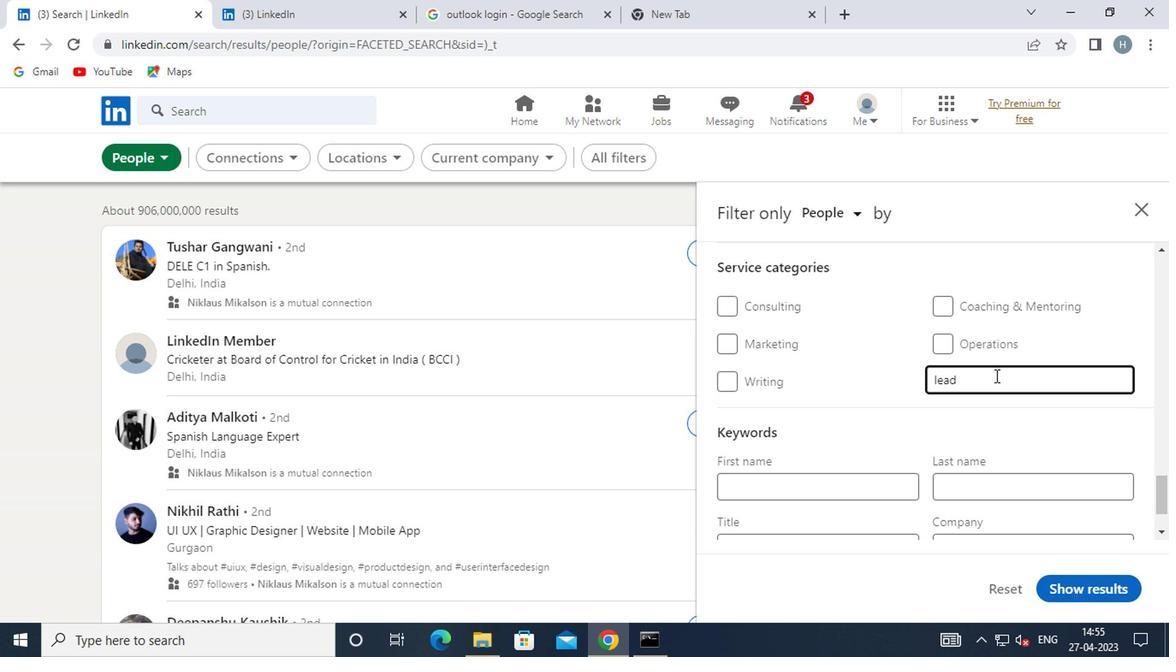 
Action: Key pressed <Key.space>
Screenshot: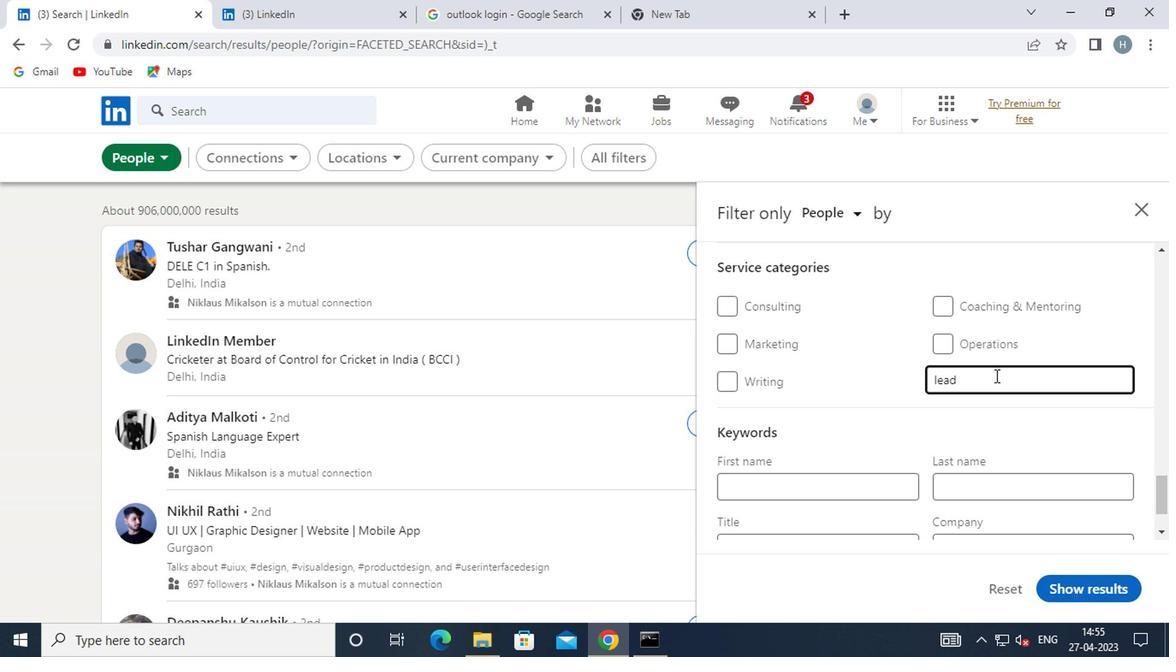 
Action: Mouse moved to (935, 408)
Screenshot: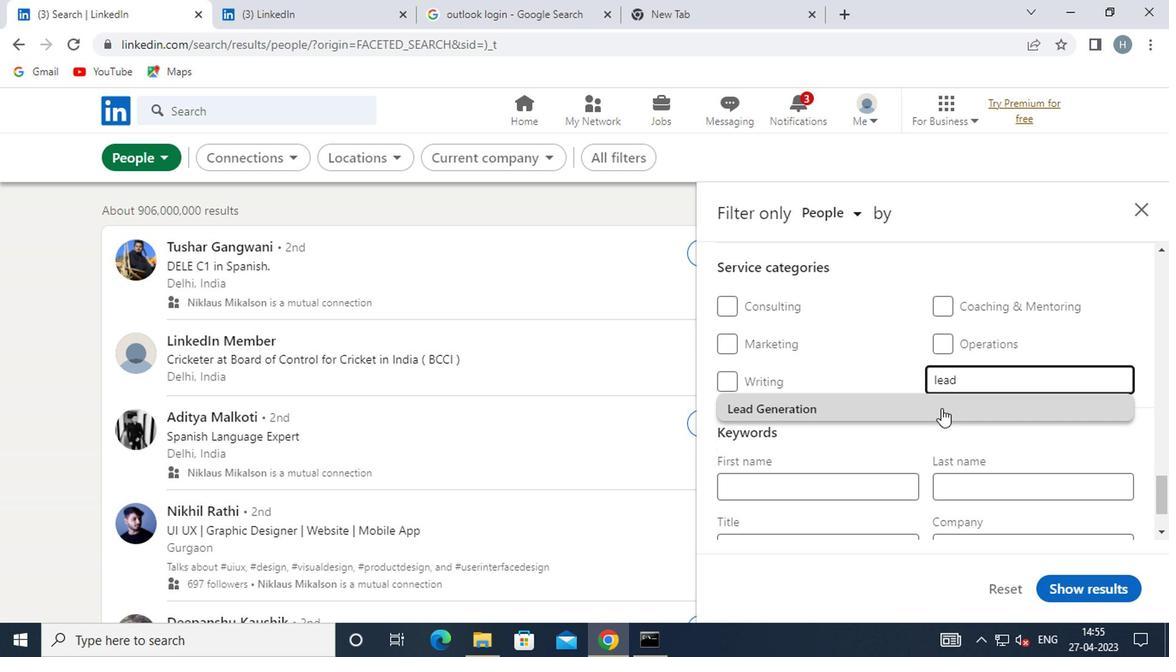 
Action: Mouse pressed left at (935, 408)
Screenshot: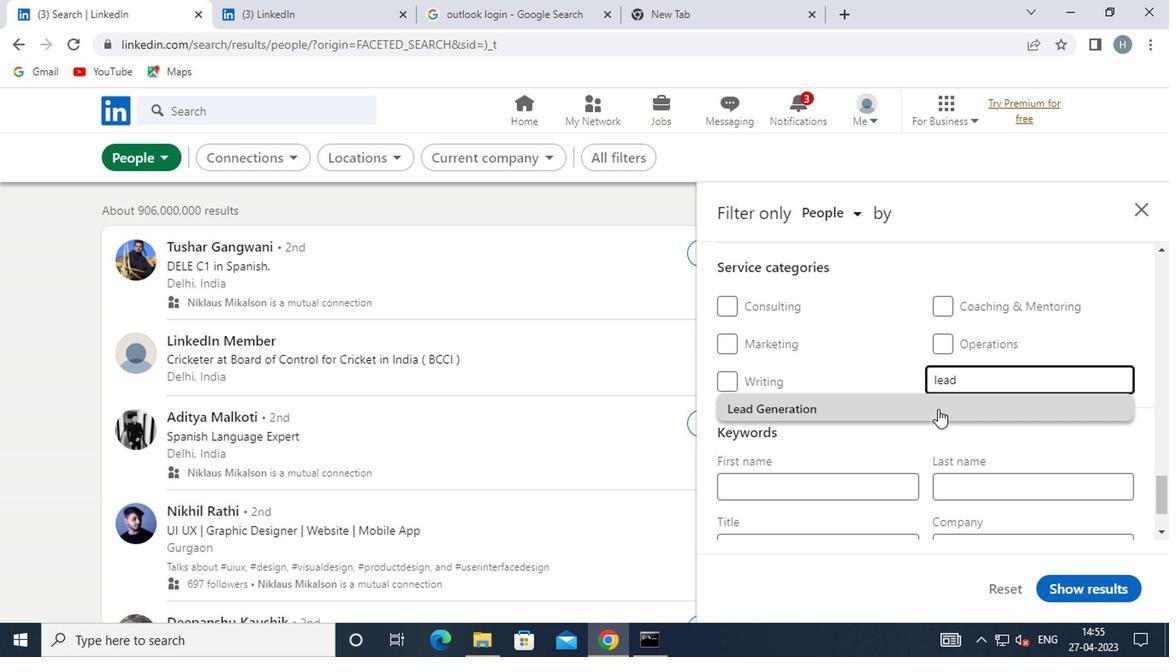 
Action: Mouse moved to (867, 482)
Screenshot: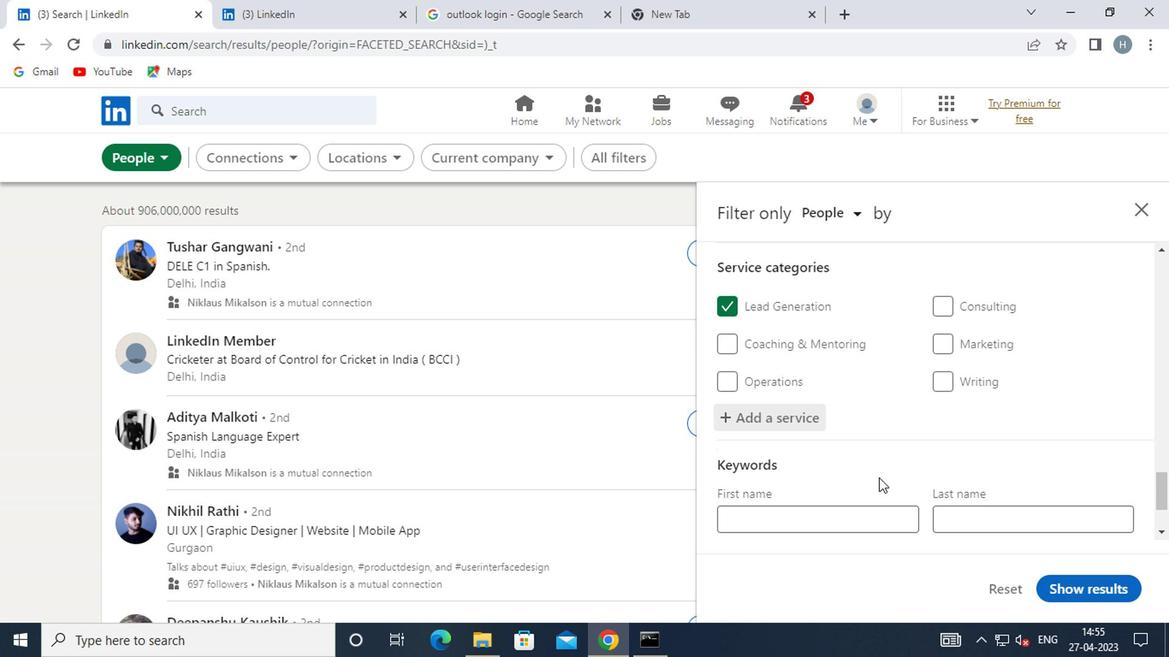 
Action: Mouse scrolled (867, 481) with delta (0, -1)
Screenshot: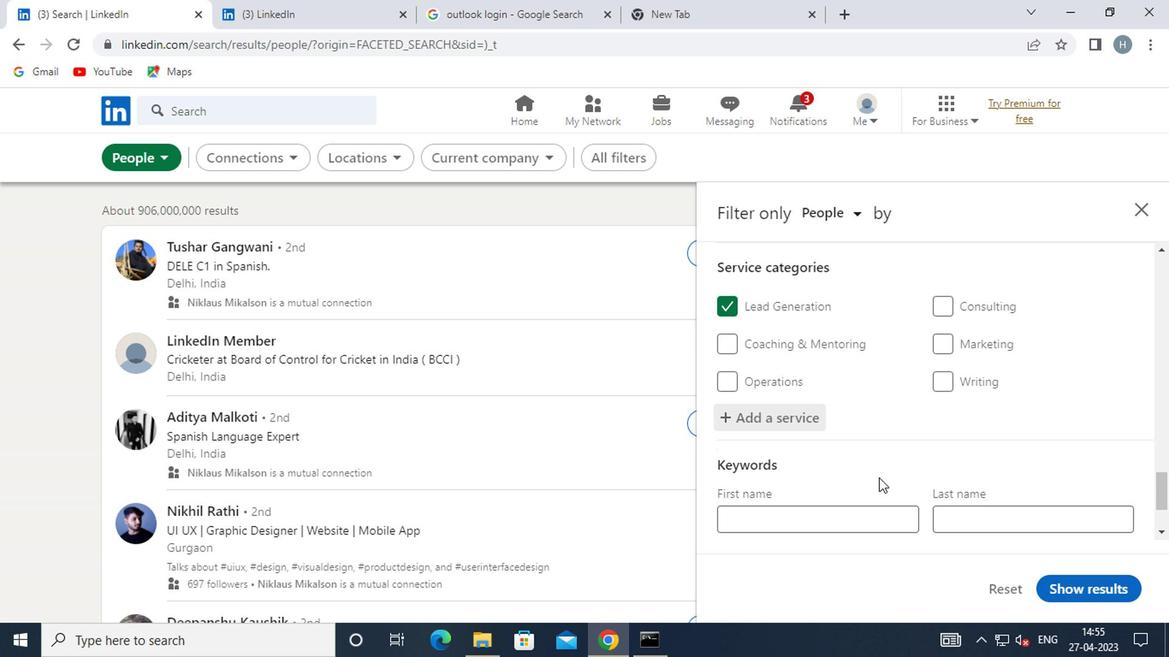 
Action: Mouse scrolled (867, 481) with delta (0, -1)
Screenshot: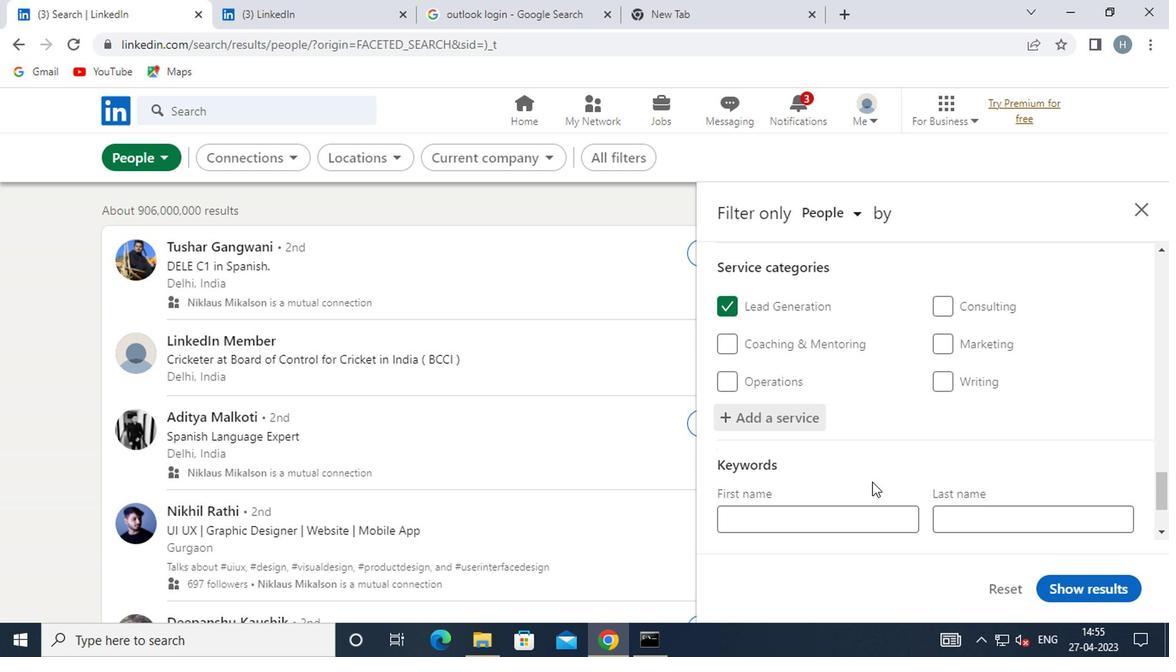 
Action: Mouse scrolled (867, 481) with delta (0, -1)
Screenshot: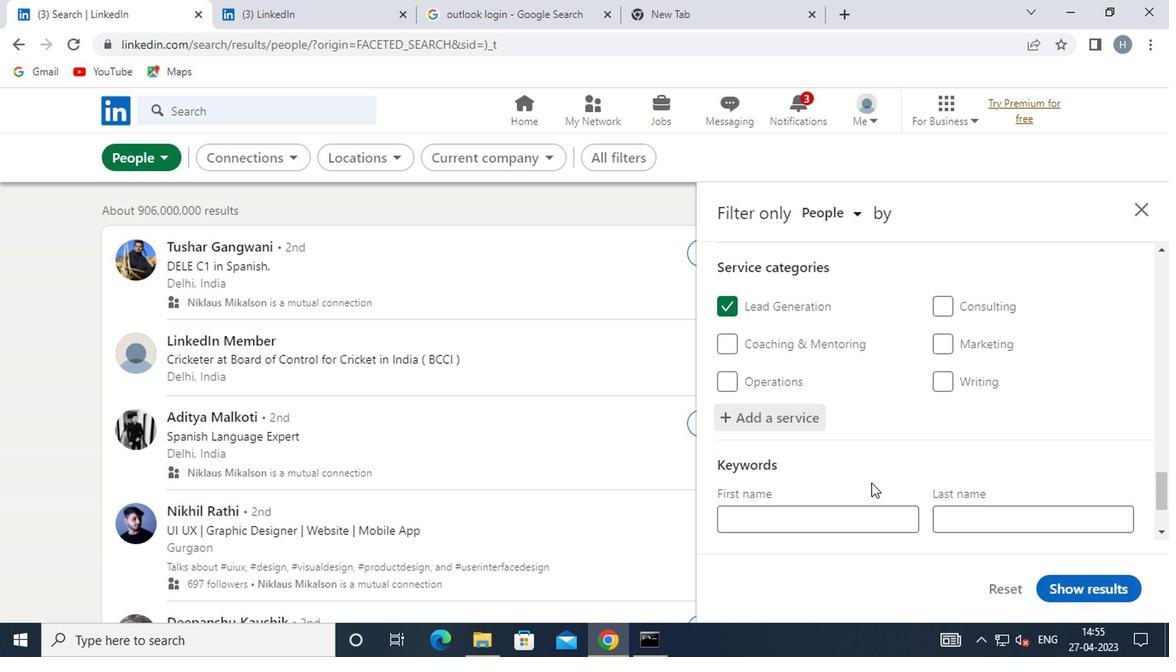 
Action: Mouse moved to (857, 464)
Screenshot: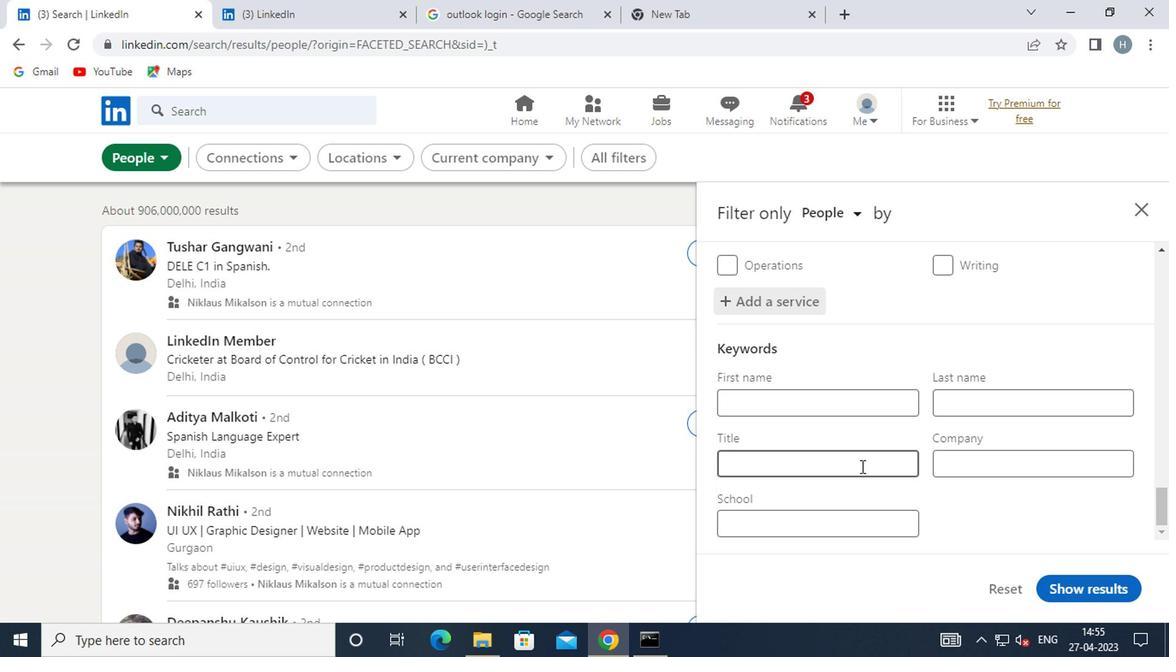
Action: Mouse pressed left at (857, 464)
Screenshot: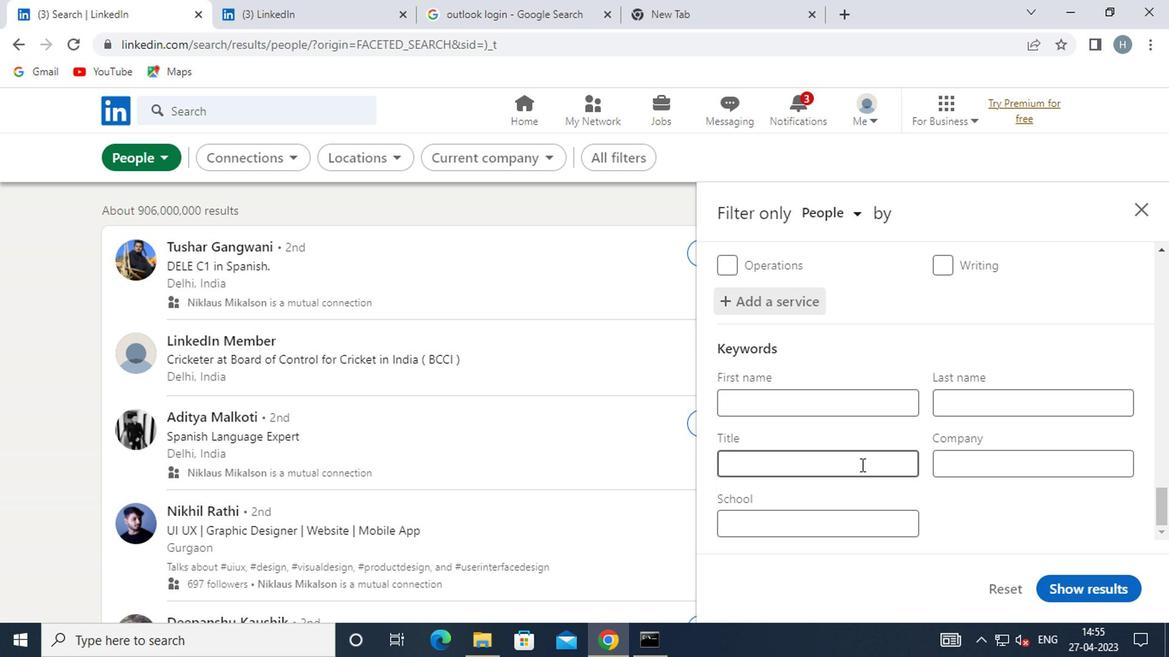 
Action: Mouse moved to (865, 464)
Screenshot: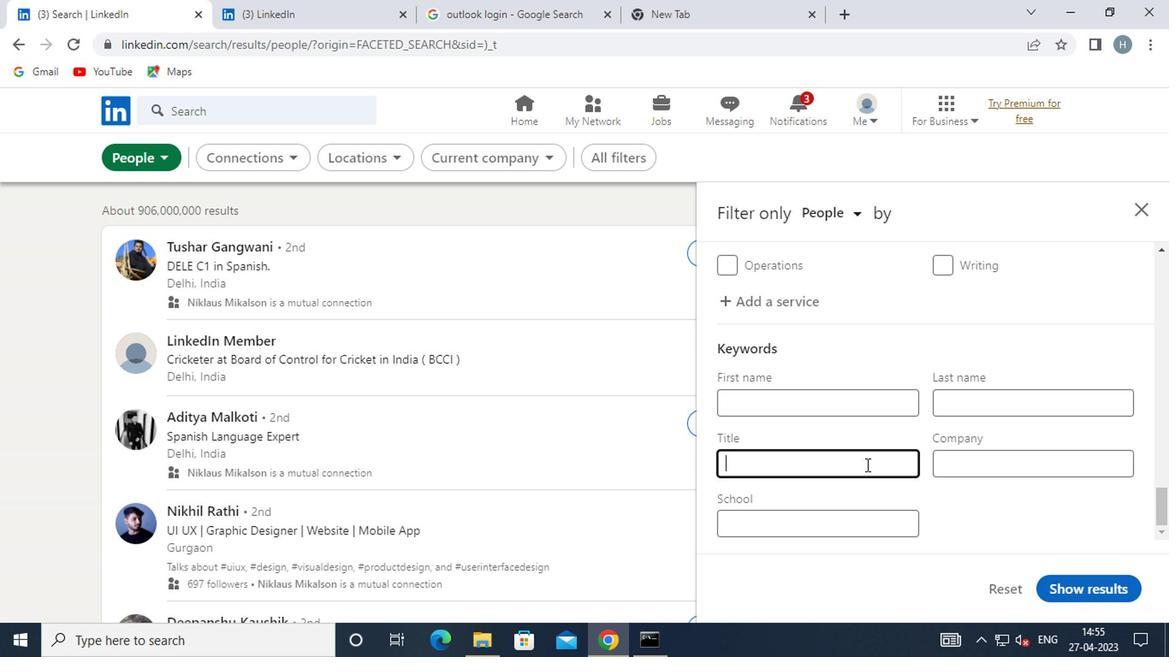 
Action: Key pressed <Key.shift>SOLAR<Key.space><Key.shift>PHOTOVOLTAIC<Key.space><Key.shift>INSTALLER
Screenshot: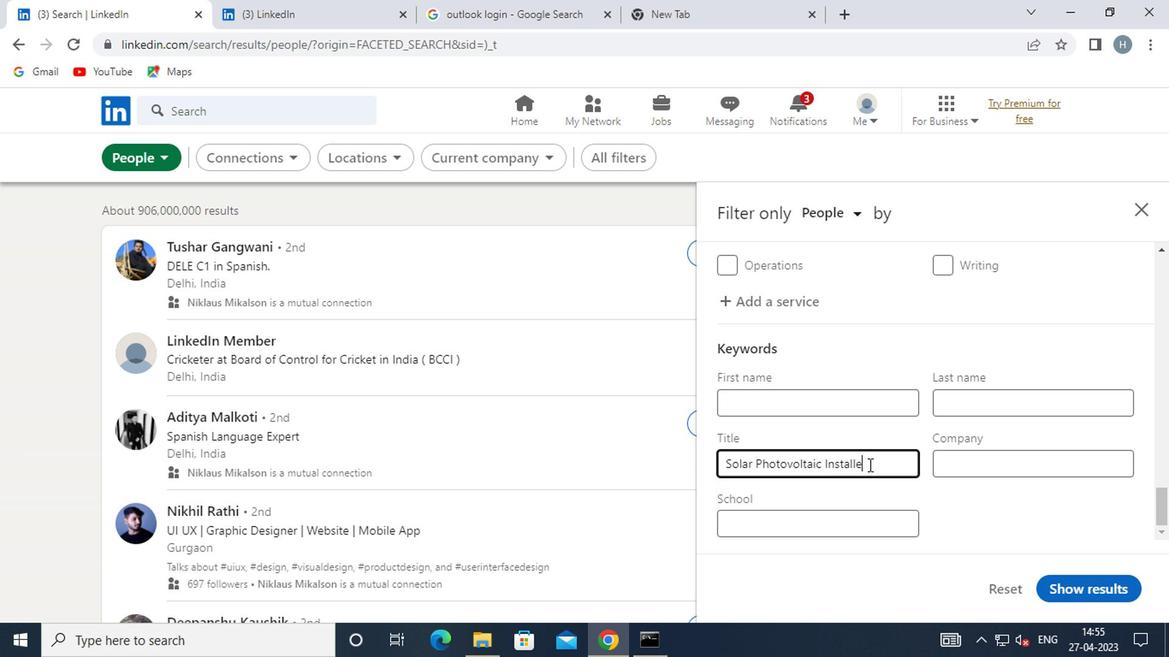 
Action: Mouse moved to (1082, 588)
Screenshot: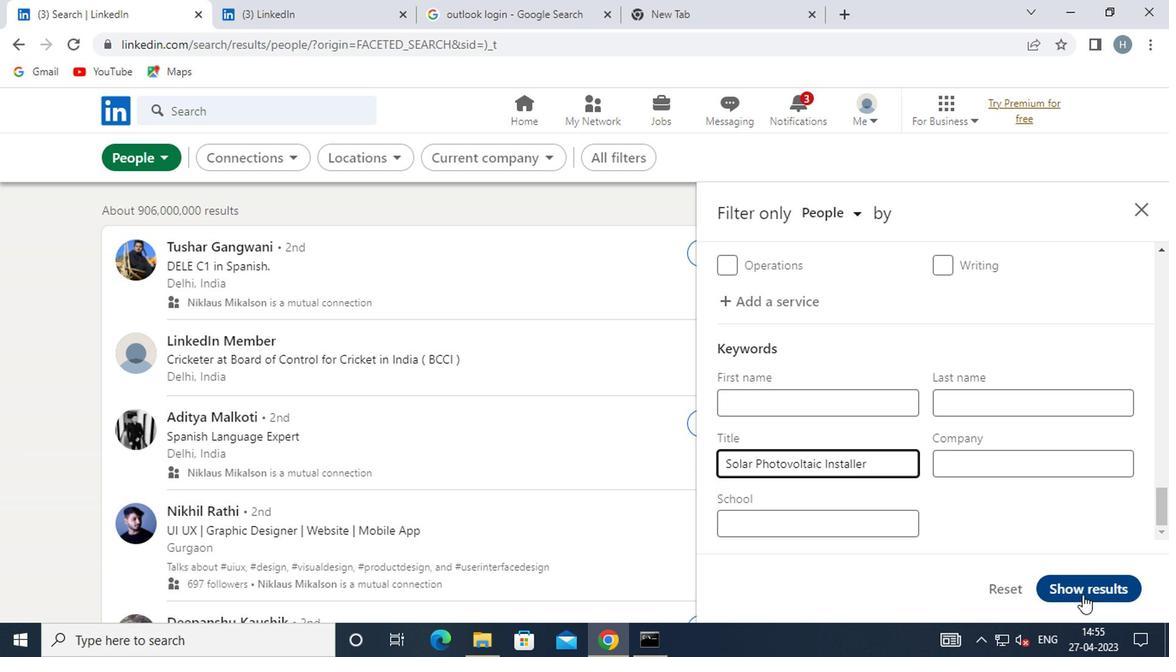 
Action: Mouse pressed left at (1082, 588)
Screenshot: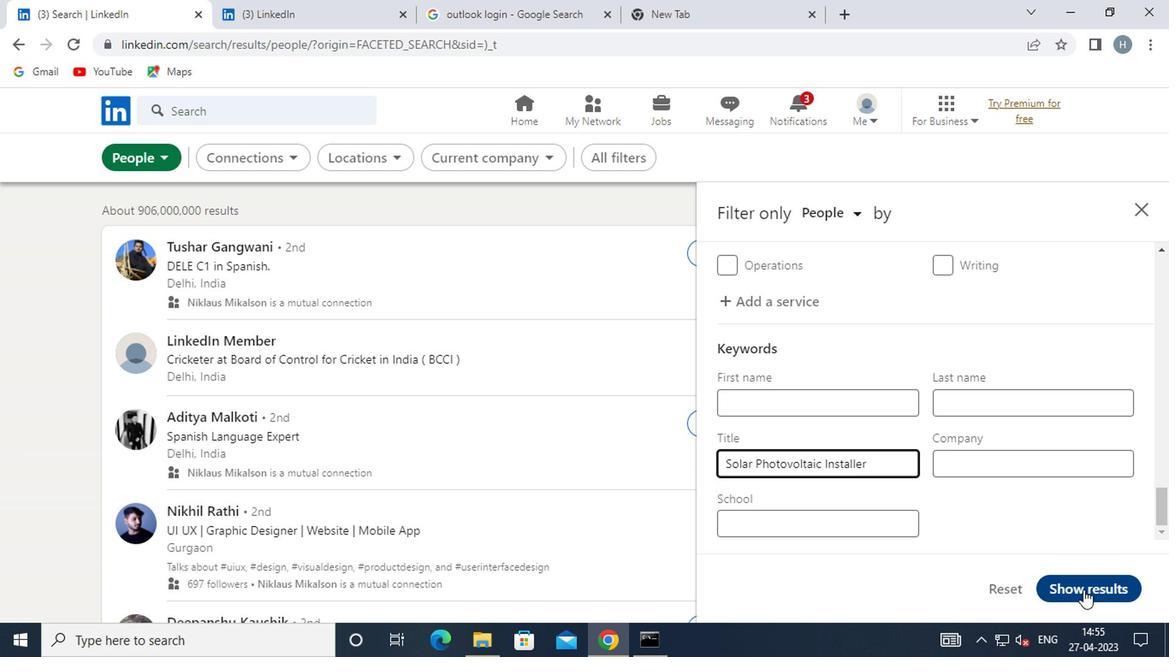 
Action: Mouse moved to (974, 456)
Screenshot: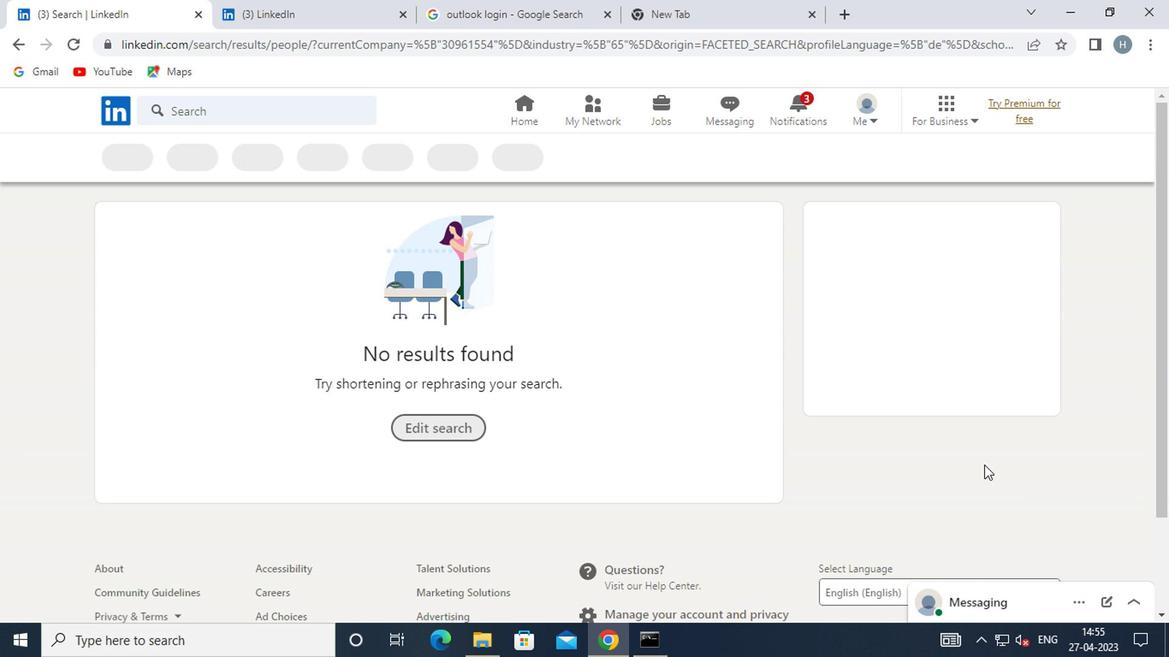 
